 Task: Look for space in Fāzilka, India from 1st June, 2023 to 9th June, 2023 for 4 adults in price range Rs.6000 to Rs.12000. Place can be entire place with 2 bedrooms having 2 beds and 2 bathrooms. Property type can be house, flat, guest house. Amenities needed are: washing machine. Booking option can be shelf check-in. Required host language is English.
Action: Mouse moved to (504, 120)
Screenshot: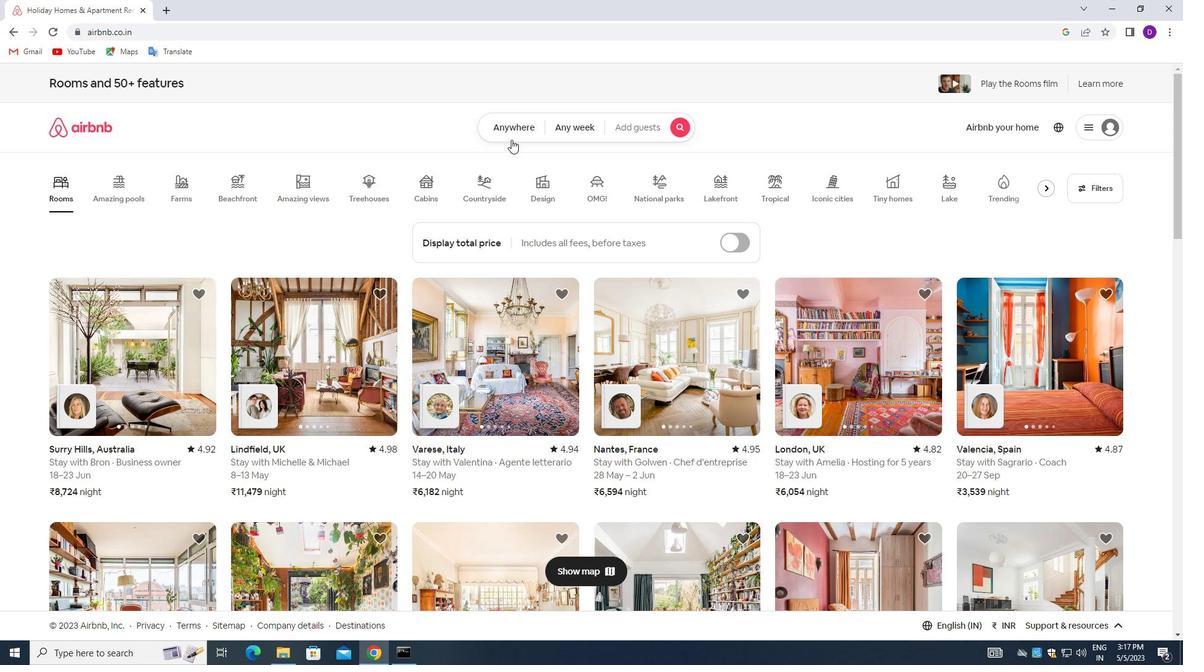 
Action: Mouse pressed left at (504, 120)
Screenshot: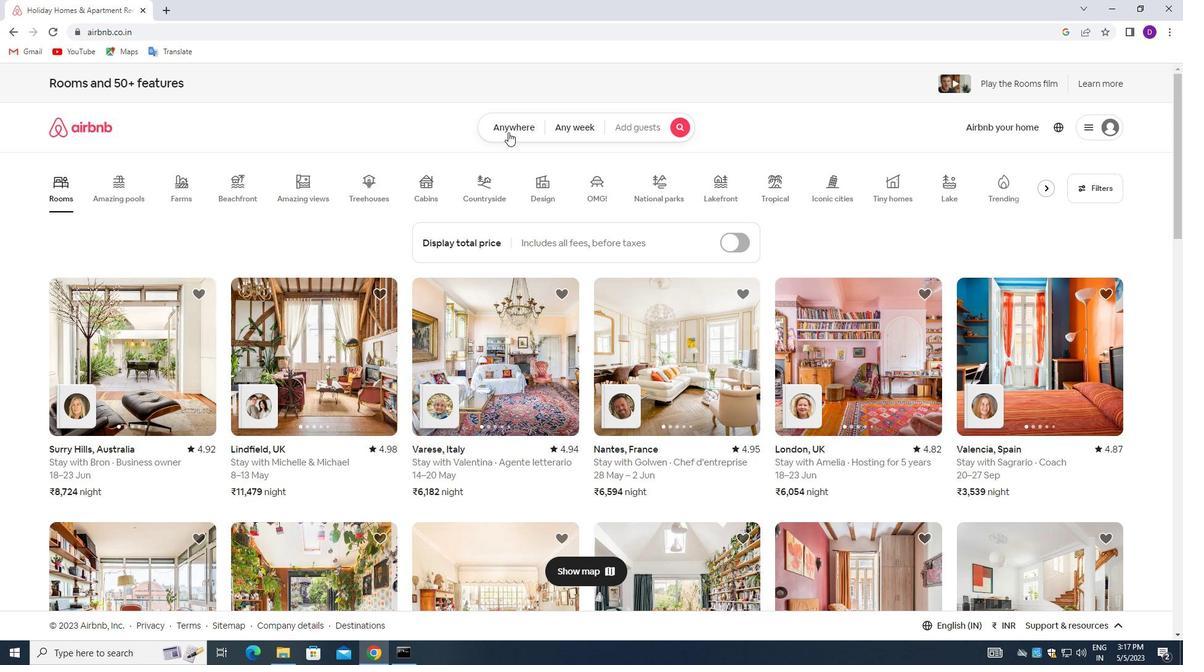 
Action: Mouse moved to (483, 169)
Screenshot: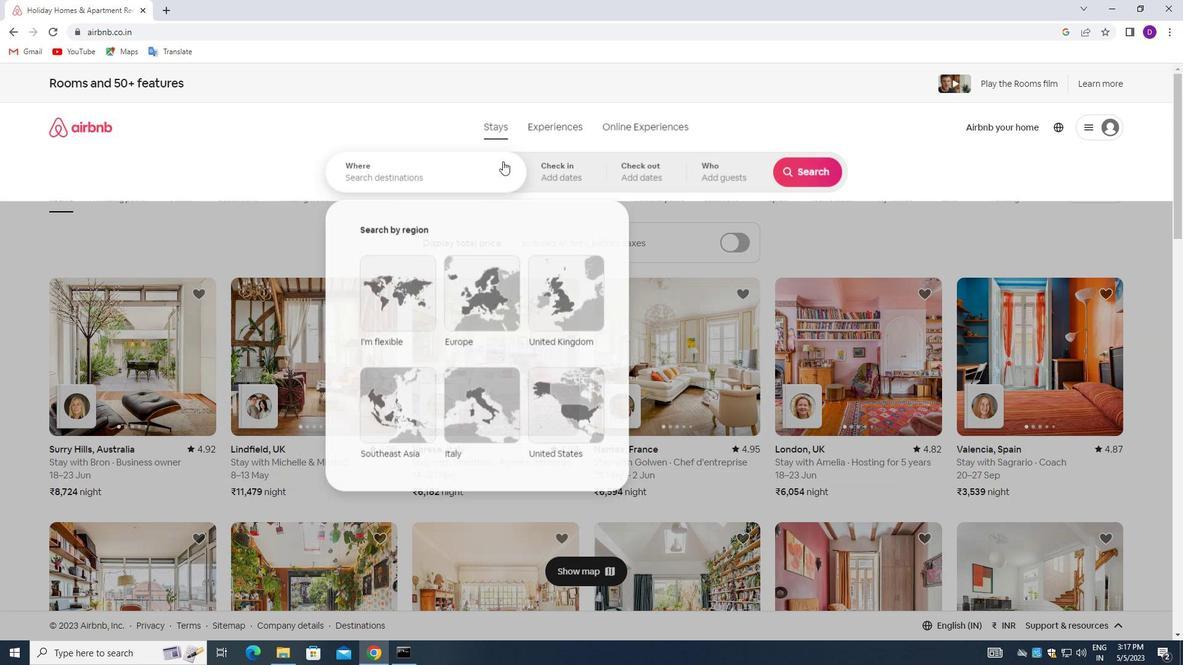 
Action: Mouse pressed left at (483, 169)
Screenshot: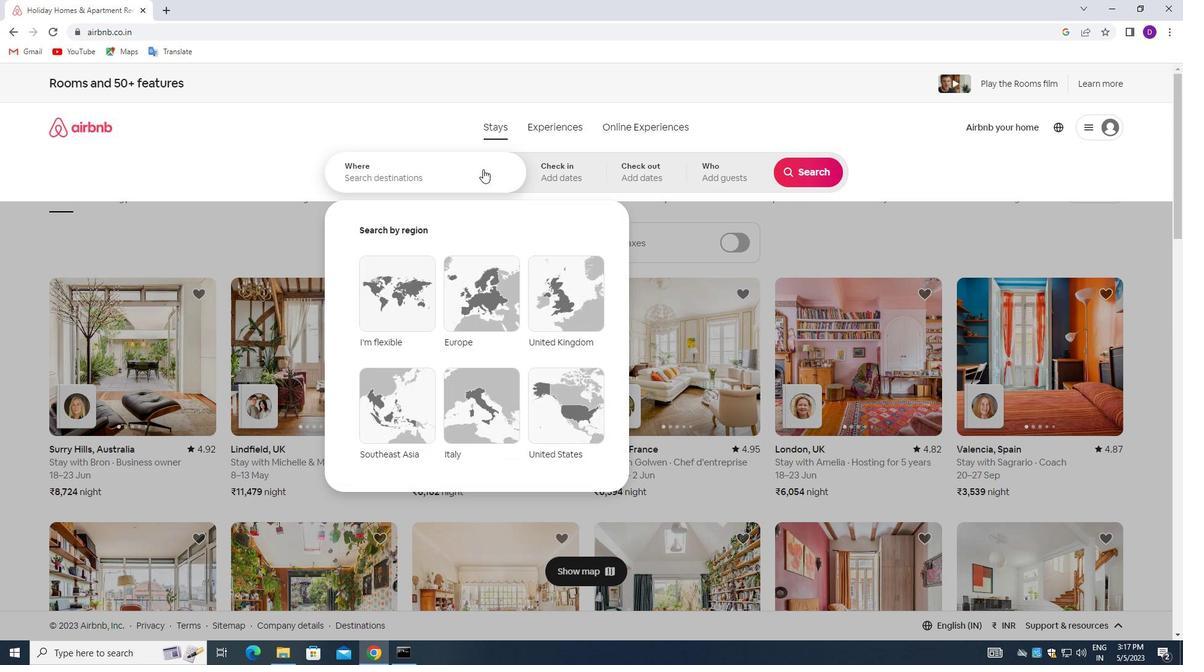 
Action: Mouse moved to (219, 260)
Screenshot: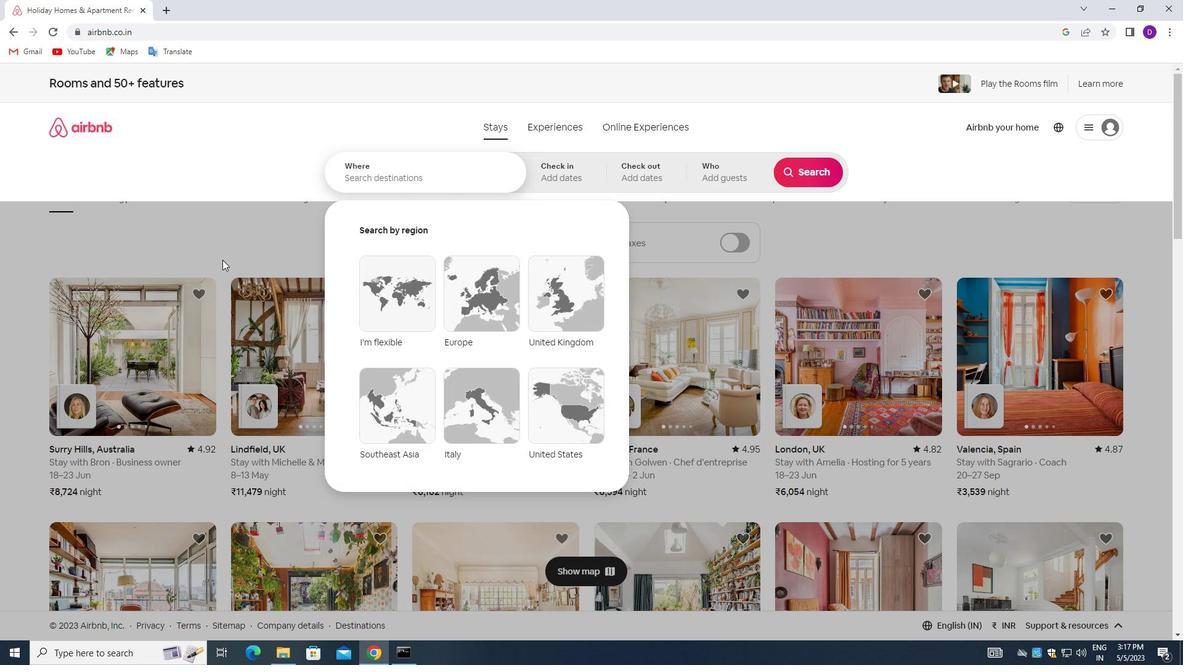 
Action: Key pressed <Key.shift_r>Fazilka,<Key.space><Key.shift>INDIA<Key.enter>
Screenshot: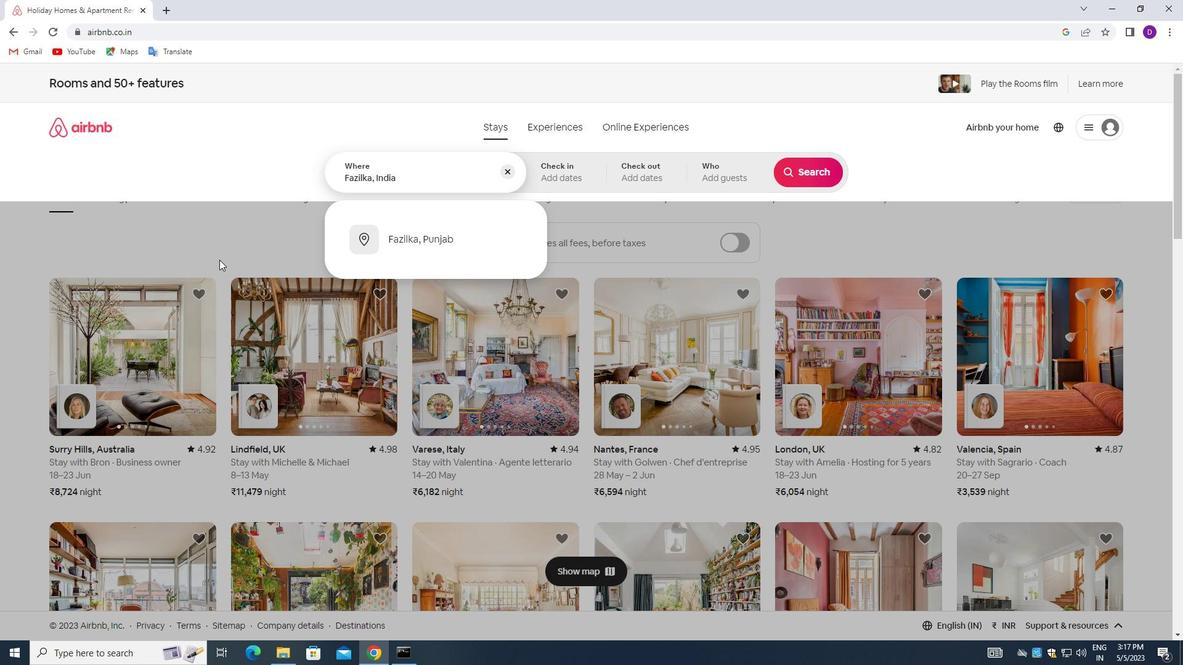 
Action: Mouse moved to (725, 325)
Screenshot: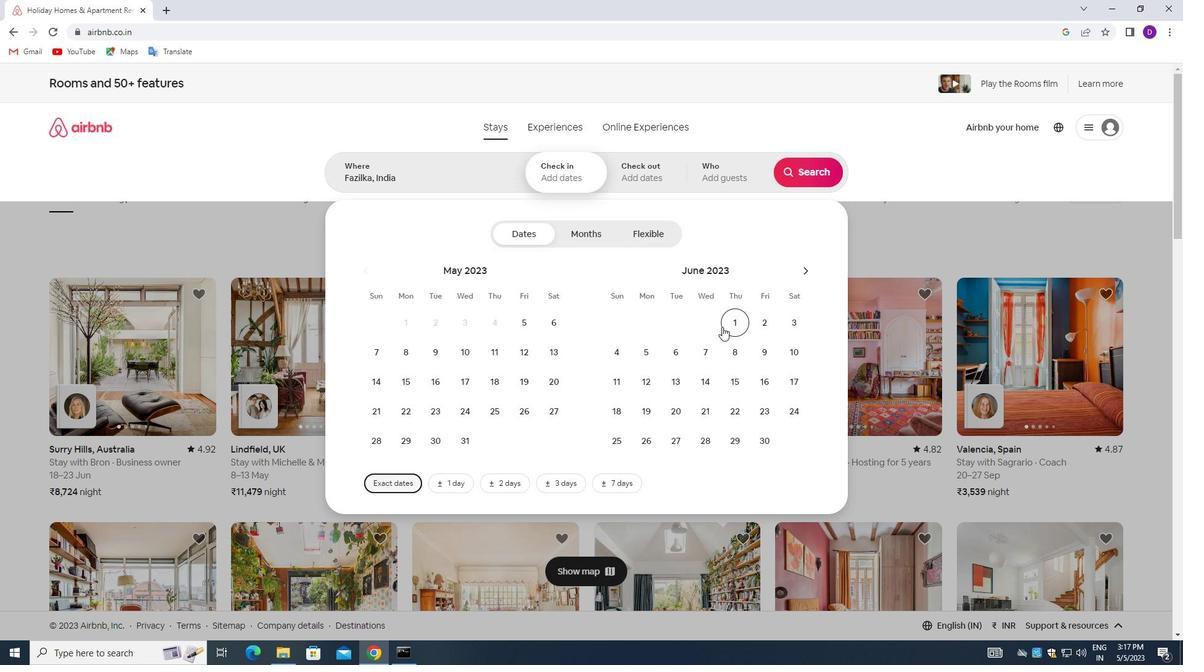 
Action: Mouse pressed left at (725, 325)
Screenshot: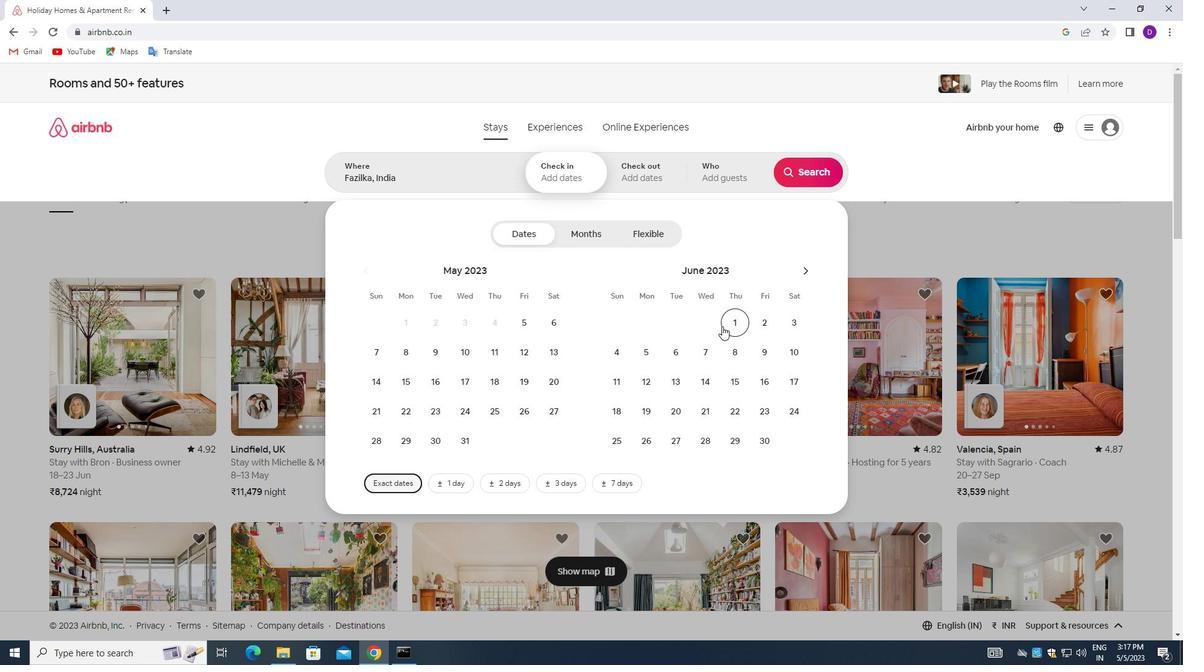 
Action: Mouse moved to (758, 348)
Screenshot: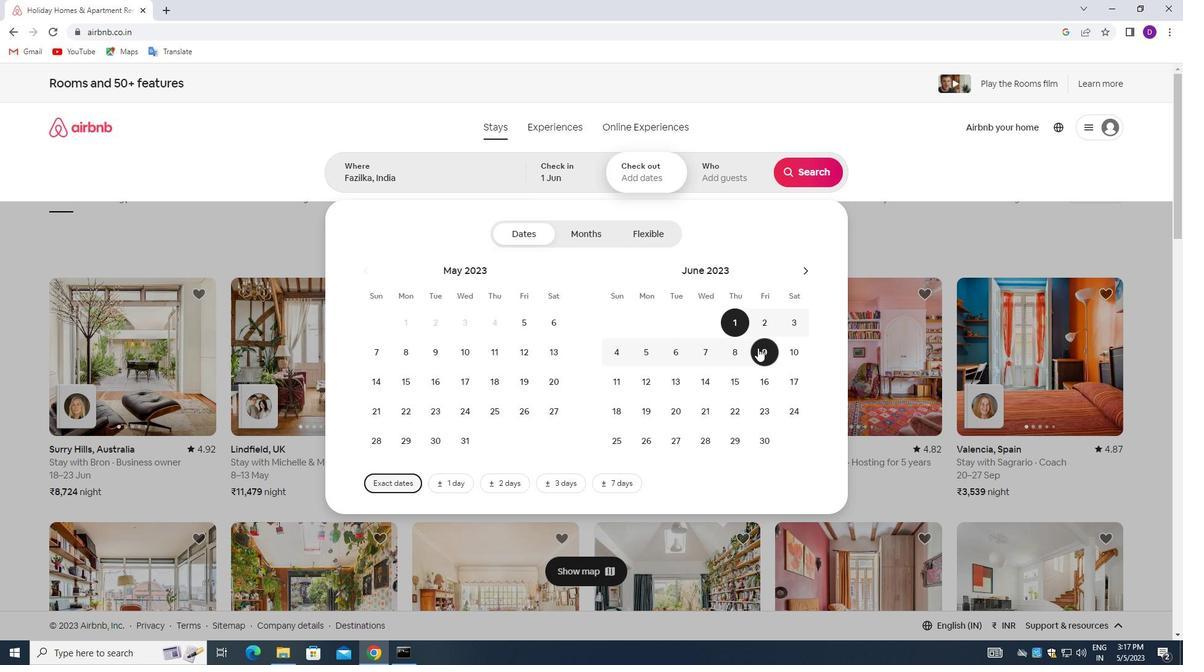 
Action: Mouse pressed left at (758, 348)
Screenshot: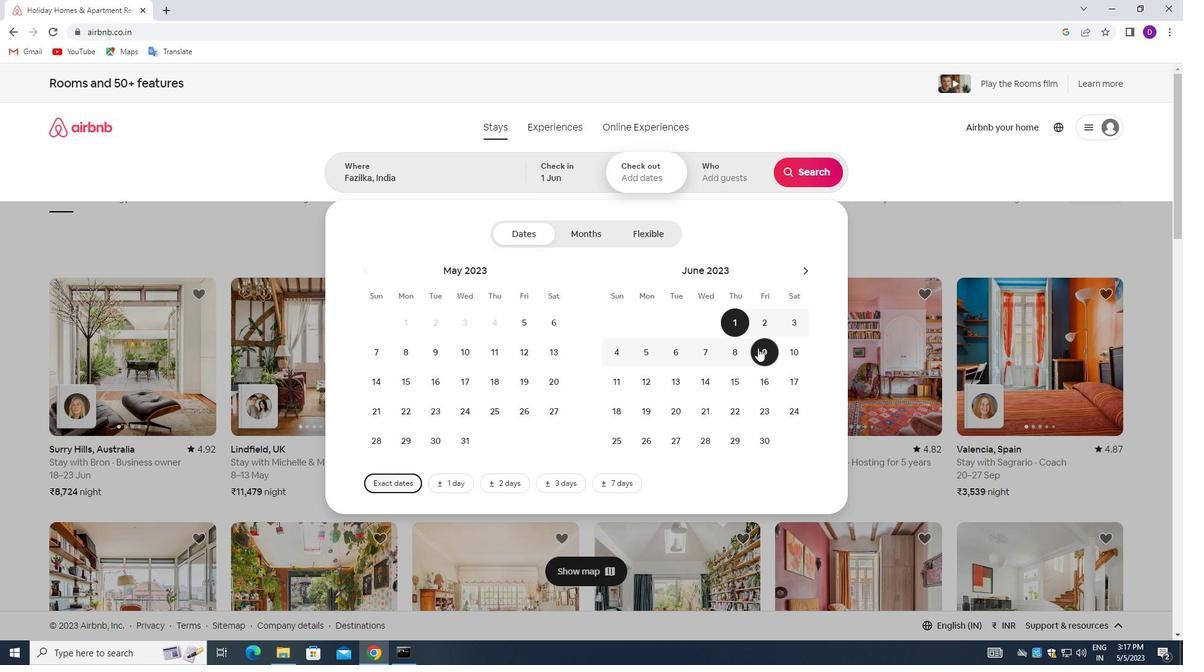 
Action: Mouse moved to (726, 179)
Screenshot: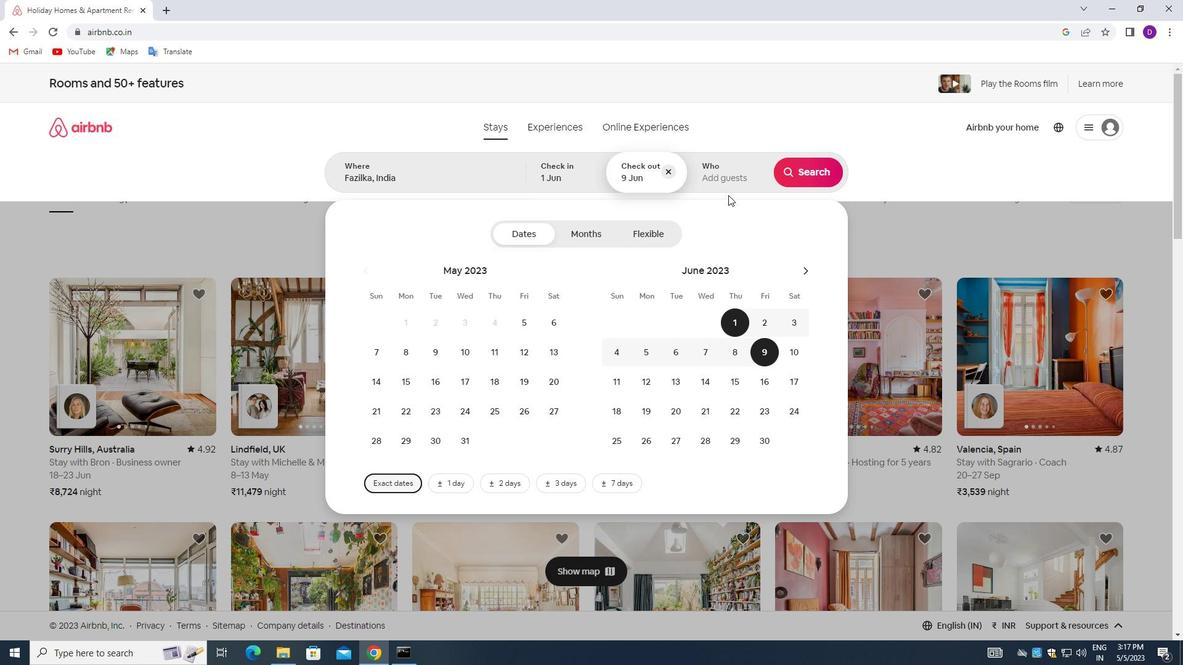 
Action: Mouse pressed left at (726, 179)
Screenshot: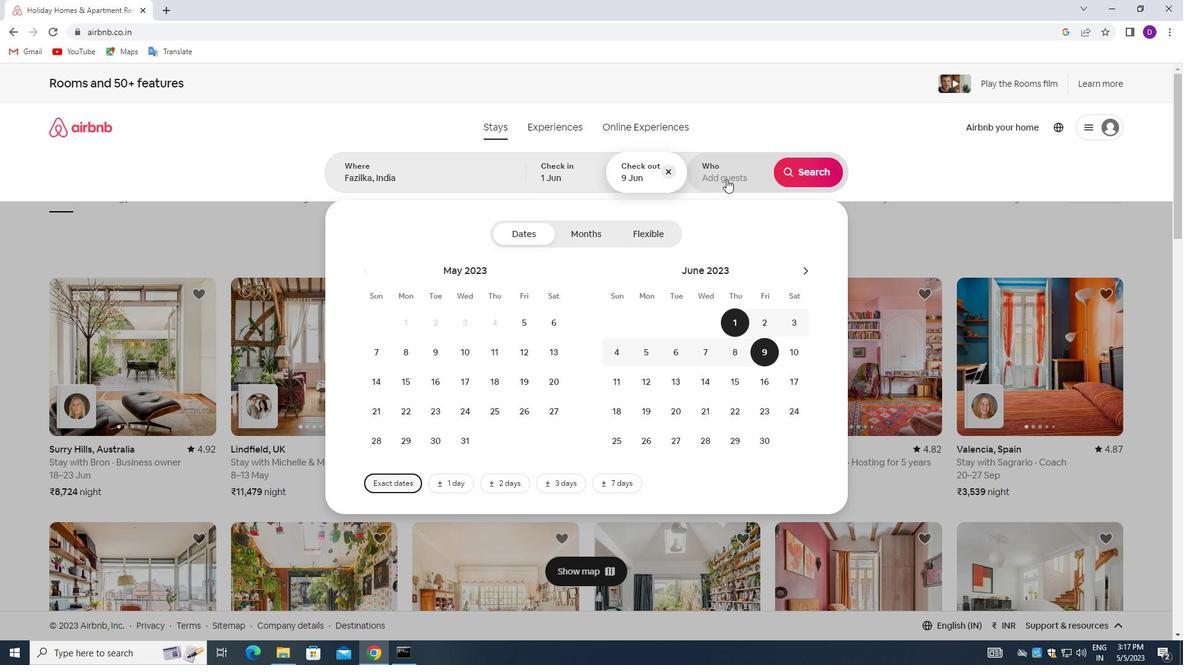 
Action: Mouse moved to (816, 241)
Screenshot: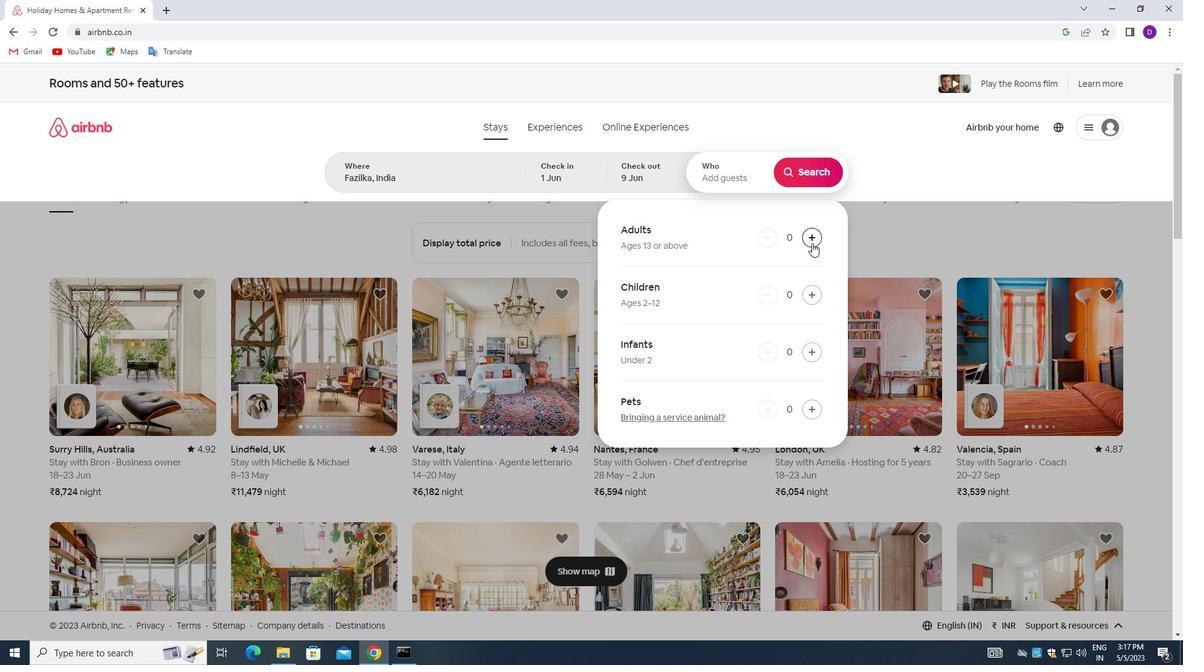 
Action: Mouse pressed left at (816, 241)
Screenshot: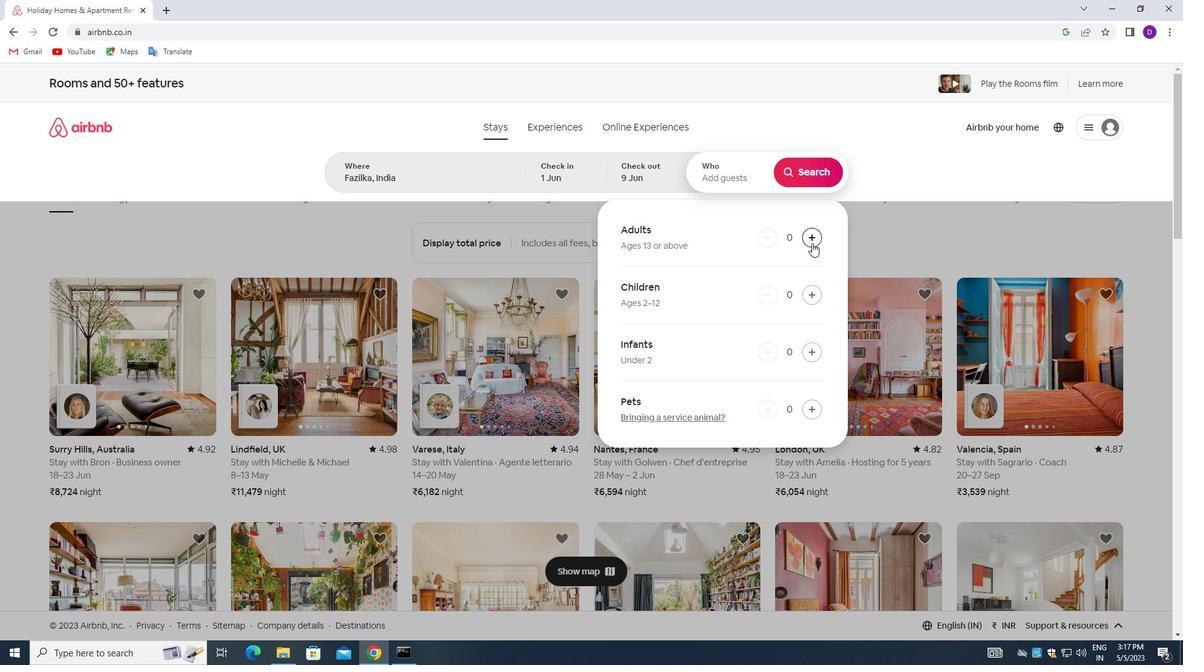 
Action: Mouse pressed left at (816, 241)
Screenshot: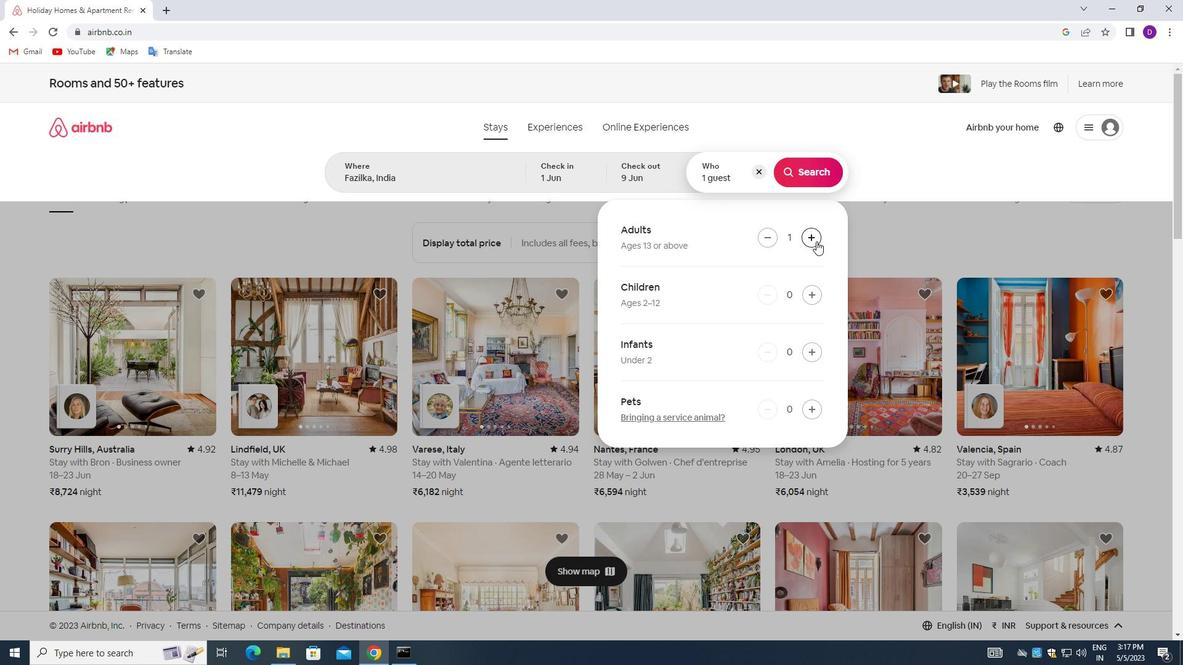 
Action: Mouse pressed left at (816, 241)
Screenshot: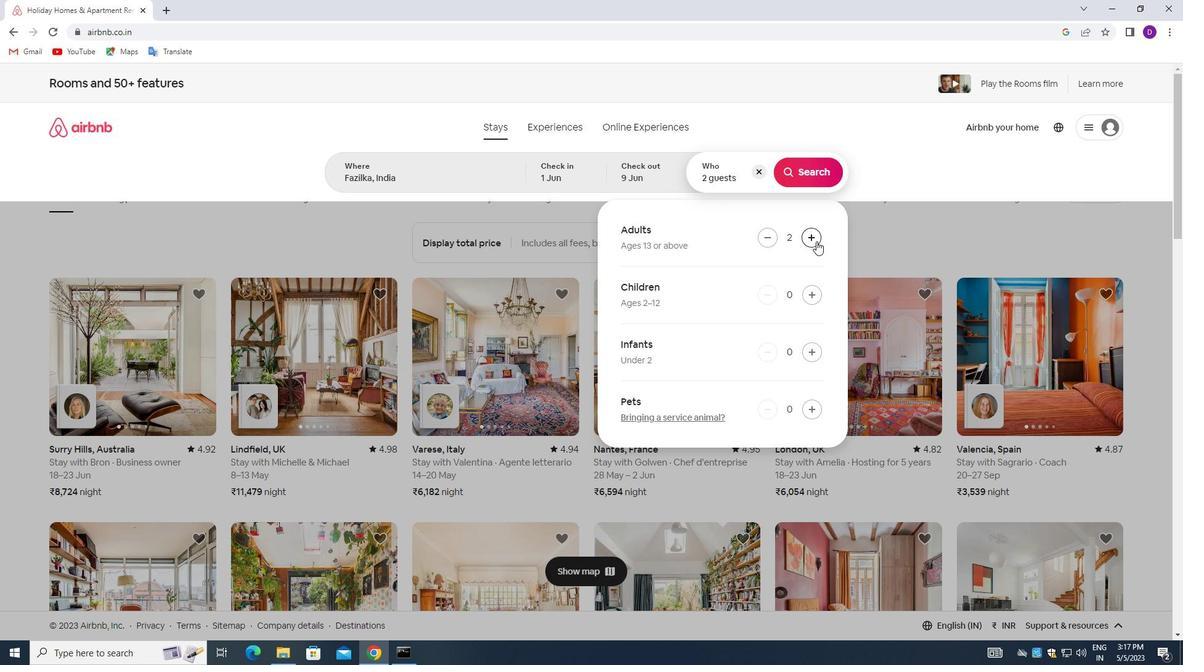 
Action: Mouse pressed left at (816, 241)
Screenshot: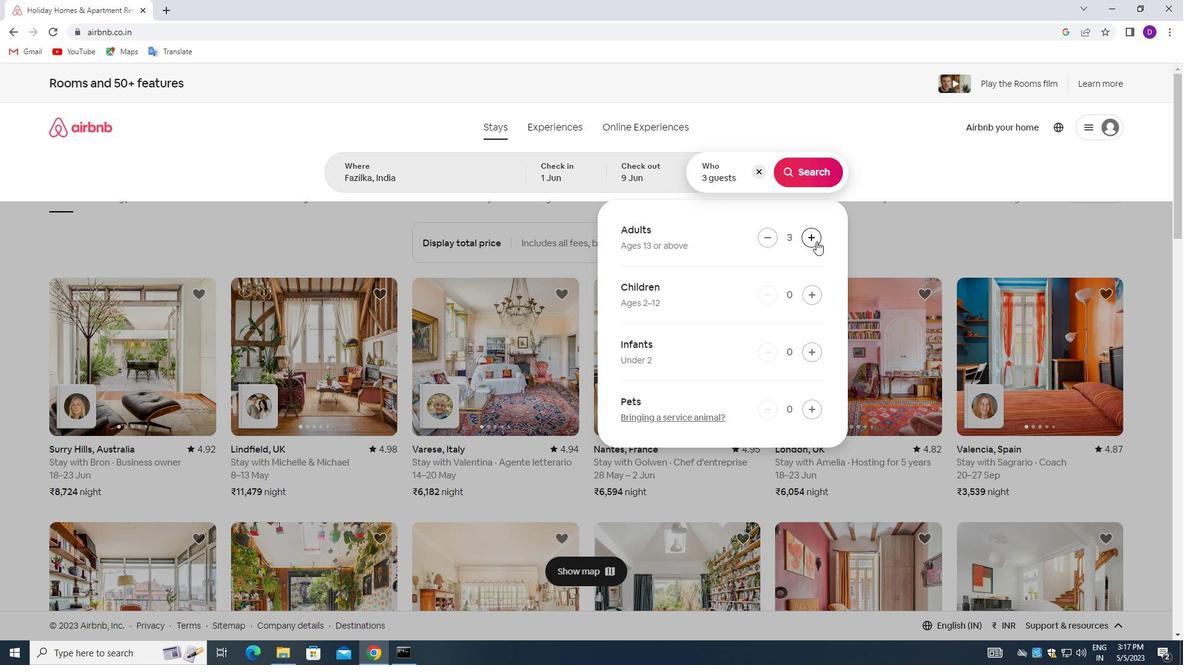 
Action: Mouse moved to (807, 167)
Screenshot: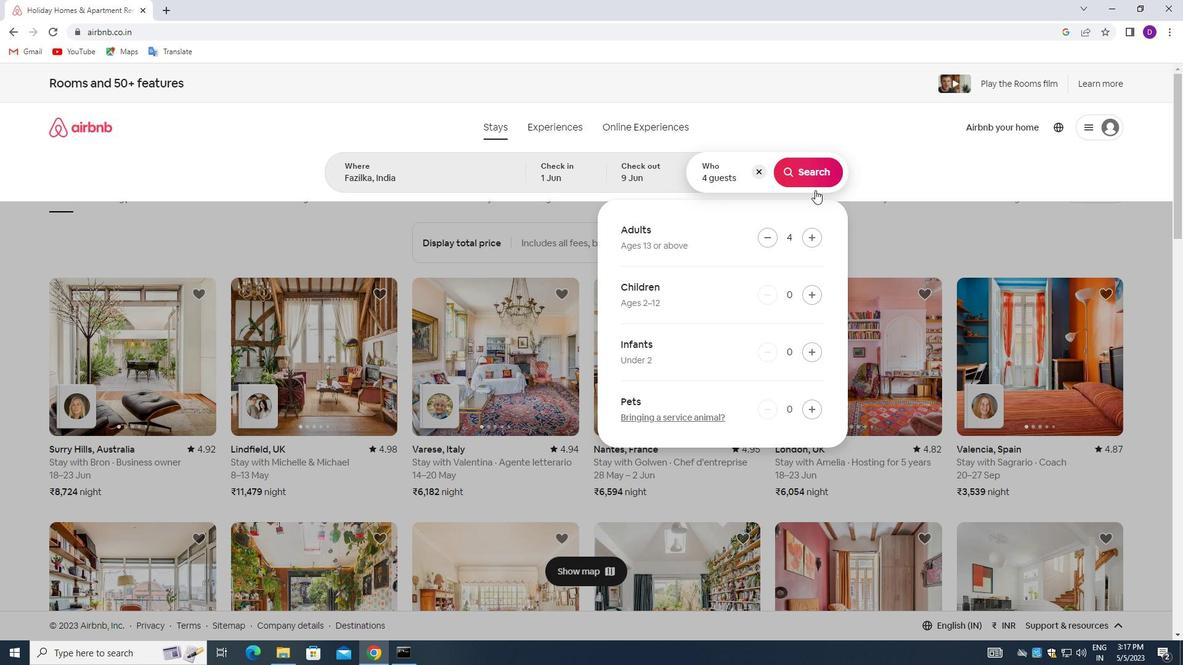 
Action: Mouse pressed left at (807, 167)
Screenshot: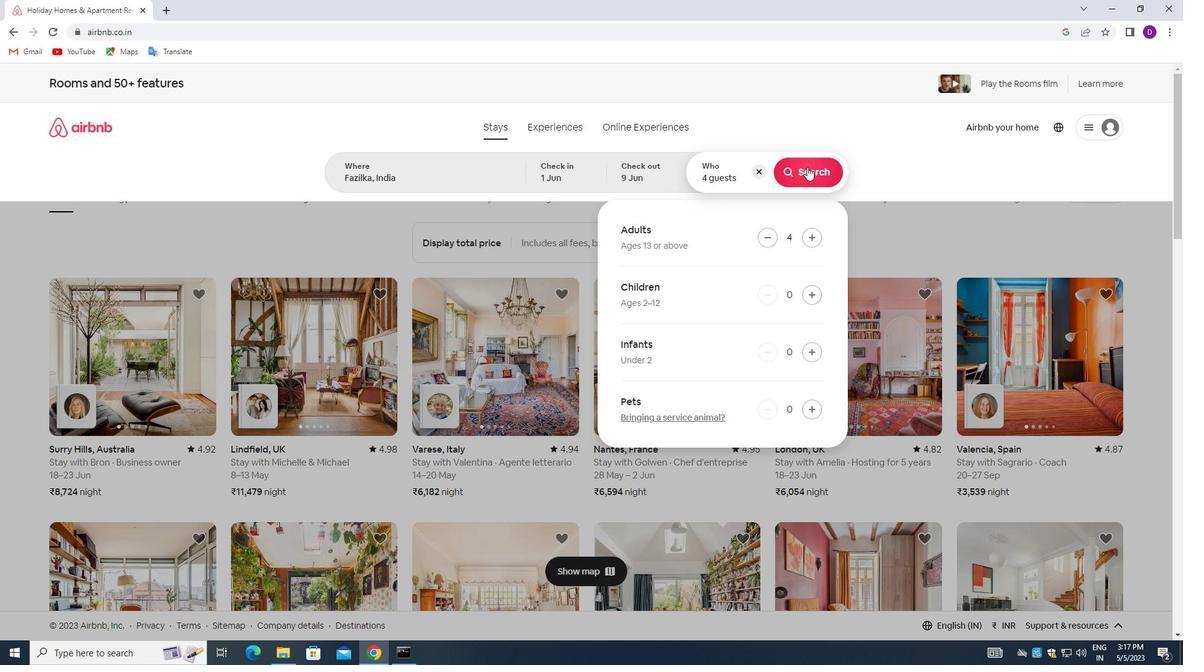 
Action: Mouse moved to (1116, 137)
Screenshot: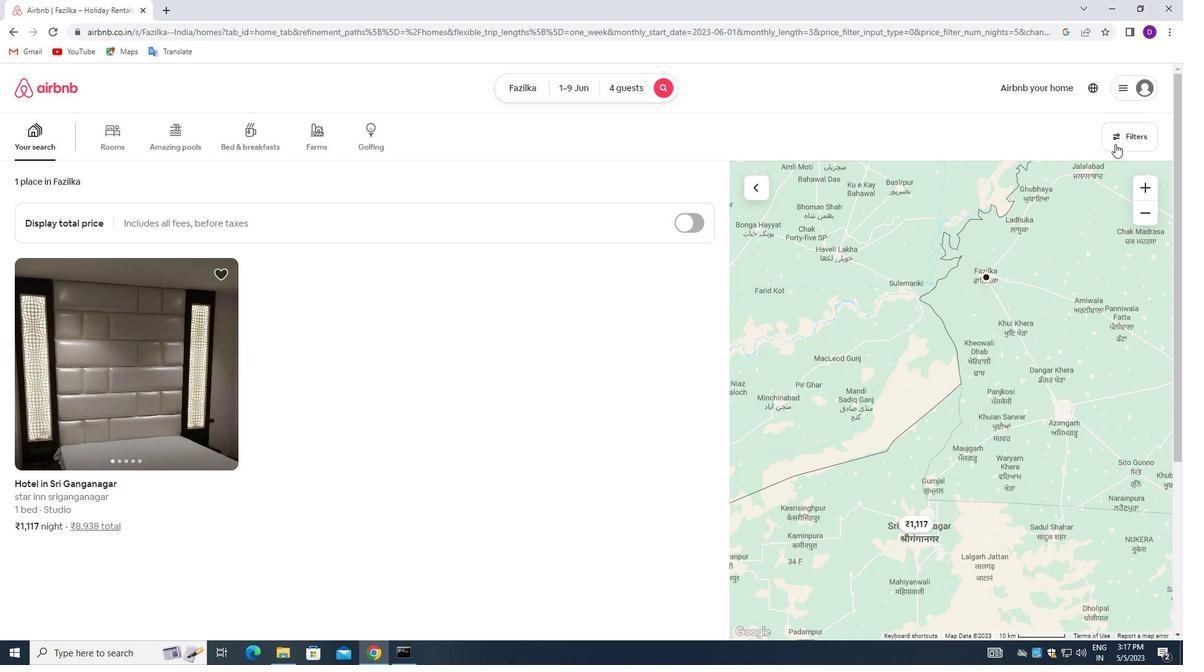 
Action: Mouse pressed left at (1116, 137)
Screenshot: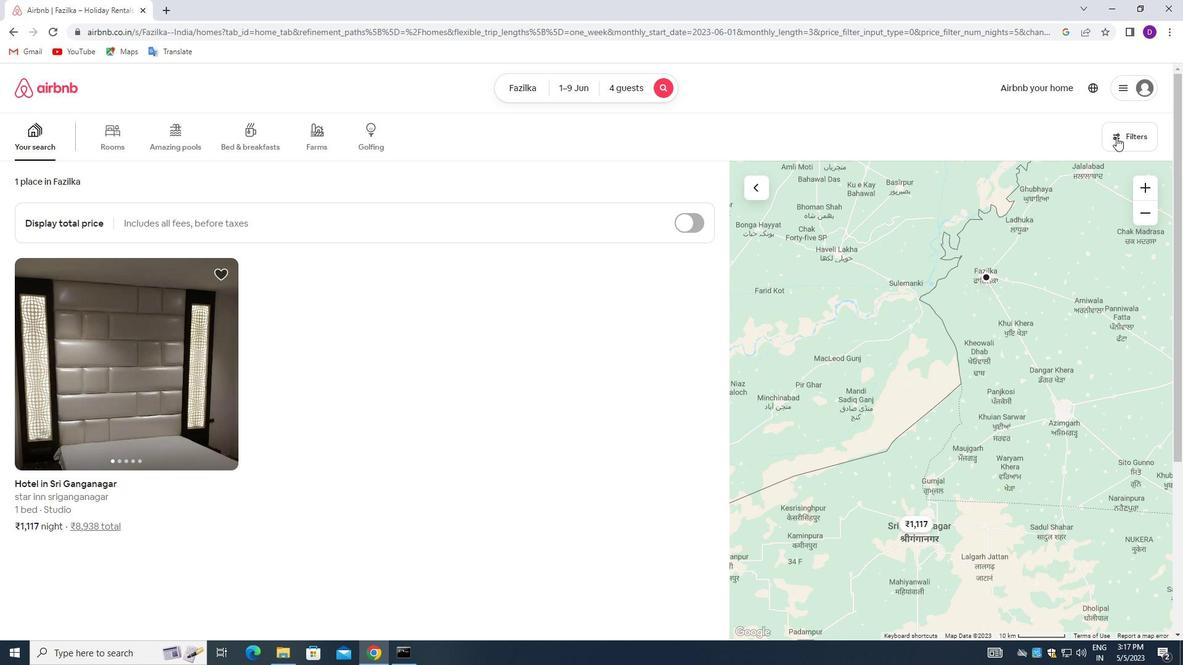 
Action: Mouse moved to (432, 440)
Screenshot: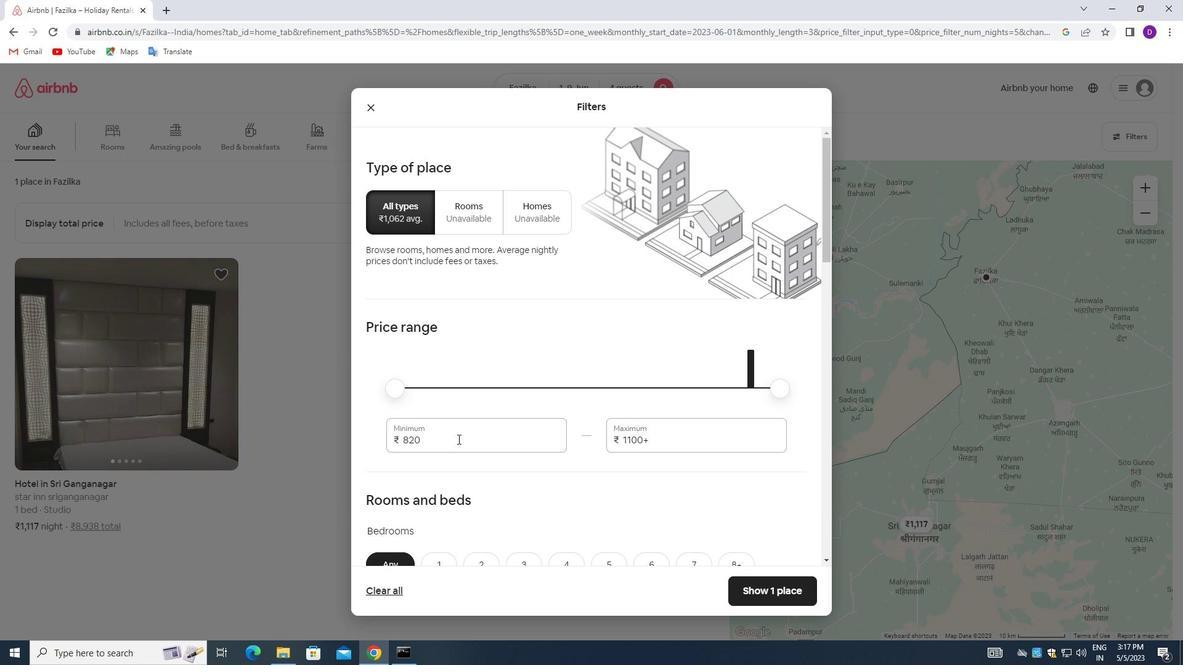 
Action: Mouse pressed left at (432, 440)
Screenshot: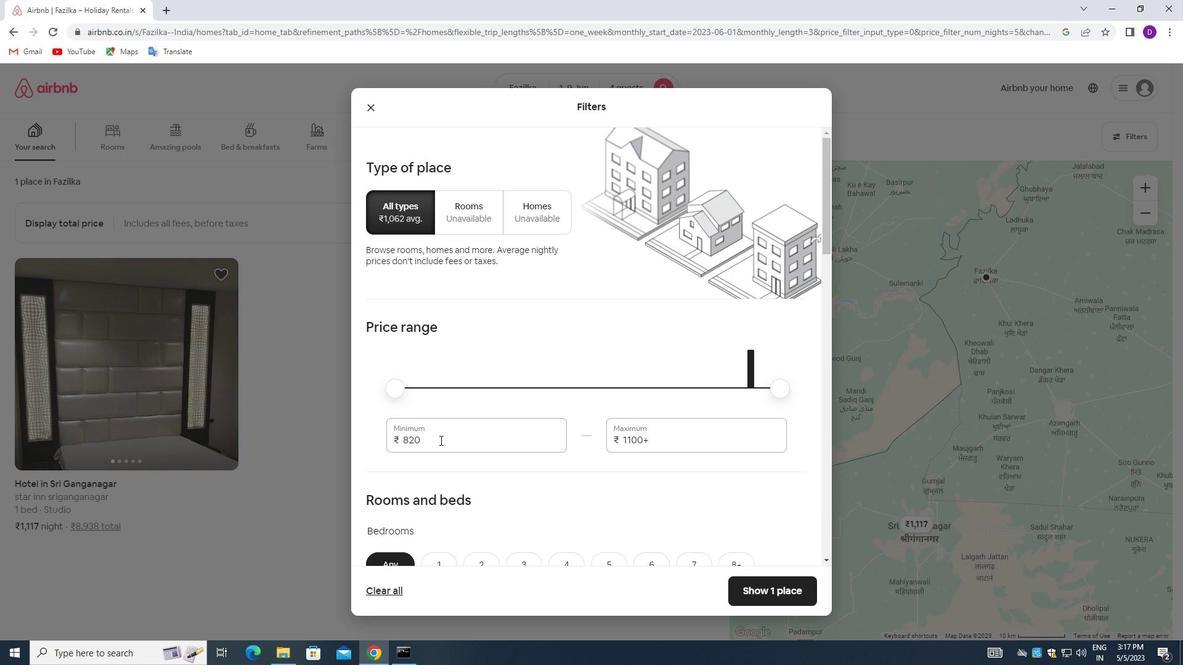 
Action: Mouse pressed left at (432, 440)
Screenshot: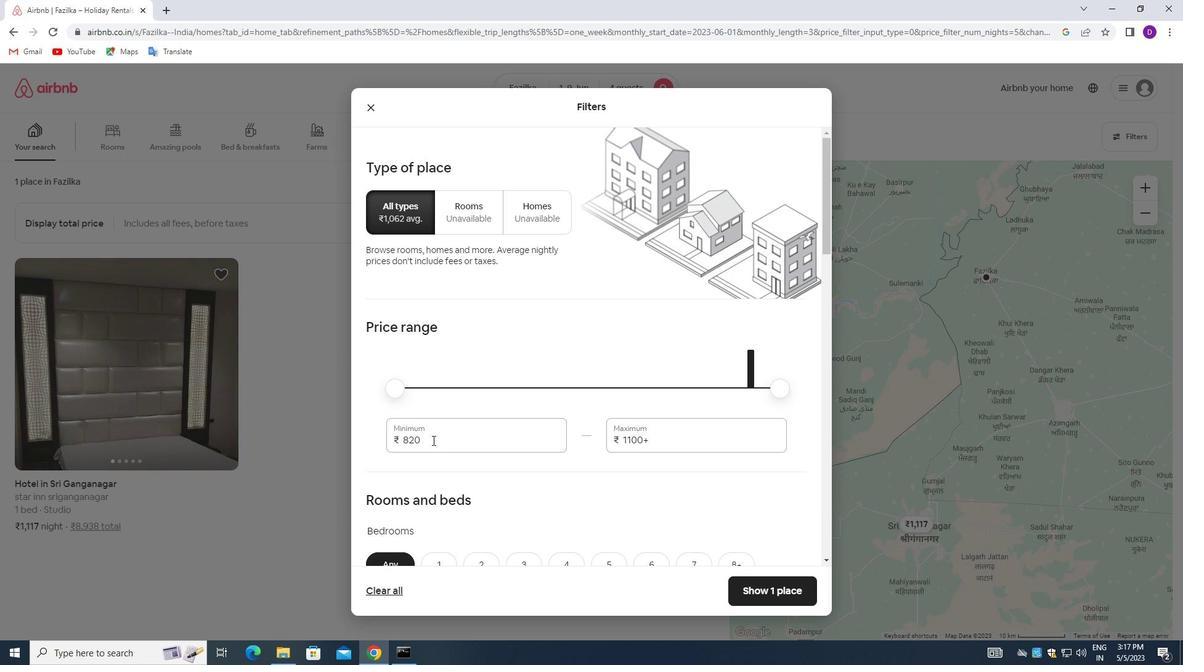 
Action: Key pressed 6000<Key.tab>12000
Screenshot: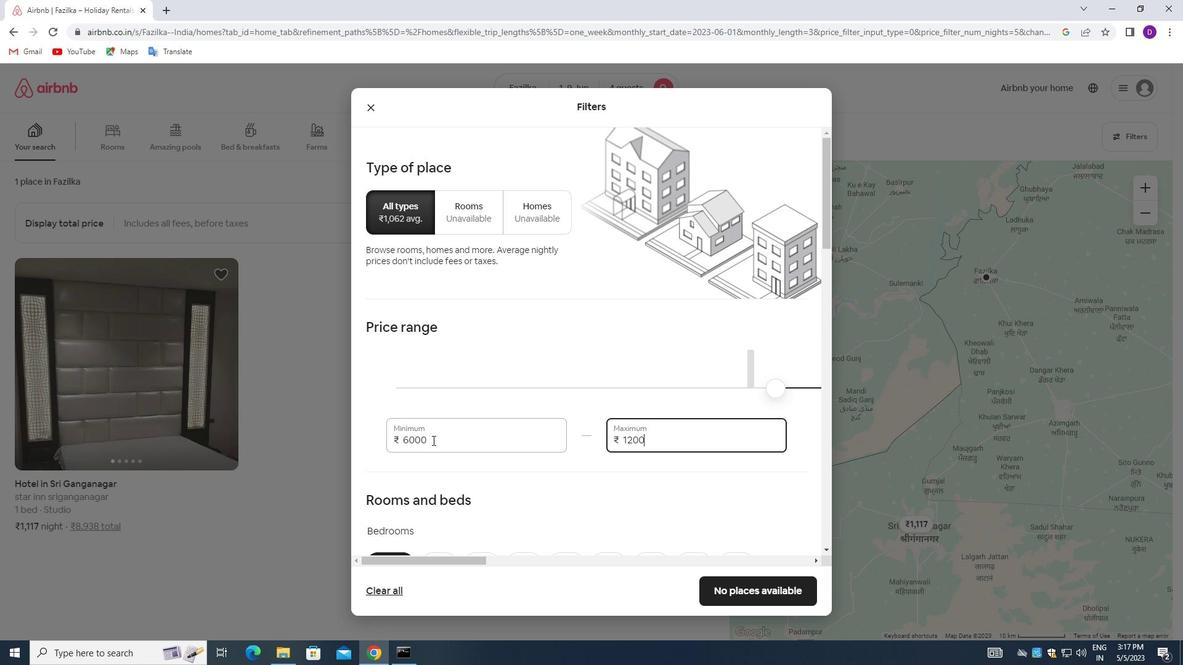 
Action: Mouse scrolled (432, 440) with delta (0, 0)
Screenshot: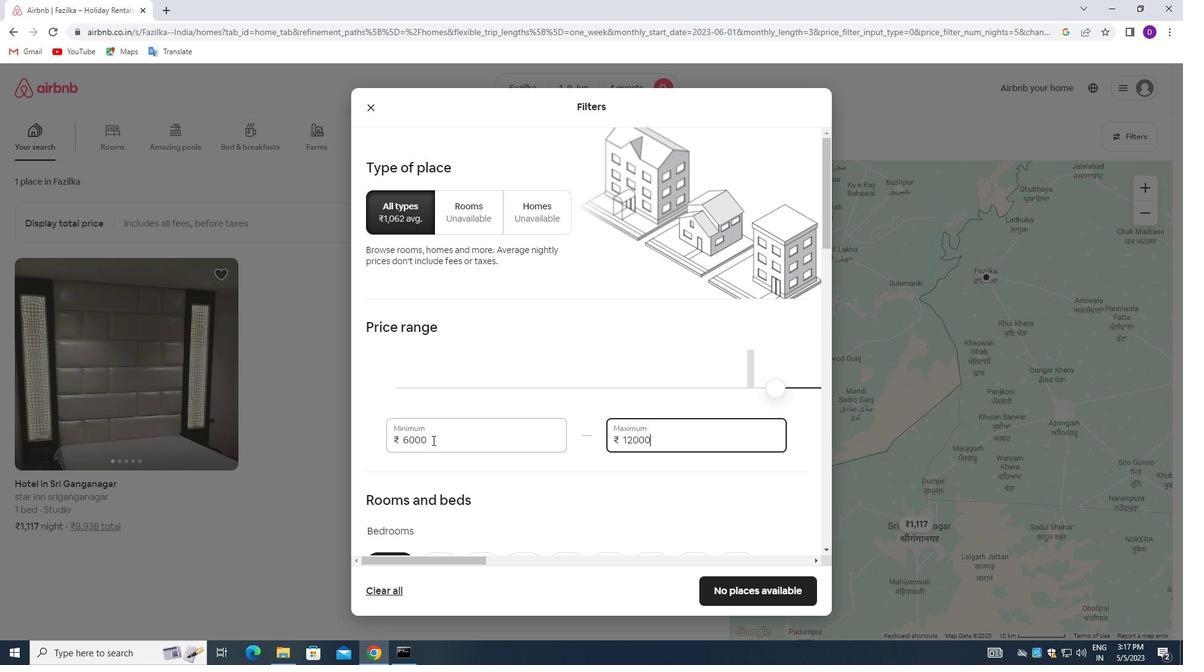 
Action: Mouse scrolled (432, 440) with delta (0, 0)
Screenshot: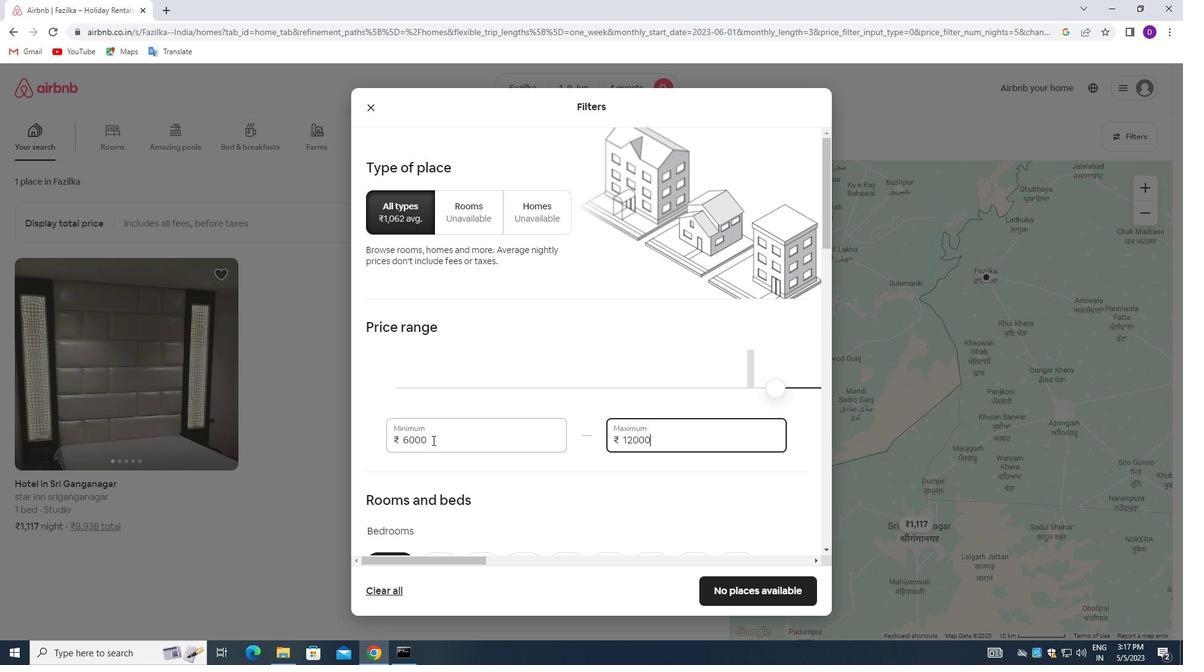 
Action: Mouse scrolled (432, 440) with delta (0, 0)
Screenshot: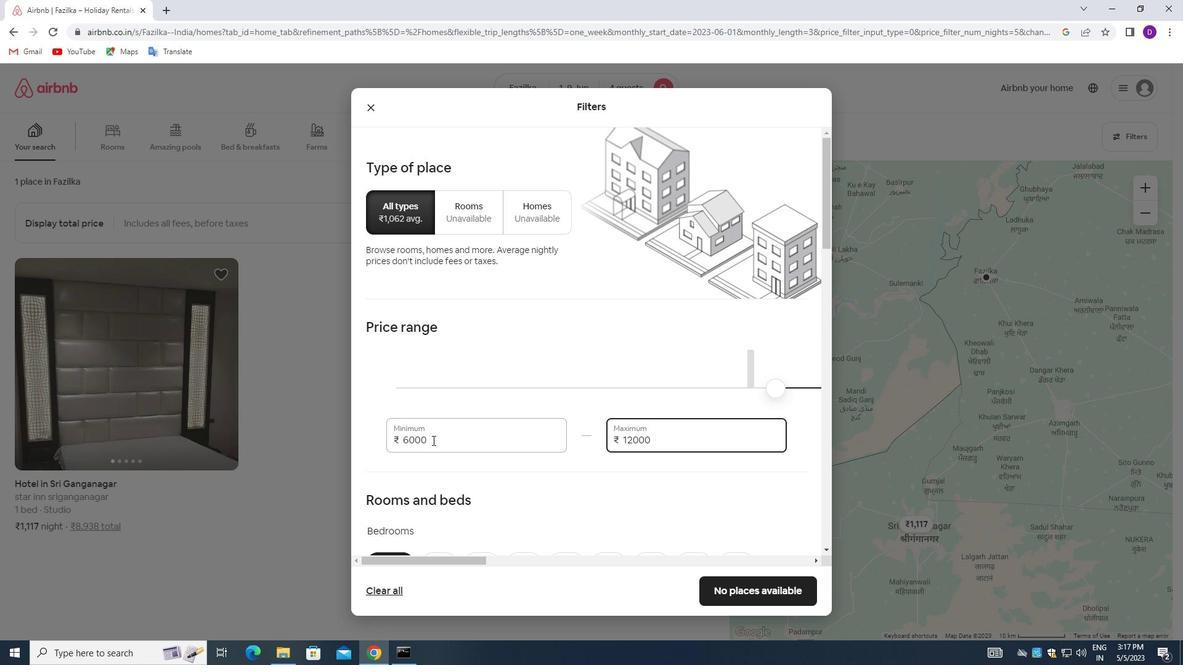 
Action: Mouse scrolled (432, 440) with delta (0, 0)
Screenshot: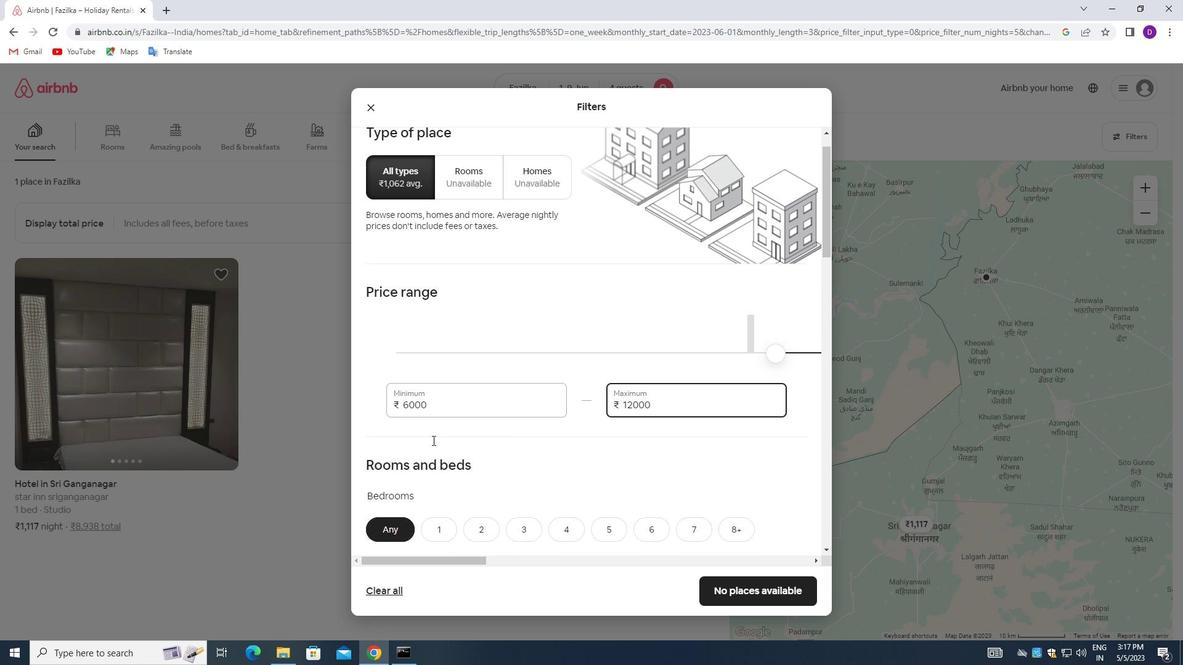 
Action: Mouse moved to (483, 324)
Screenshot: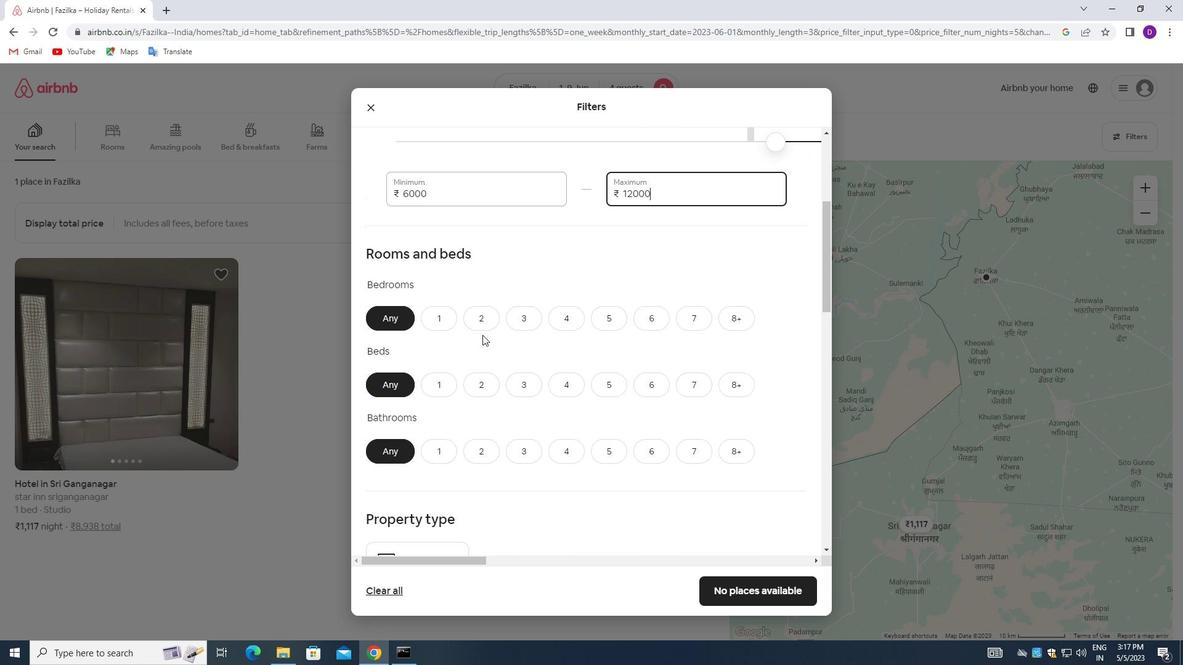 
Action: Mouse pressed left at (483, 324)
Screenshot: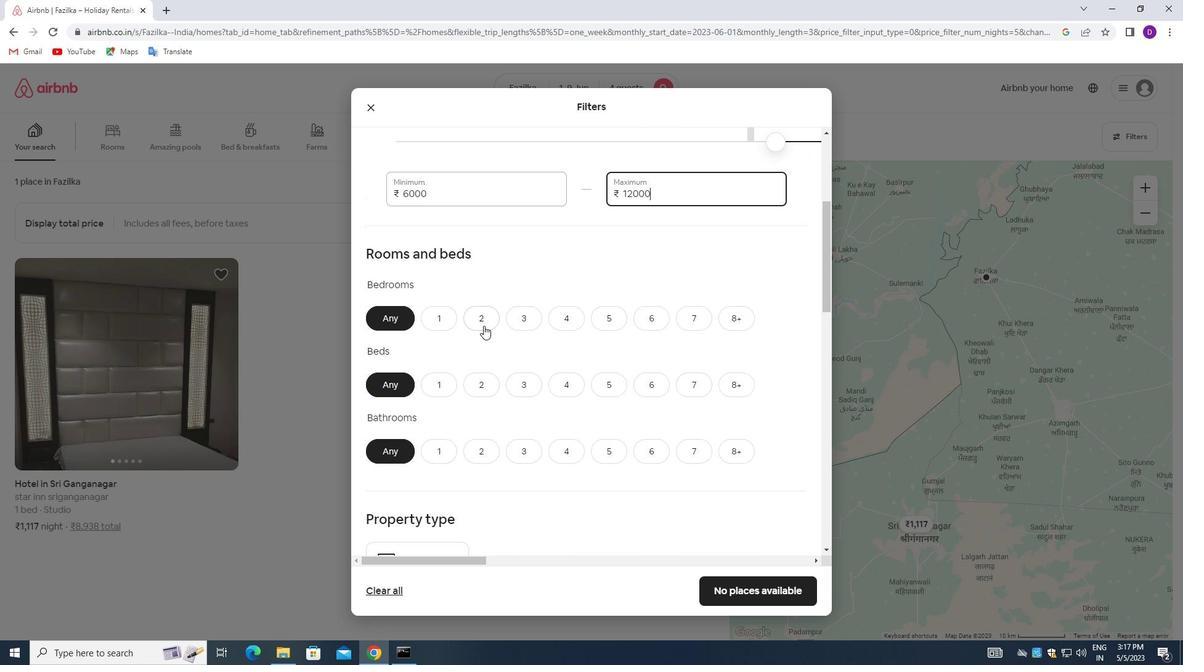 
Action: Mouse moved to (481, 375)
Screenshot: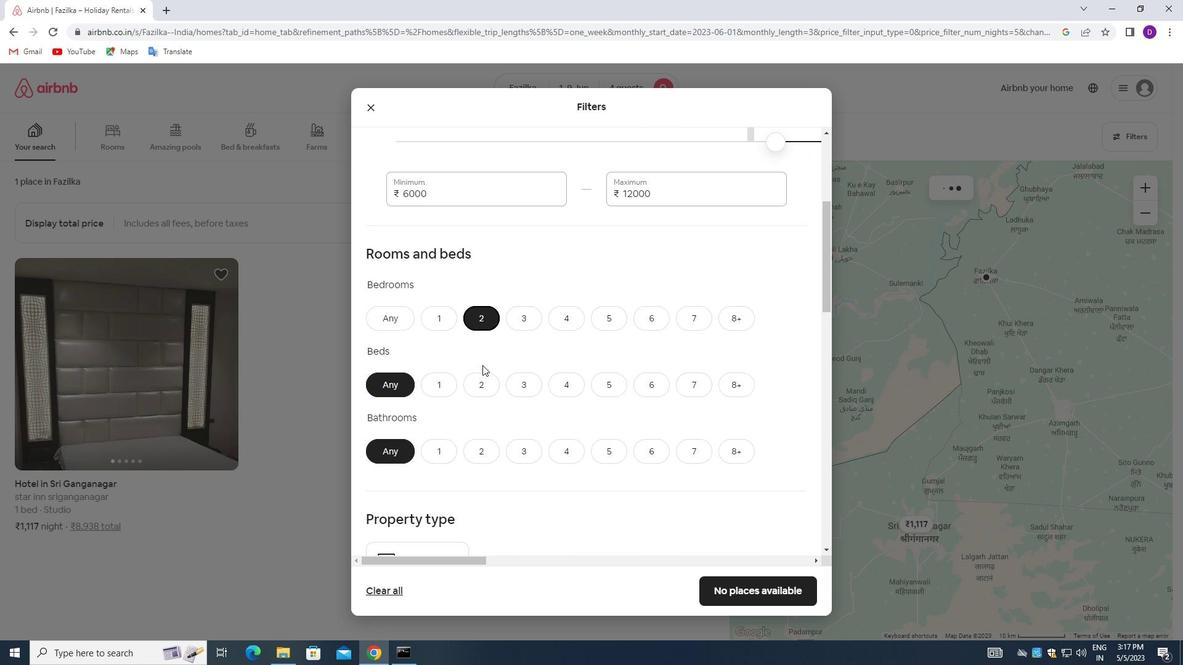
Action: Mouse pressed left at (481, 375)
Screenshot: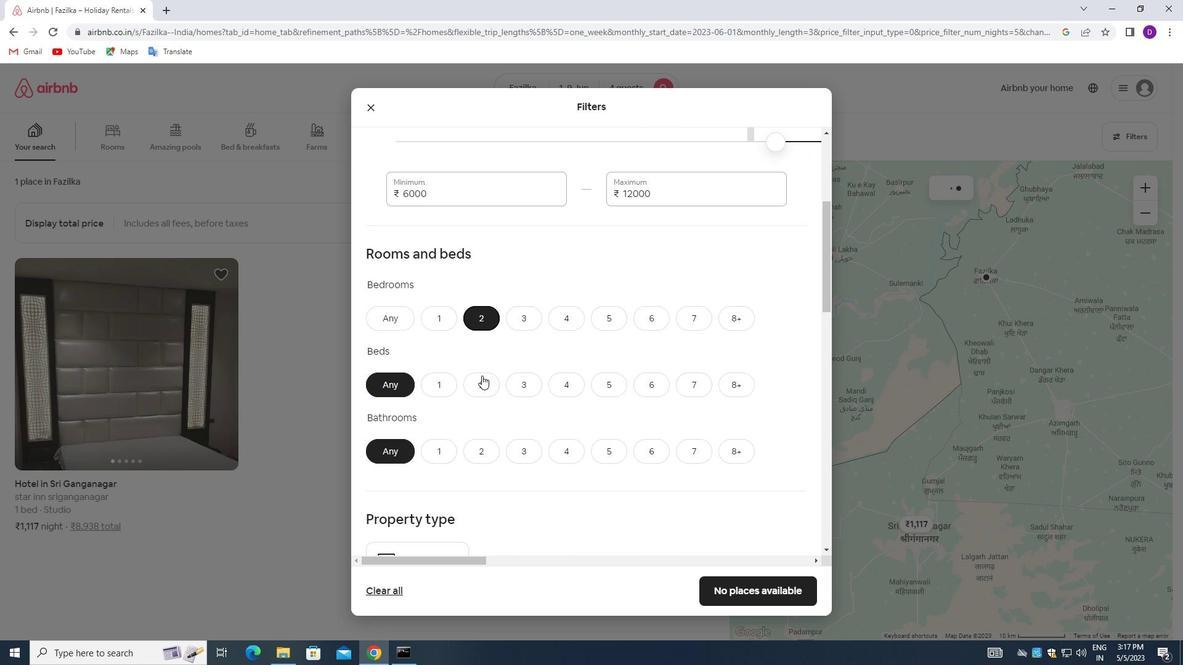 
Action: Mouse moved to (485, 444)
Screenshot: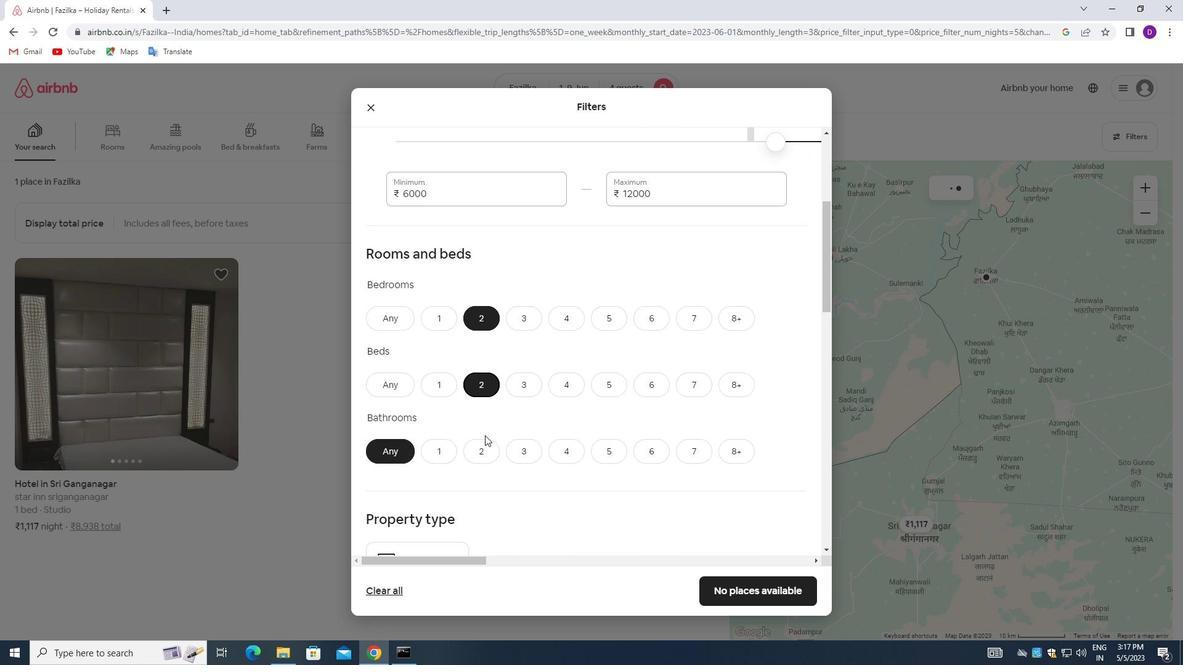 
Action: Mouse pressed left at (485, 444)
Screenshot: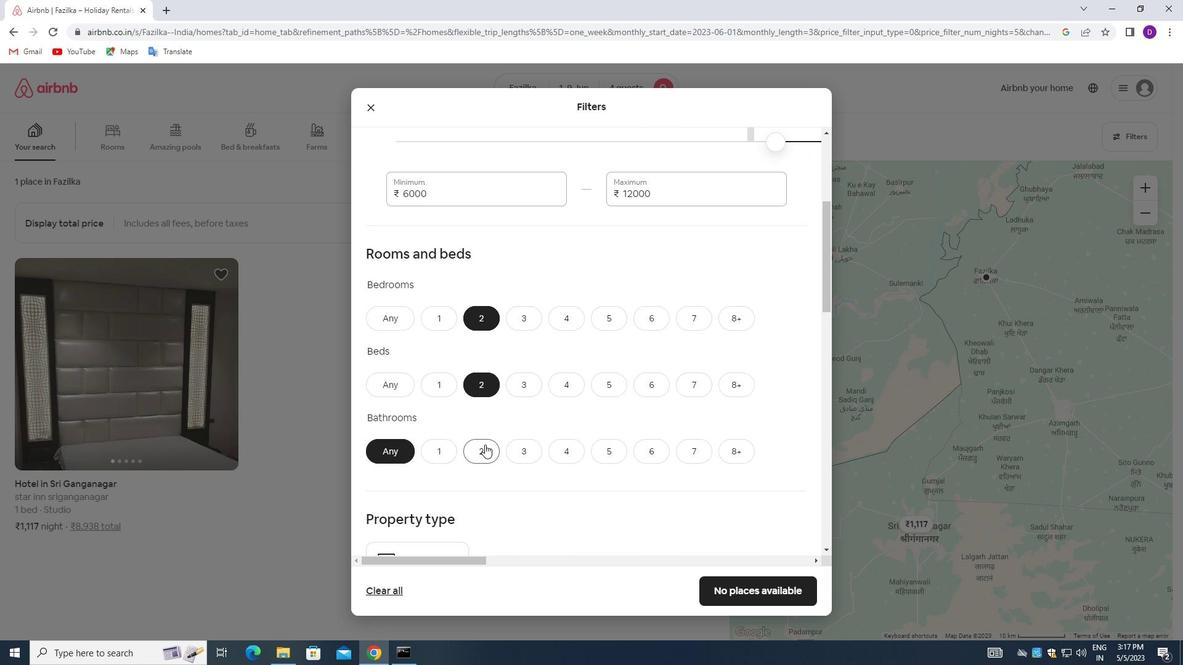 
Action: Mouse moved to (488, 401)
Screenshot: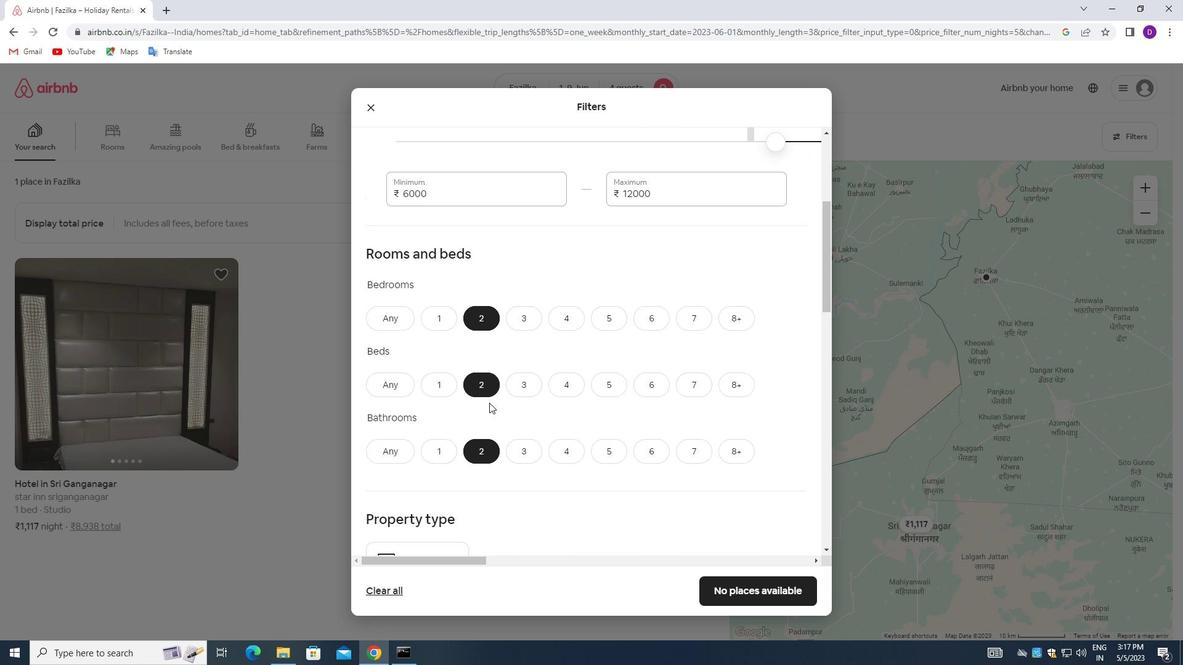 
Action: Mouse scrolled (488, 401) with delta (0, 0)
Screenshot: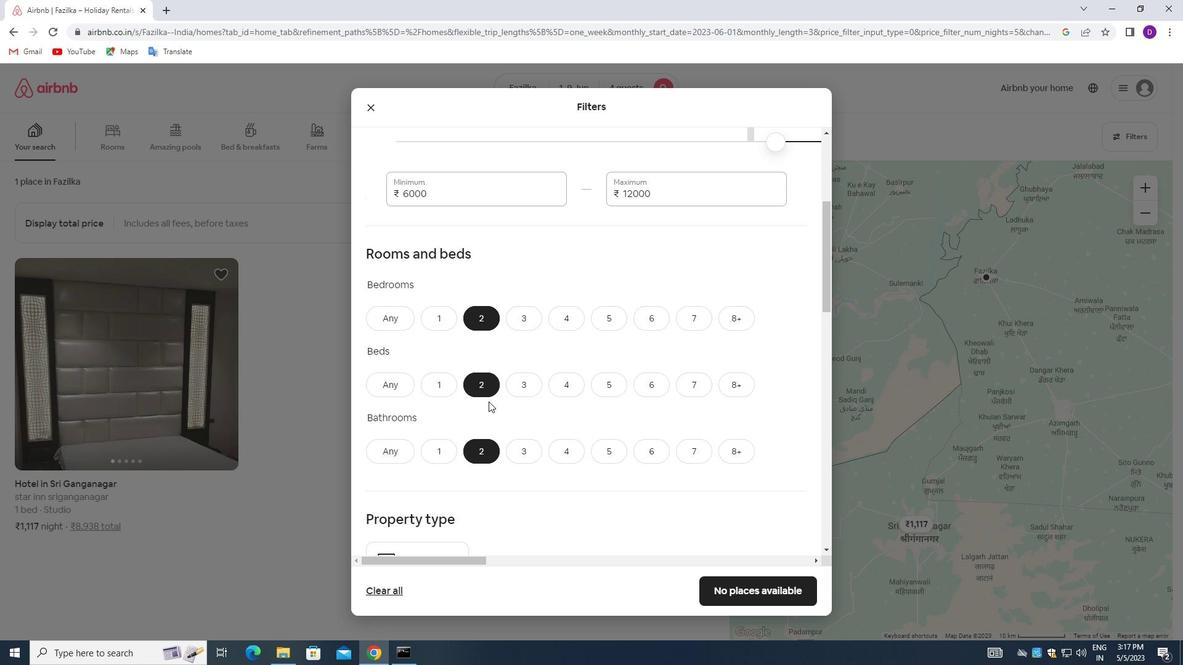 
Action: Mouse scrolled (488, 401) with delta (0, 0)
Screenshot: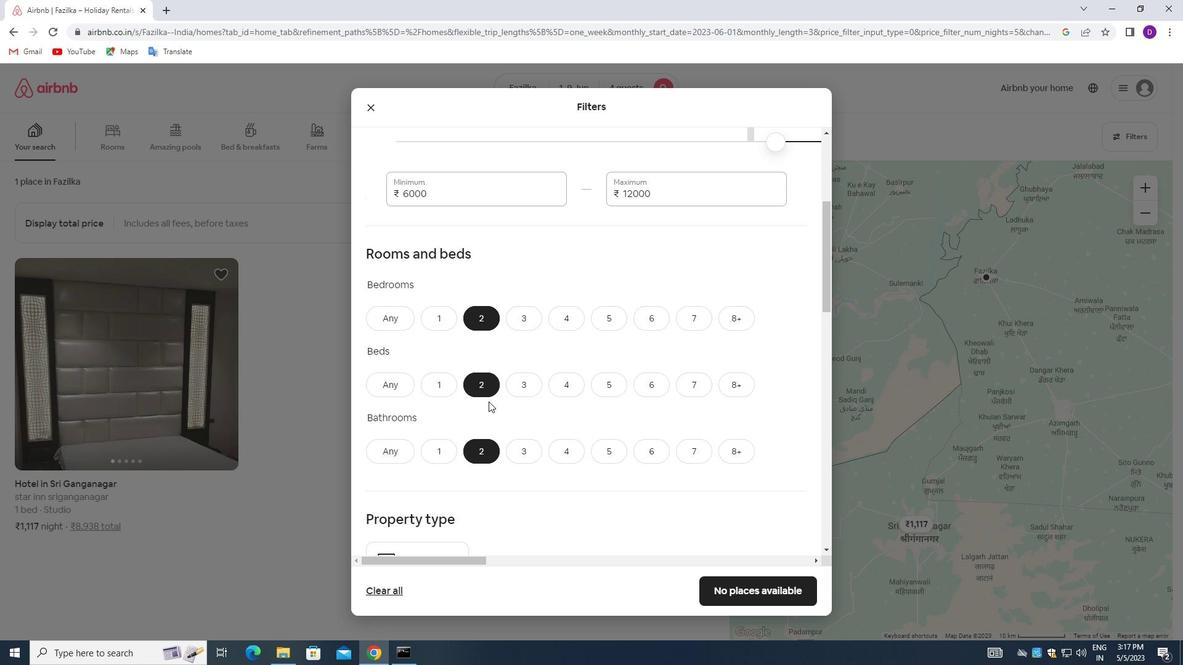 
Action: Mouse scrolled (488, 401) with delta (0, 0)
Screenshot: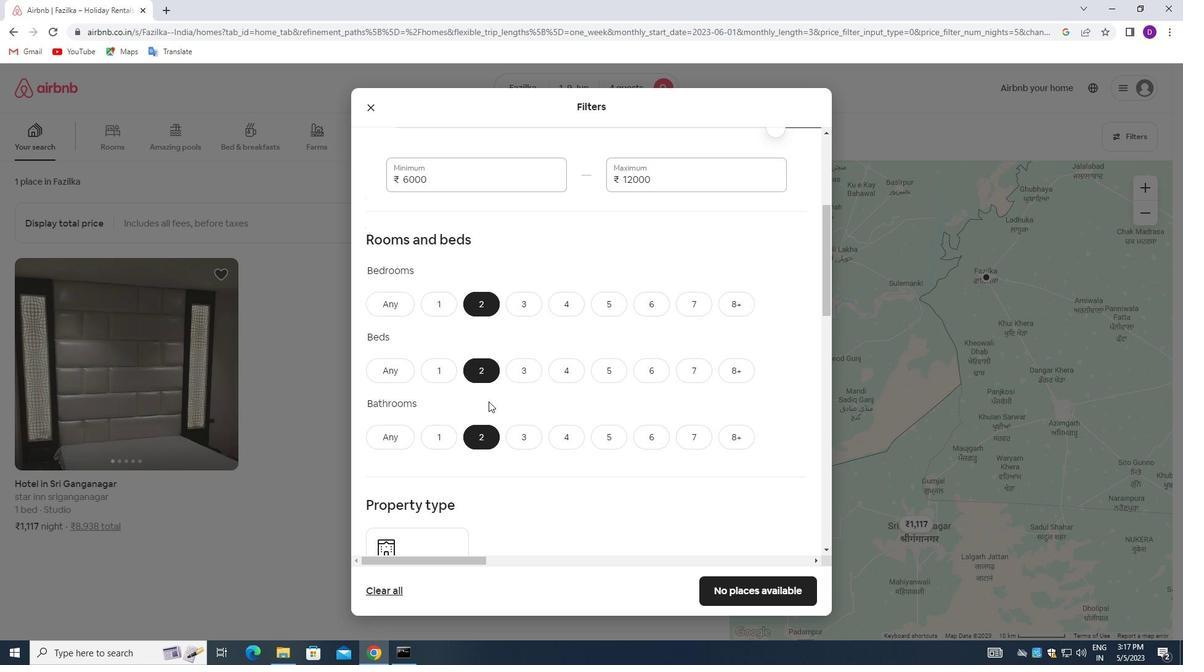 
Action: Mouse moved to (523, 398)
Screenshot: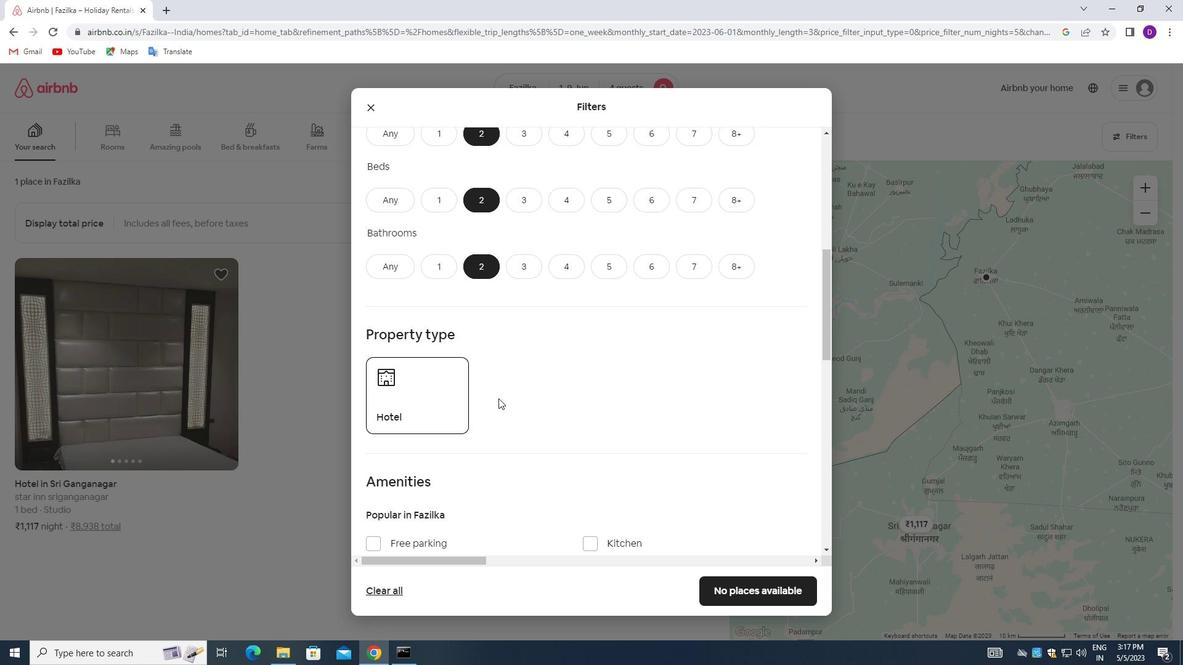 
Action: Mouse scrolled (523, 397) with delta (0, 0)
Screenshot: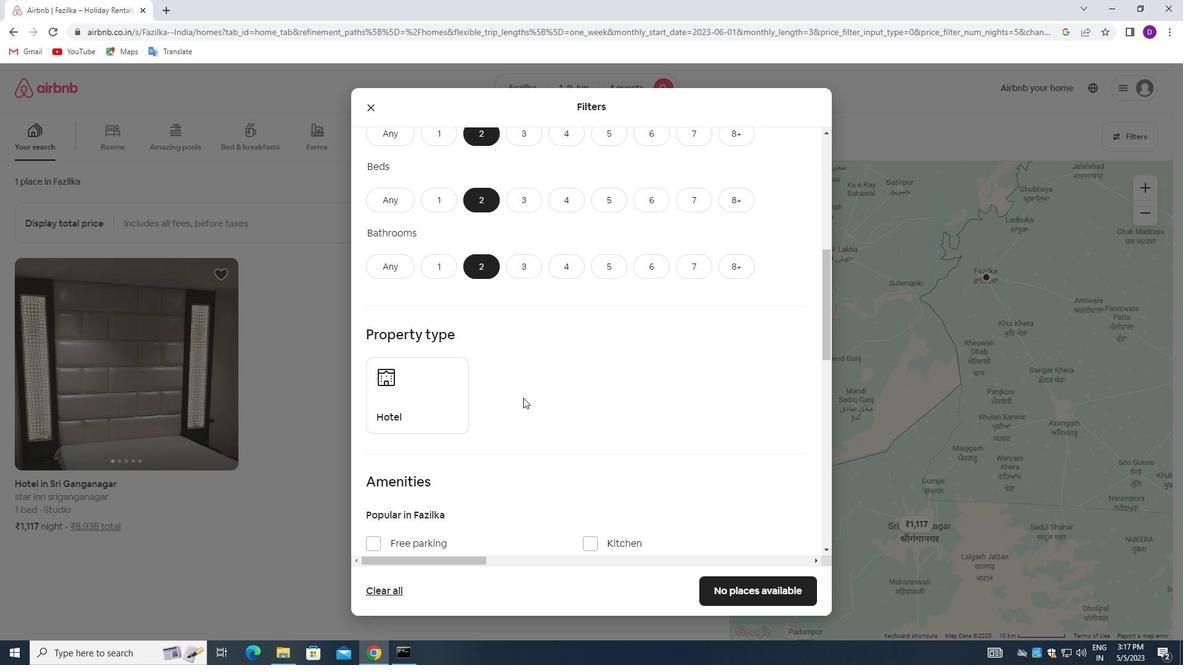 
Action: Mouse scrolled (523, 397) with delta (0, 0)
Screenshot: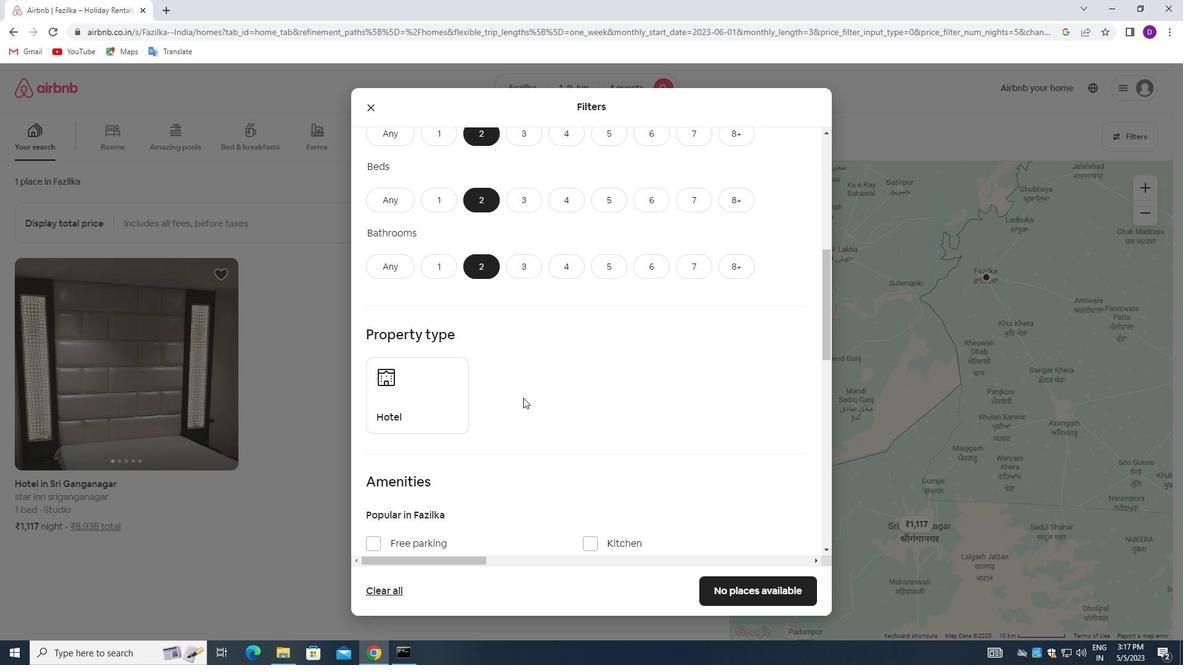 
Action: Mouse scrolled (523, 397) with delta (0, 0)
Screenshot: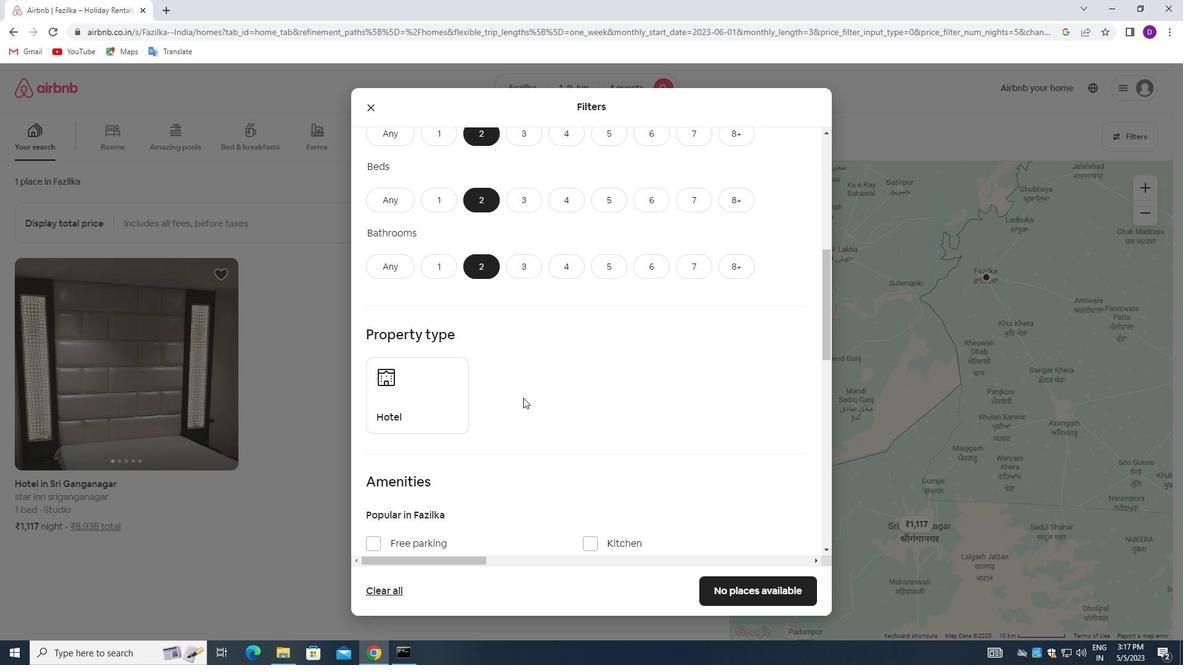 
Action: Mouse scrolled (523, 397) with delta (0, 0)
Screenshot: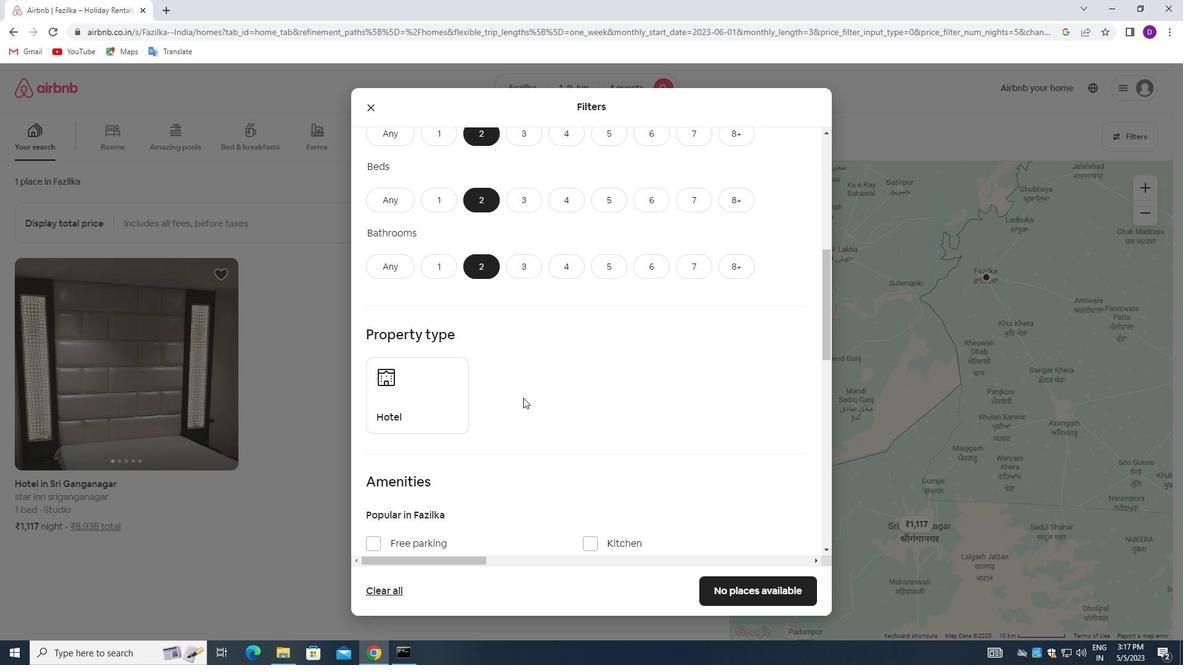 
Action: Mouse moved to (413, 388)
Screenshot: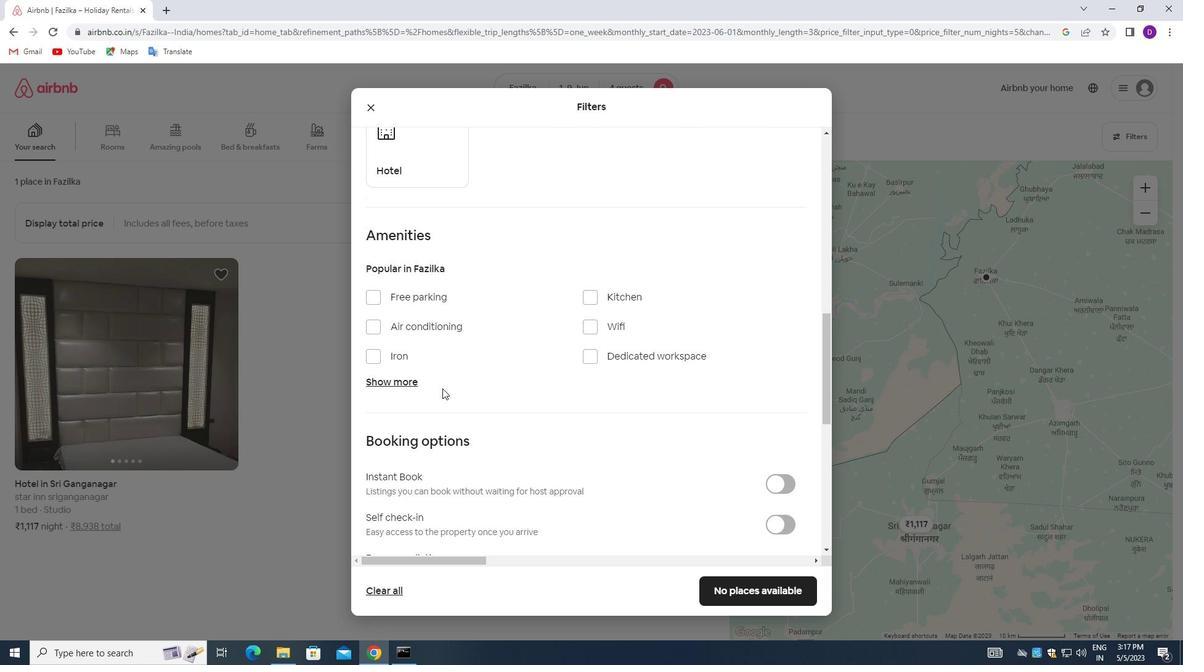 
Action: Mouse pressed left at (413, 388)
Screenshot: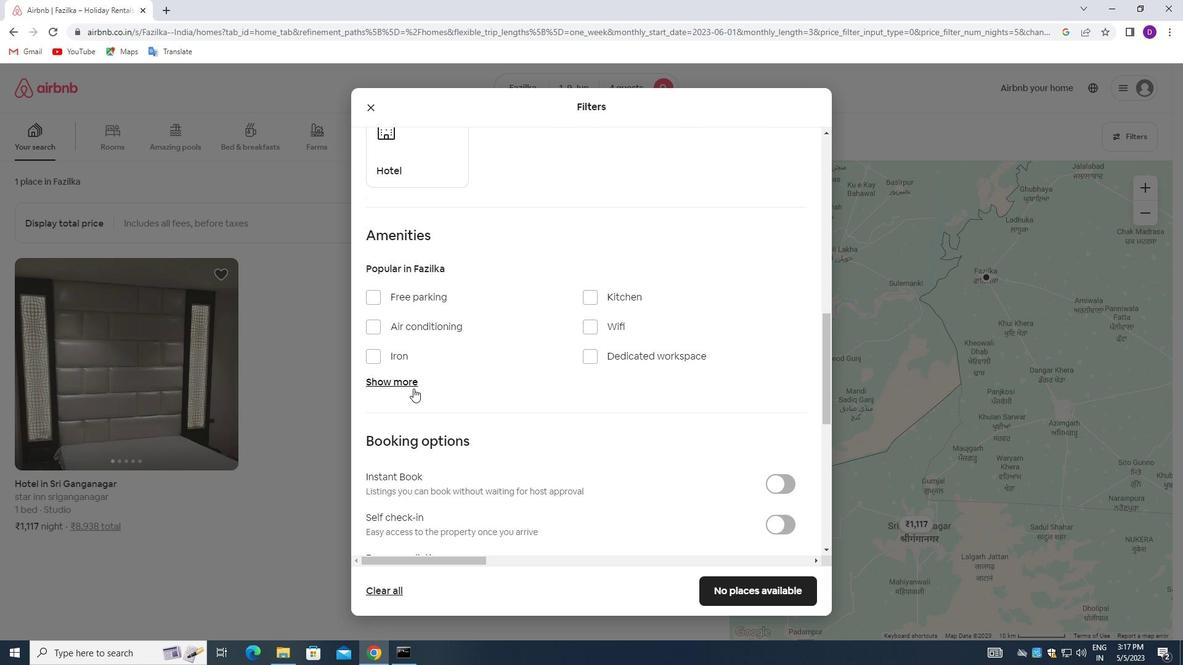 
Action: Mouse moved to (373, 421)
Screenshot: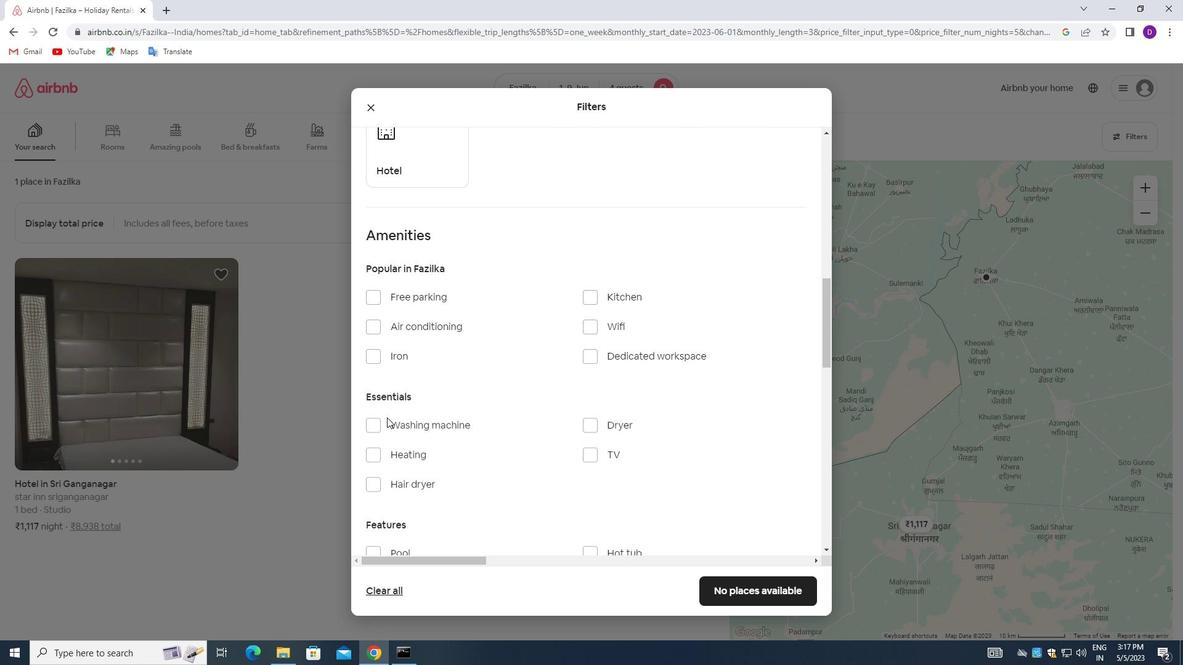 
Action: Mouse pressed left at (373, 421)
Screenshot: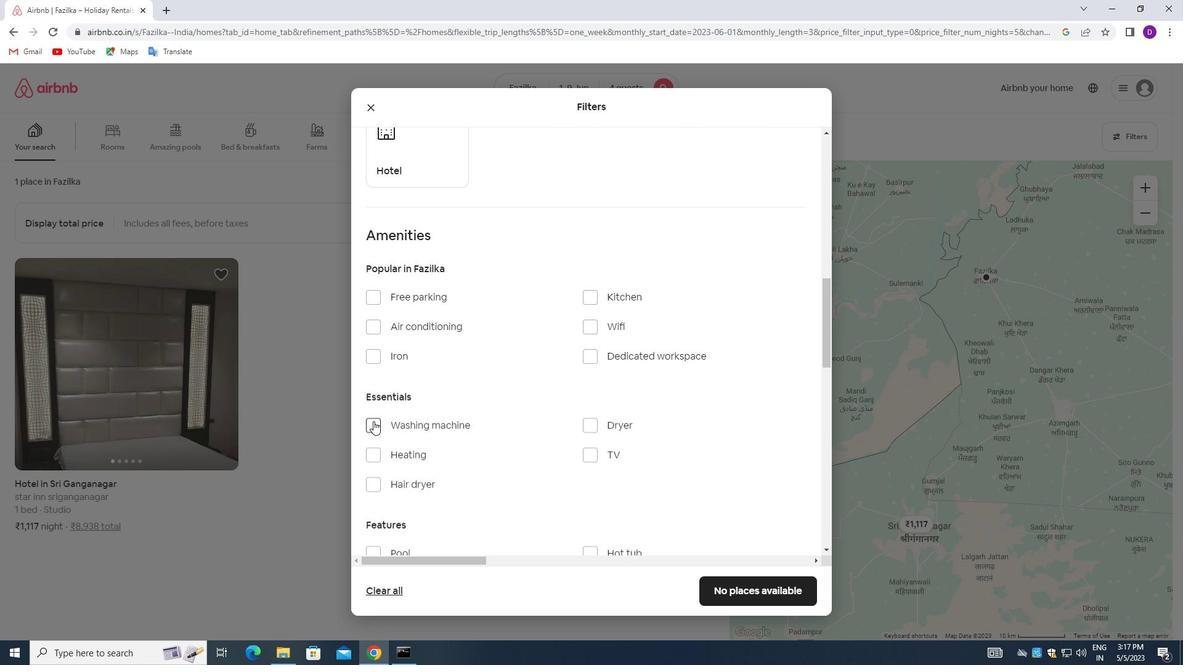 
Action: Mouse moved to (543, 395)
Screenshot: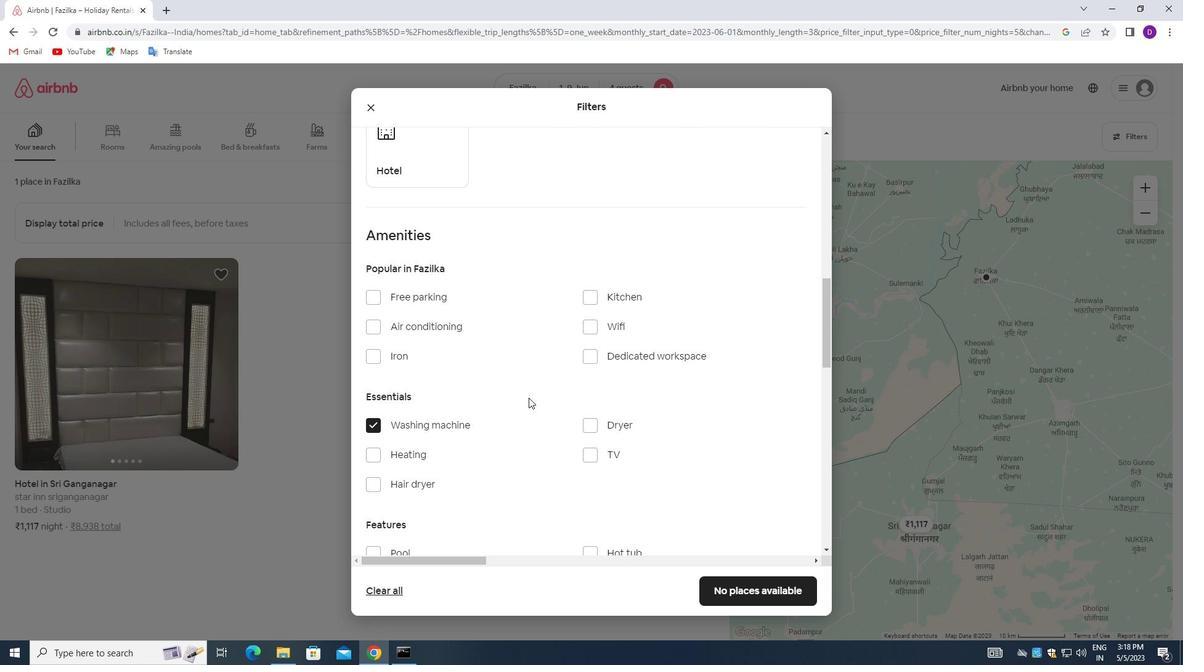 
Action: Mouse scrolled (543, 394) with delta (0, 0)
Screenshot: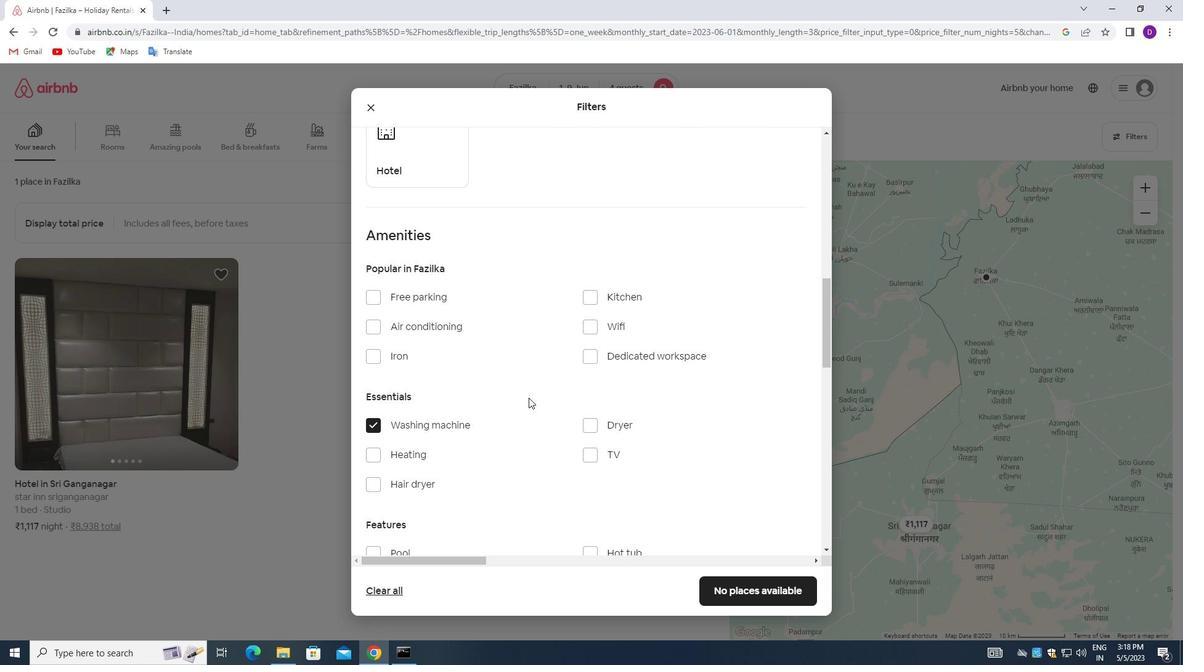 
Action: Mouse moved to (544, 395)
Screenshot: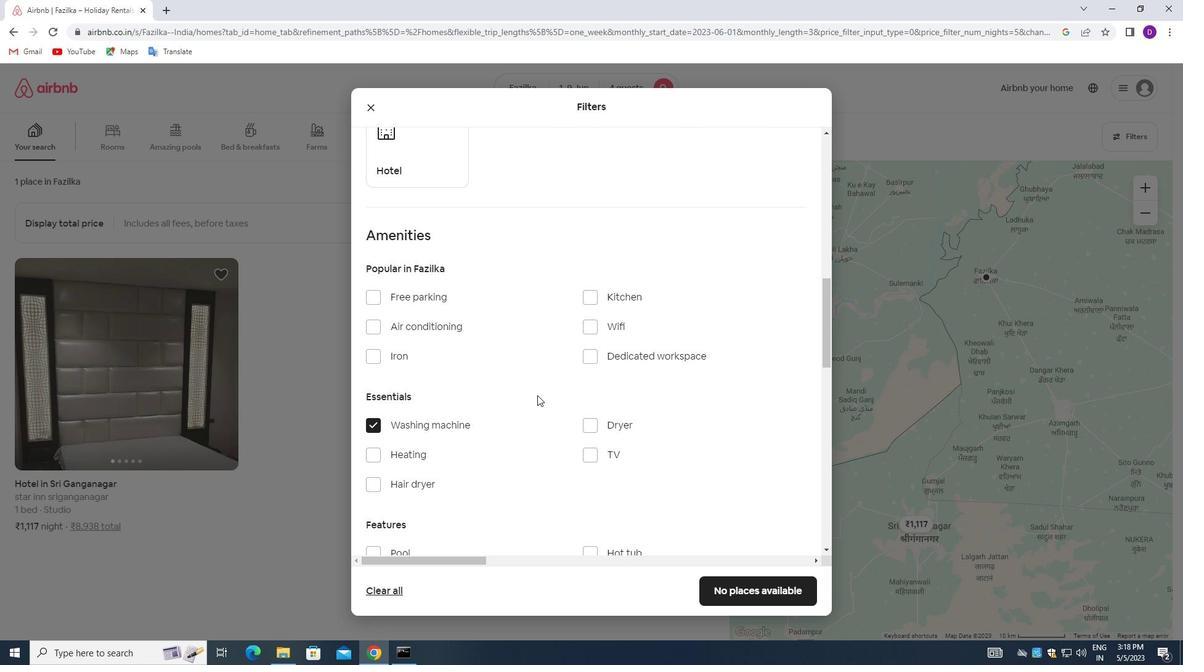 
Action: Mouse scrolled (544, 394) with delta (0, 0)
Screenshot: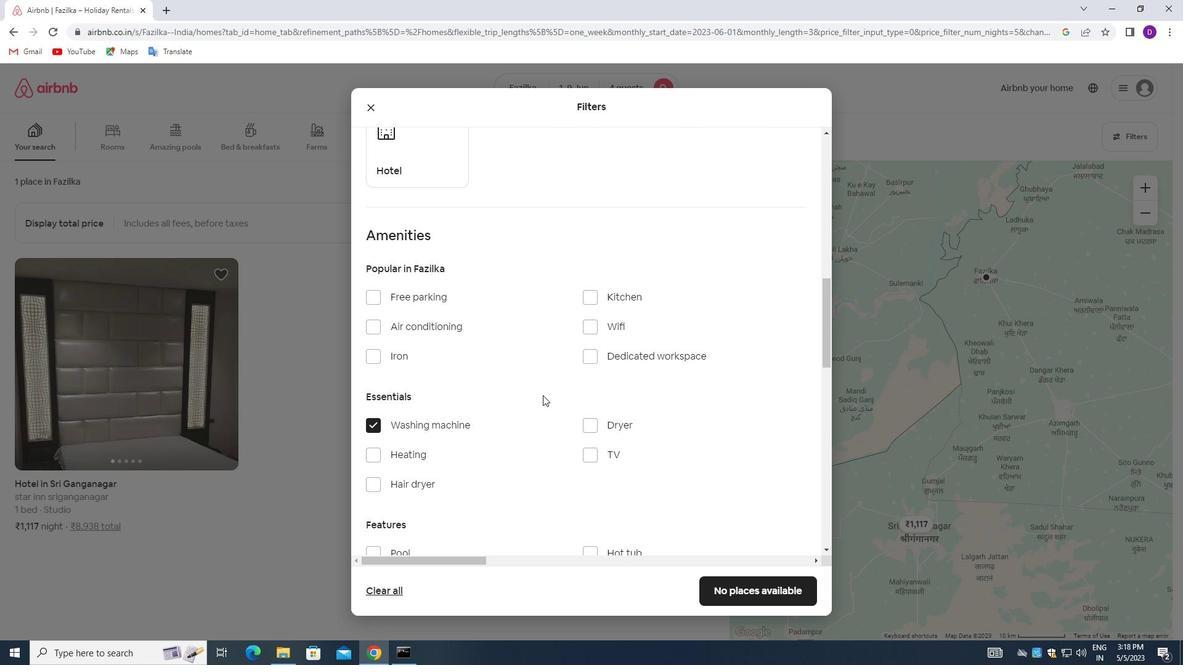 
Action: Mouse moved to (562, 401)
Screenshot: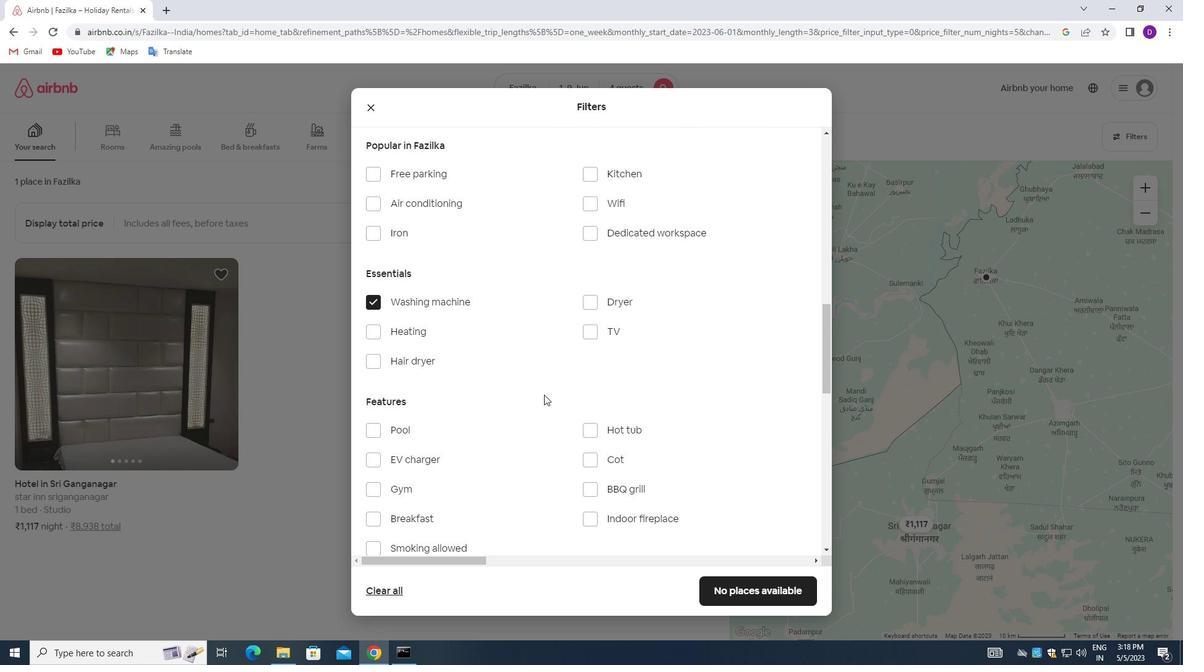 
Action: Mouse scrolled (562, 400) with delta (0, 0)
Screenshot: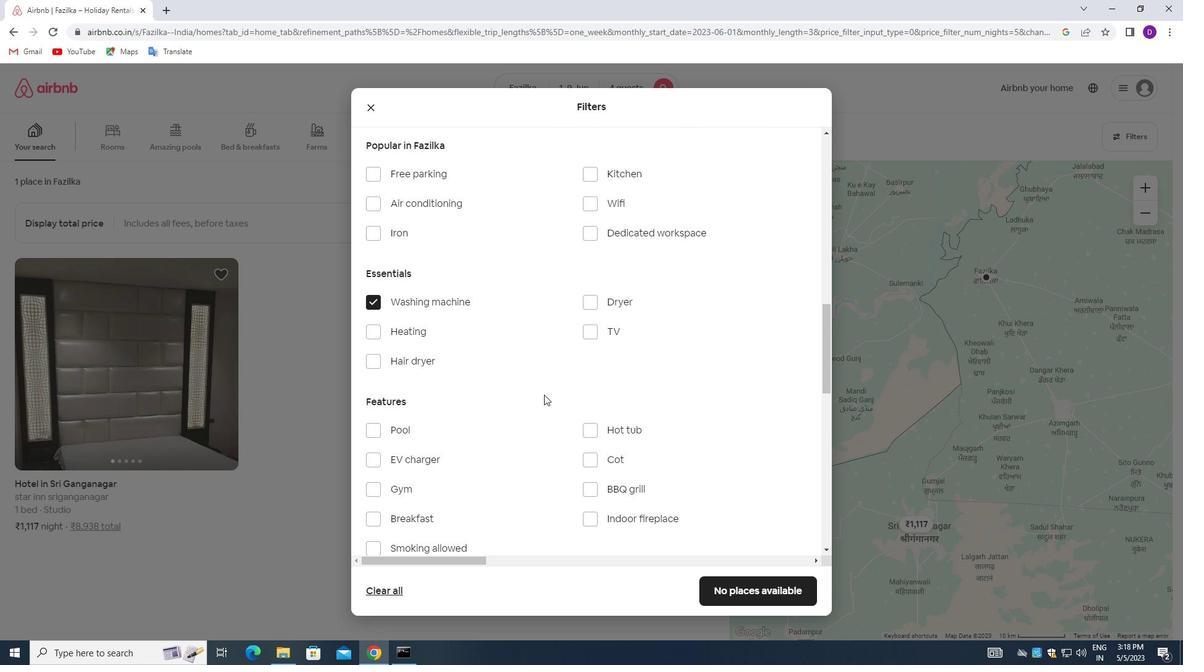 
Action: Mouse moved to (569, 404)
Screenshot: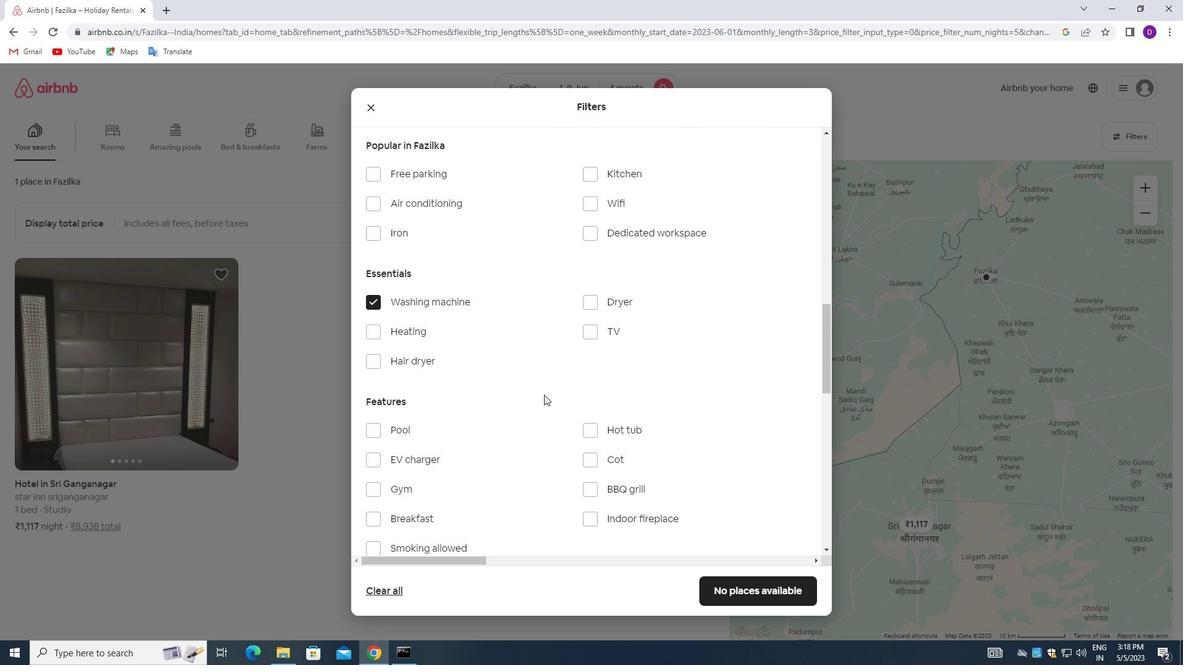 
Action: Mouse scrolled (569, 403) with delta (0, 0)
Screenshot: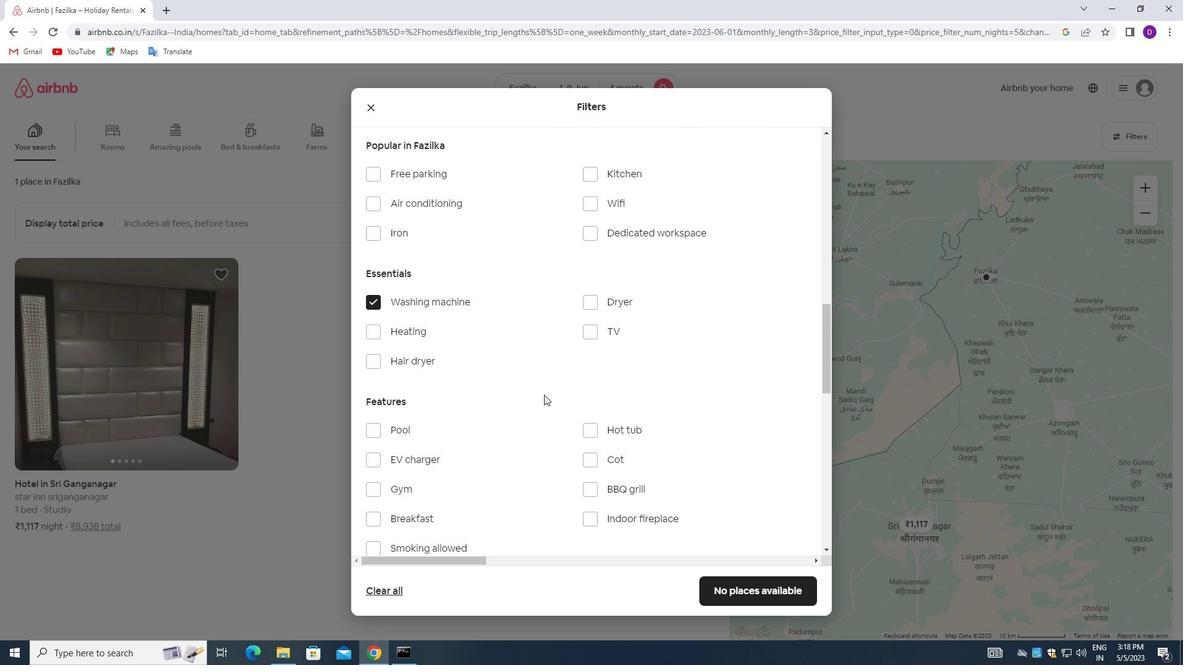 
Action: Mouse moved to (574, 406)
Screenshot: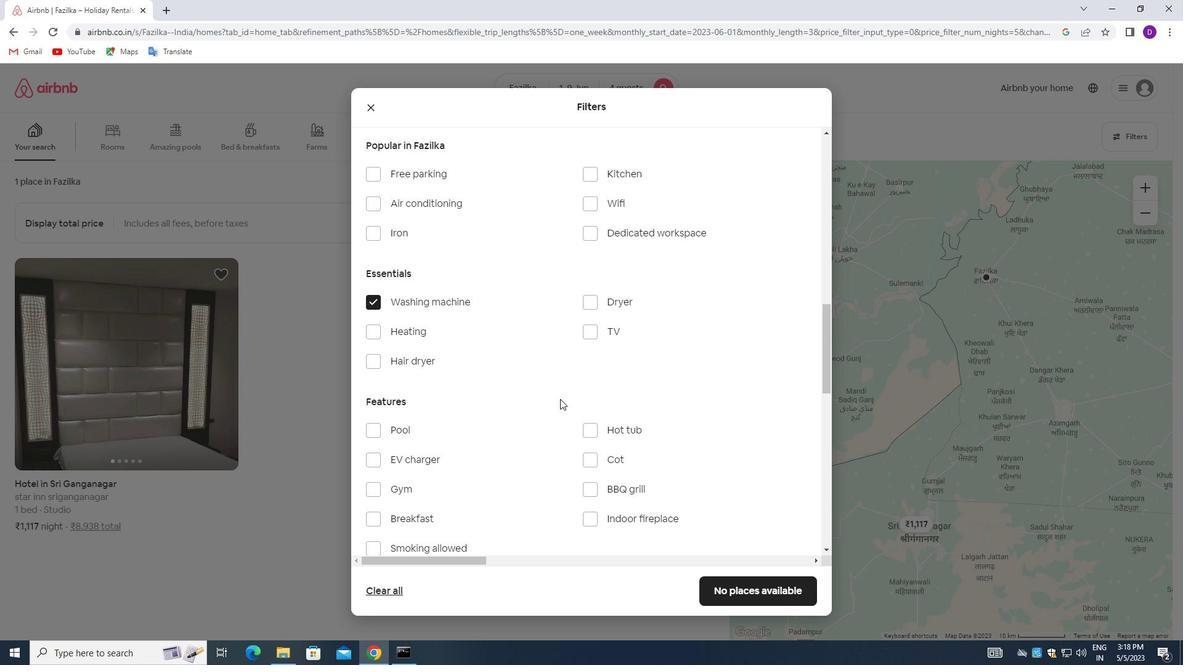 
Action: Mouse scrolled (574, 406) with delta (0, 0)
Screenshot: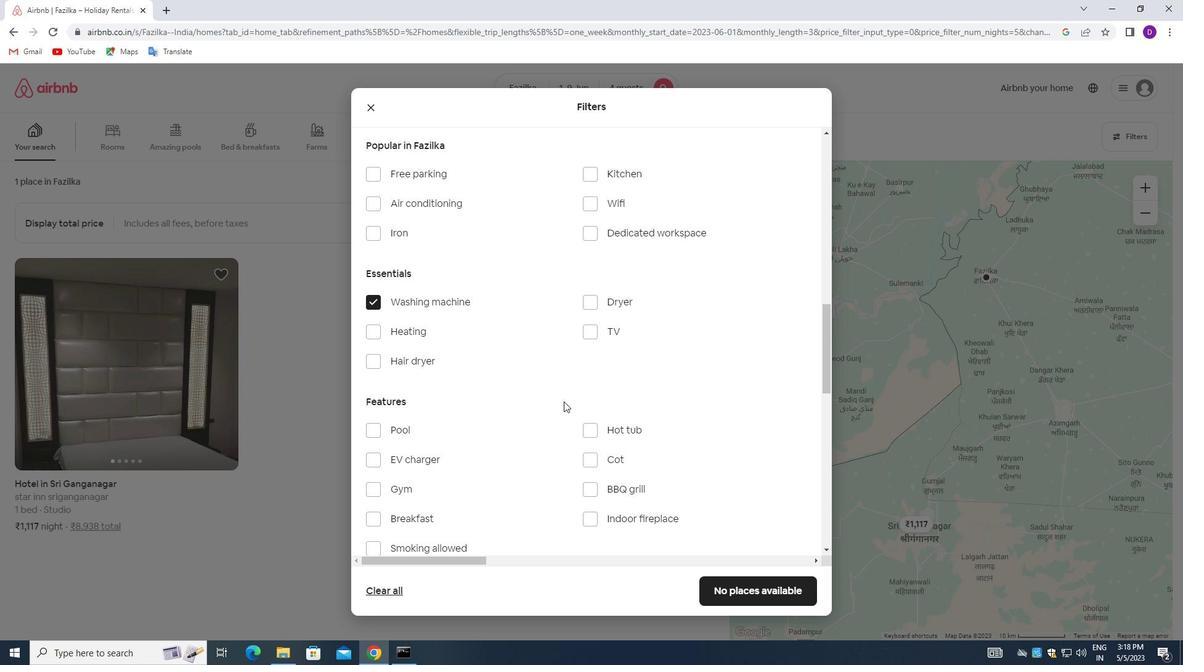 
Action: Mouse moved to (575, 406)
Screenshot: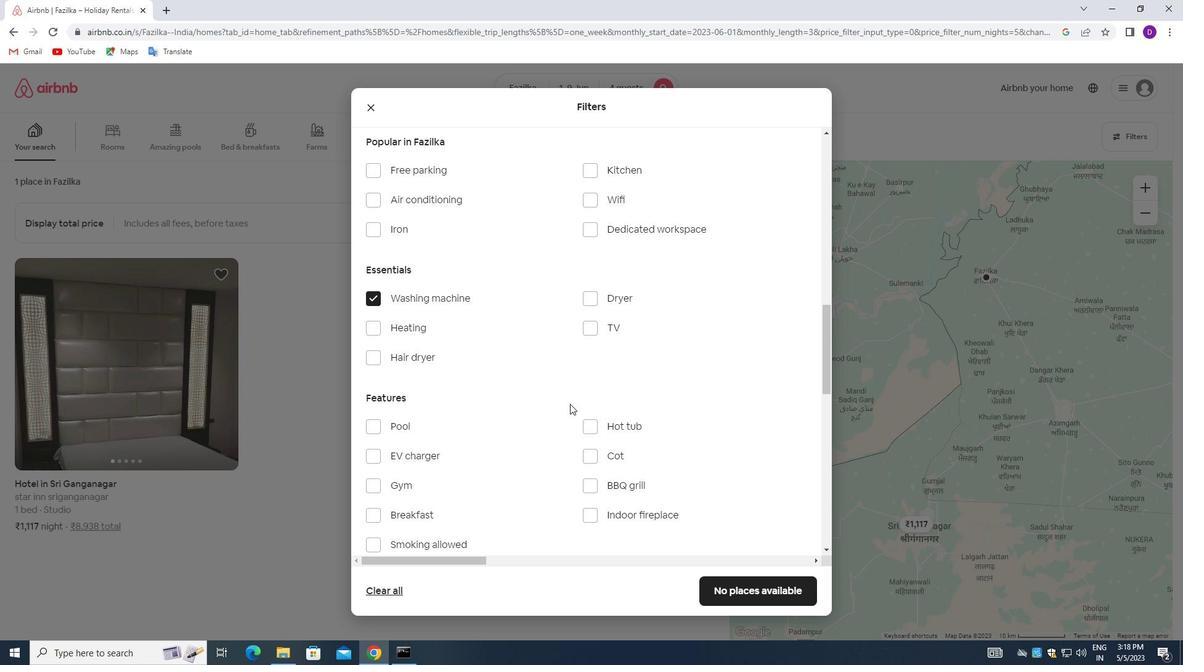 
Action: Mouse scrolled (575, 406) with delta (0, 0)
Screenshot: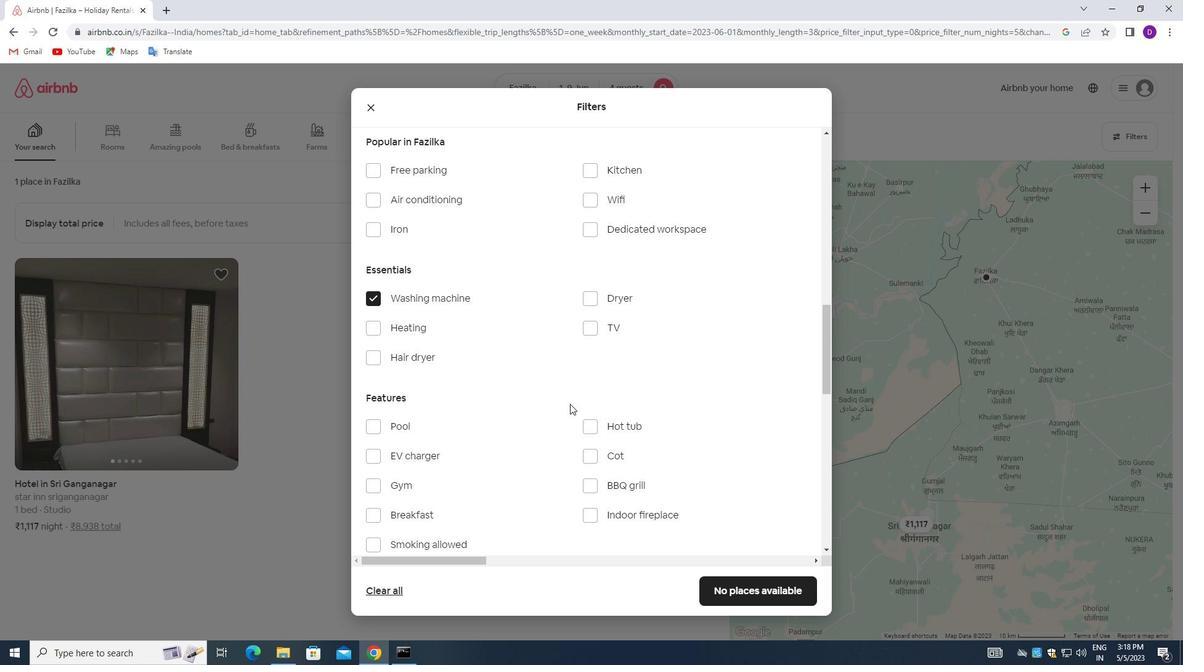 
Action: Mouse moved to (577, 408)
Screenshot: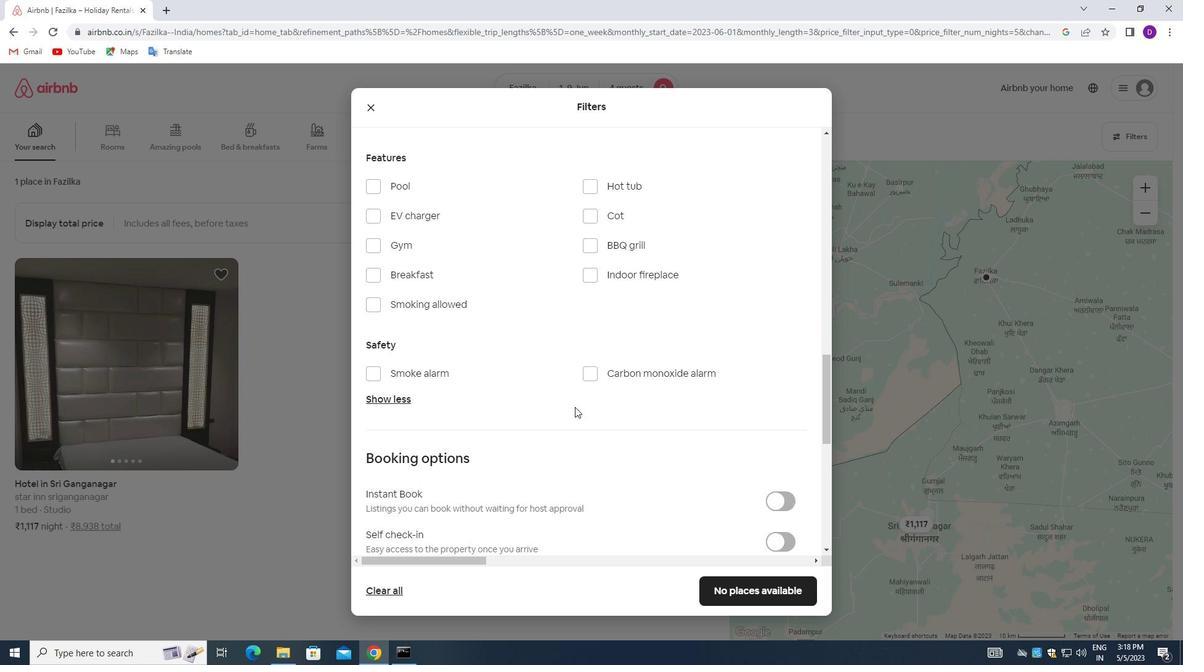 
Action: Mouse scrolled (577, 408) with delta (0, 0)
Screenshot: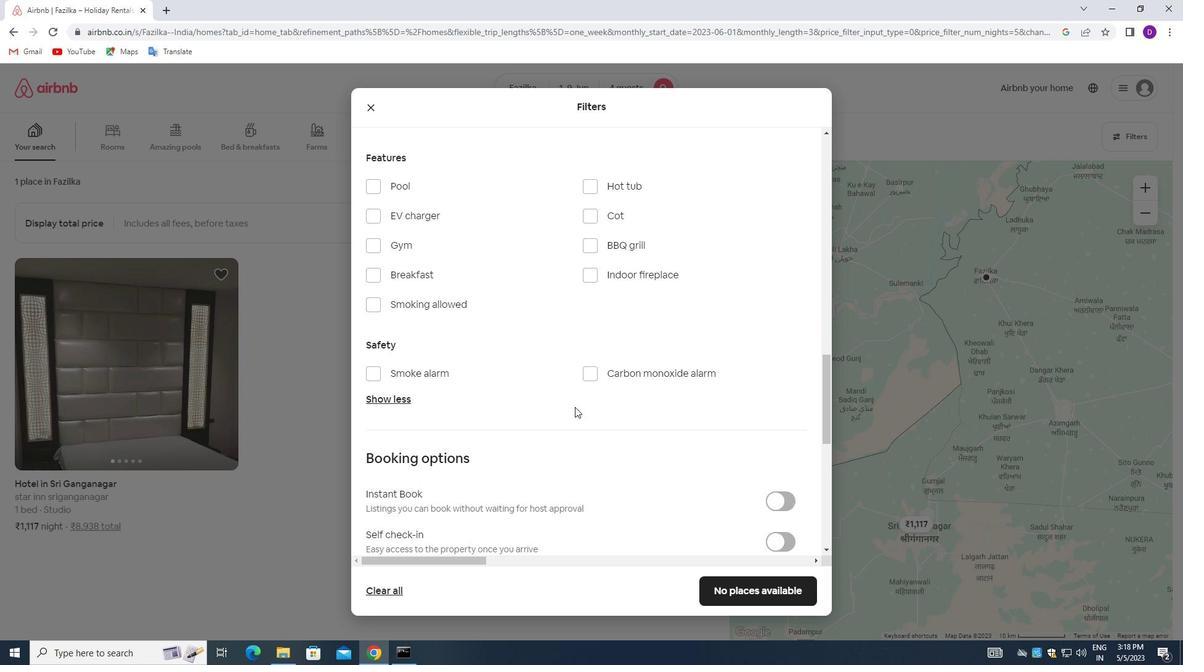 
Action: Mouse moved to (577, 409)
Screenshot: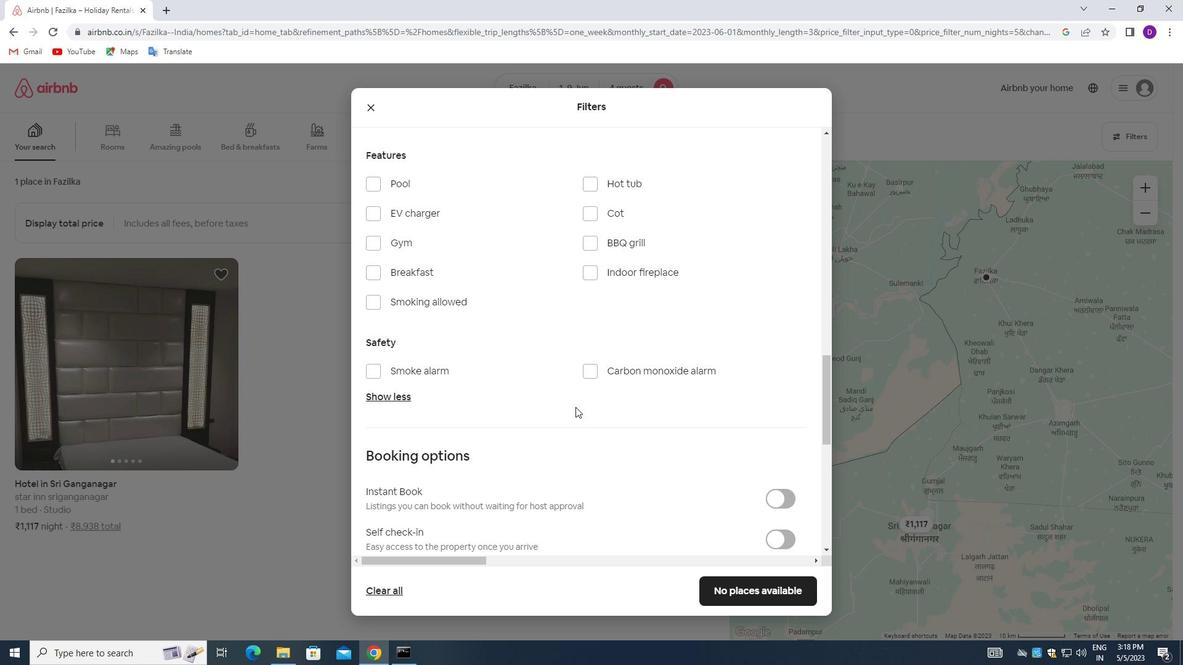 
Action: Mouse scrolled (577, 408) with delta (0, 0)
Screenshot: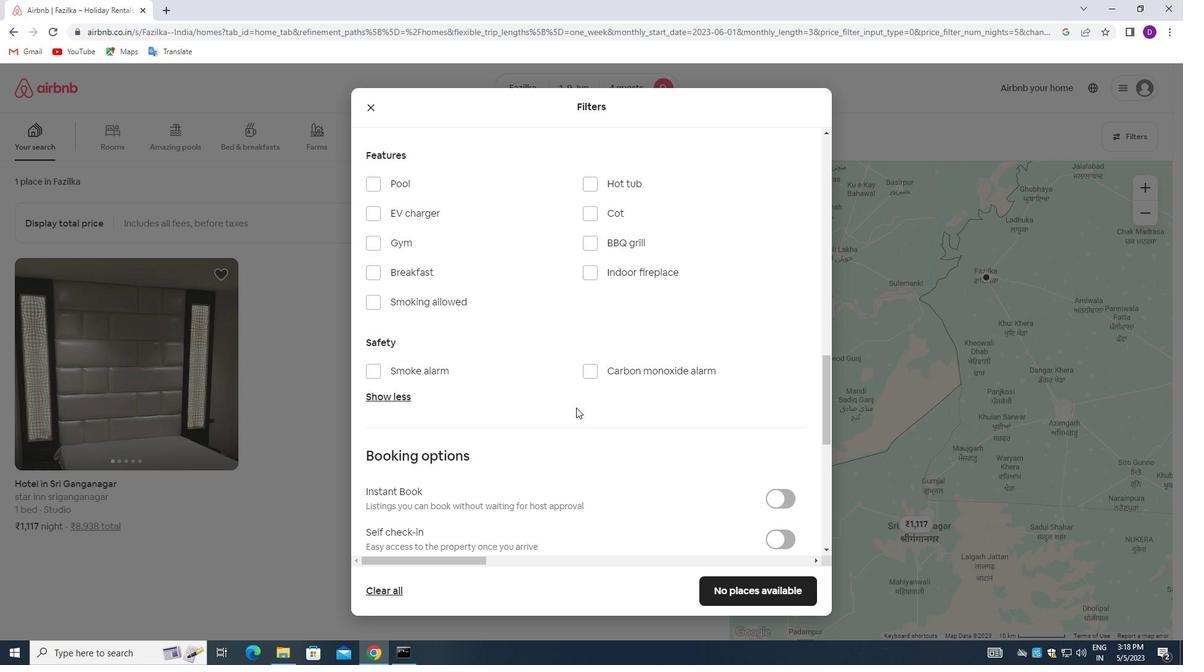 
Action: Mouse scrolled (577, 408) with delta (0, 0)
Screenshot: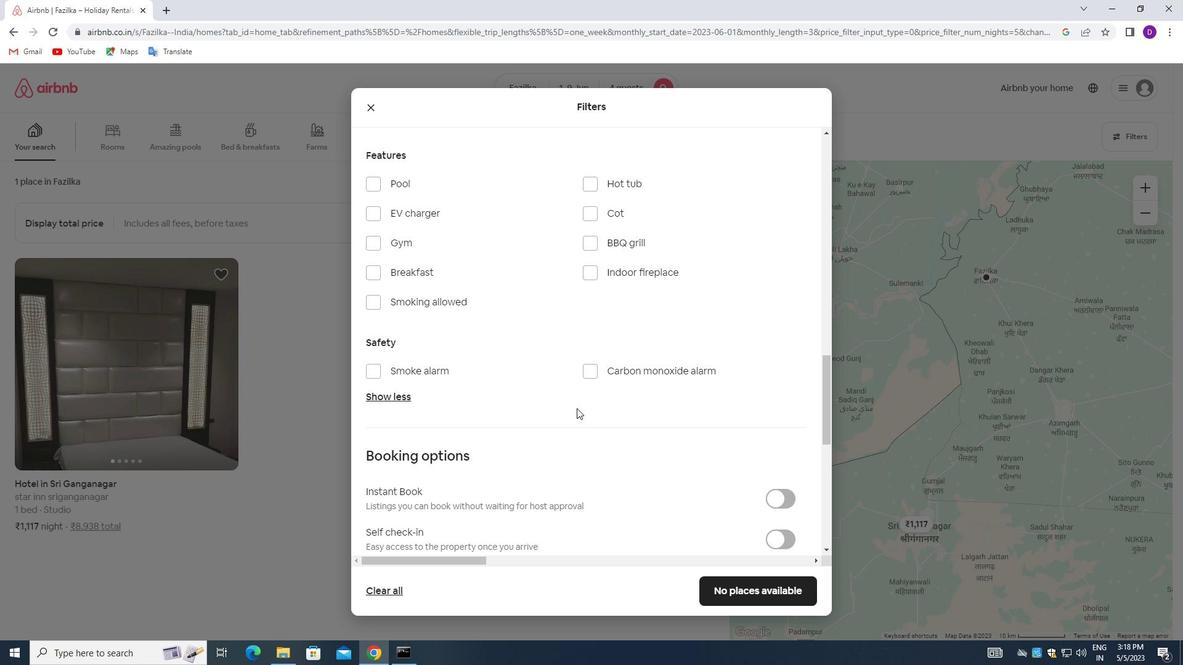 
Action: Mouse moved to (774, 354)
Screenshot: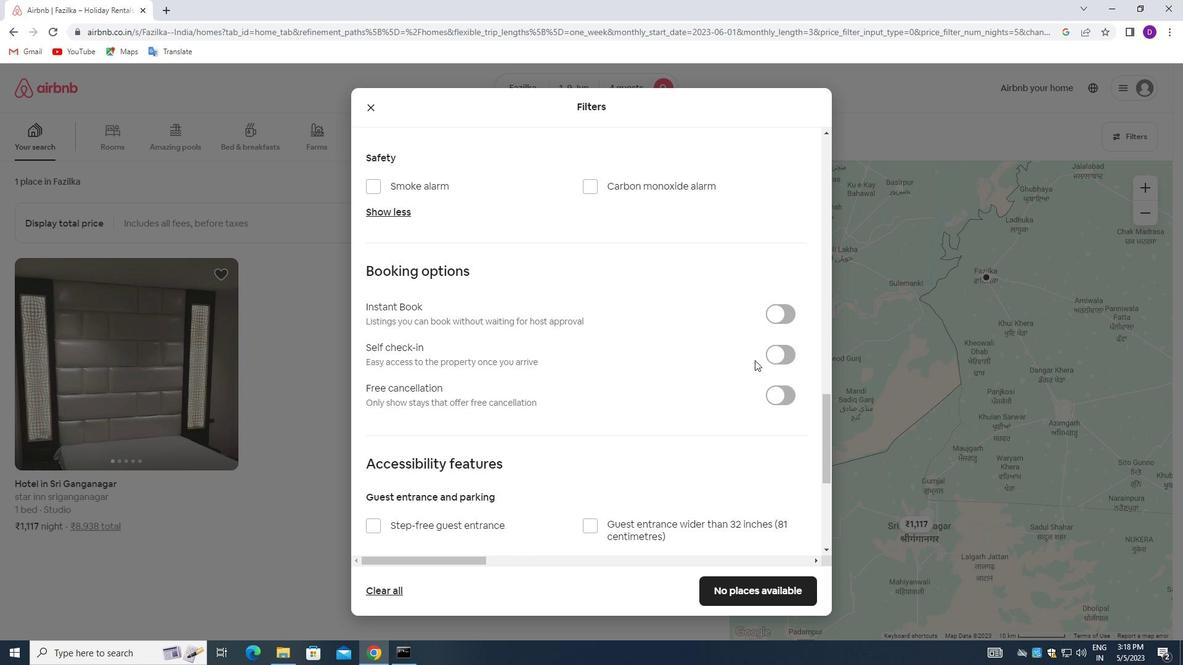 
Action: Mouse pressed left at (774, 354)
Screenshot: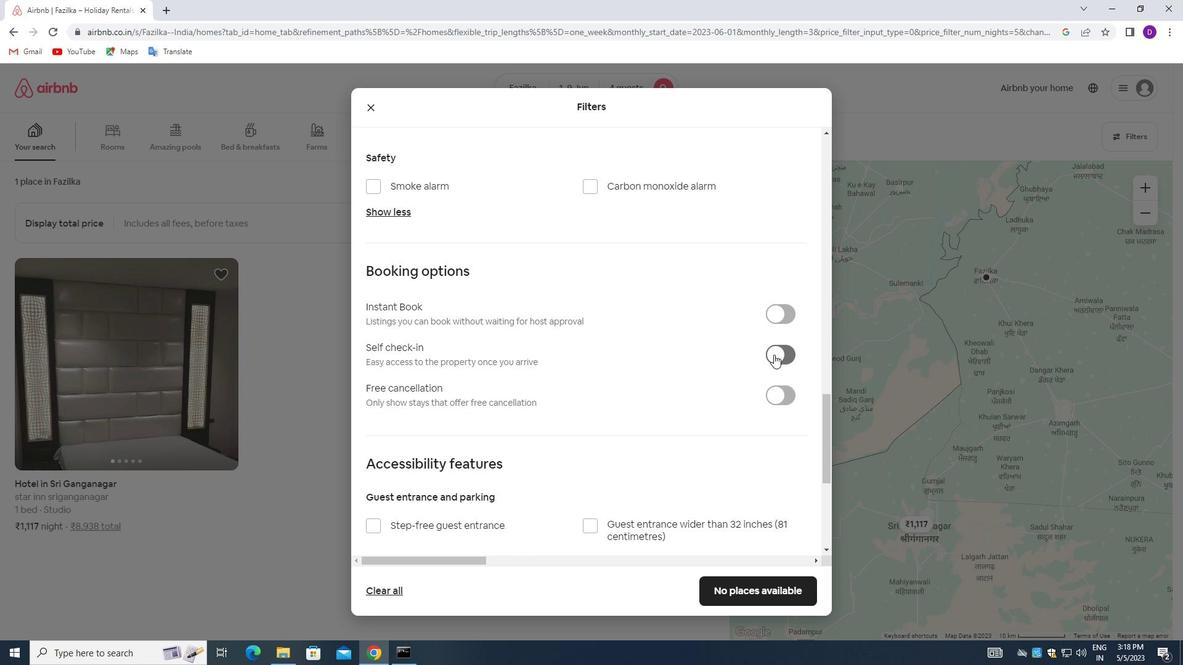 
Action: Mouse moved to (526, 403)
Screenshot: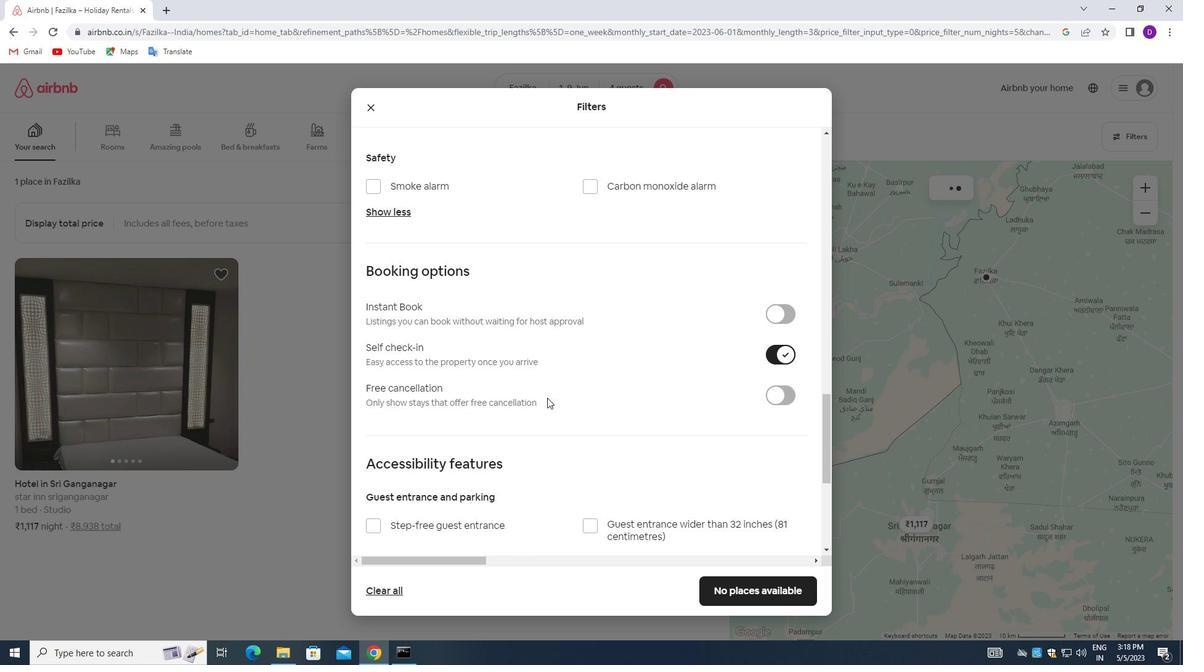 
Action: Mouse scrolled (526, 403) with delta (0, 0)
Screenshot: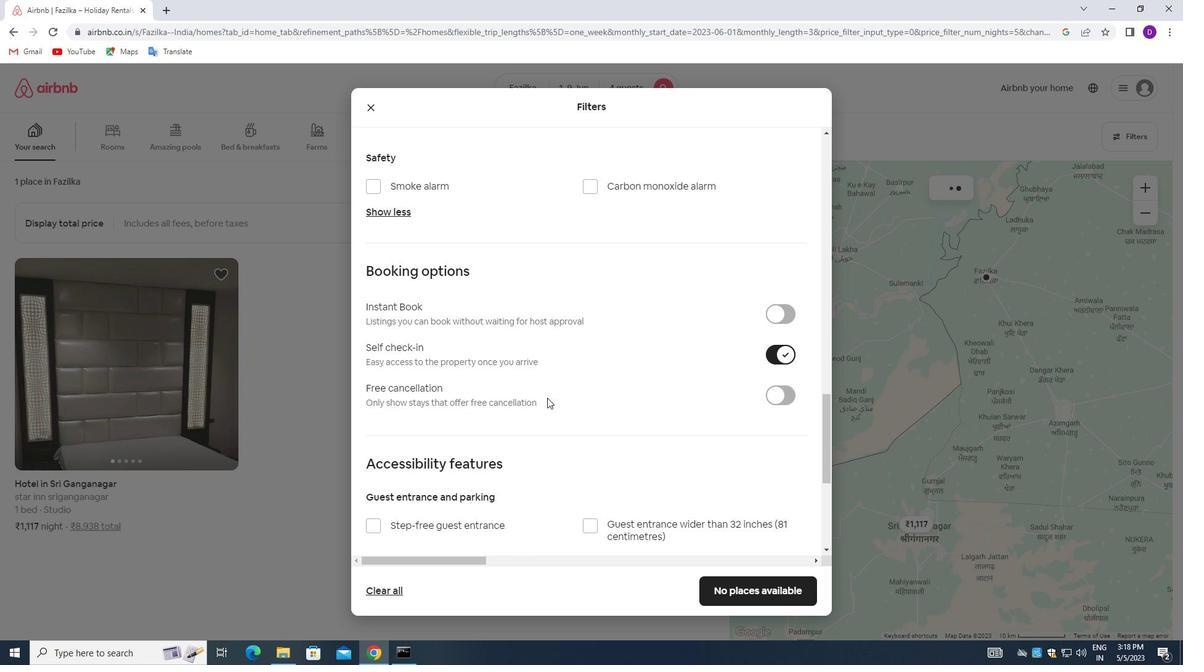 
Action: Mouse scrolled (526, 403) with delta (0, 0)
Screenshot: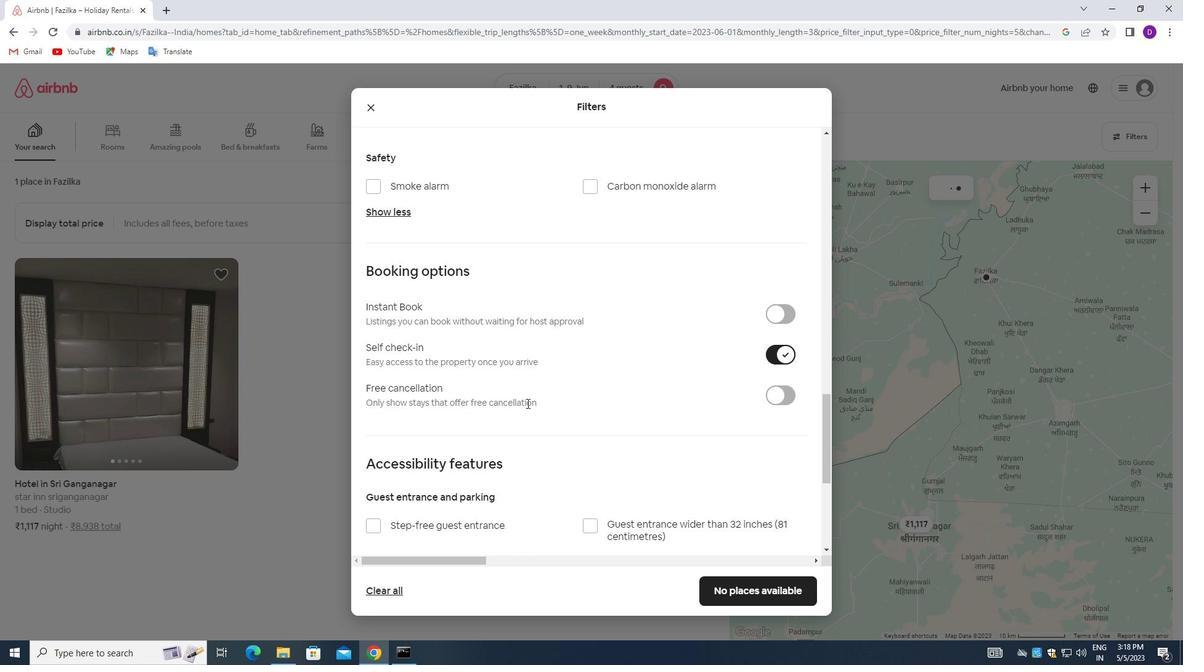 
Action: Mouse scrolled (526, 403) with delta (0, 0)
Screenshot: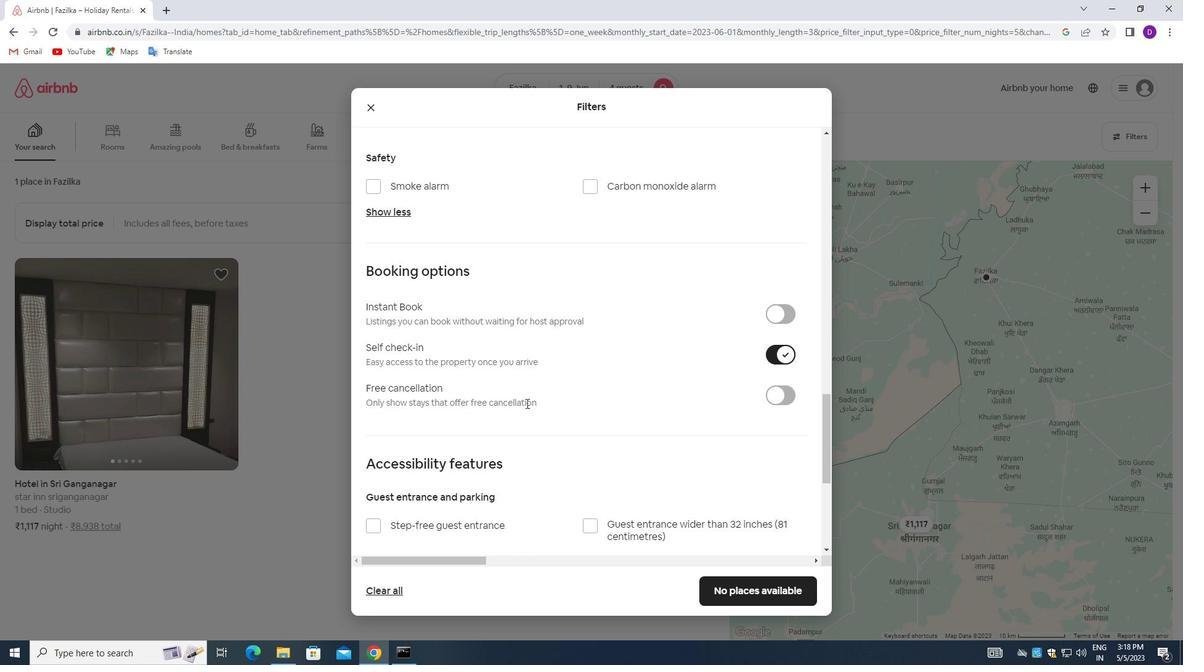 
Action: Mouse scrolled (526, 403) with delta (0, 0)
Screenshot: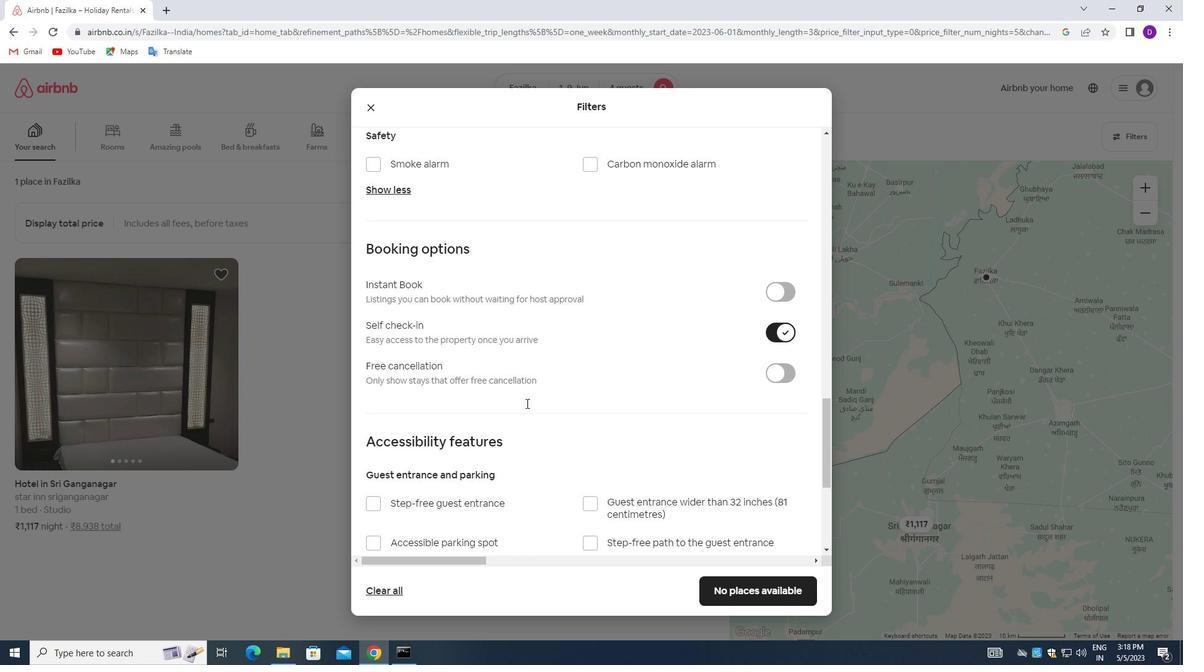 
Action: Mouse moved to (525, 409)
Screenshot: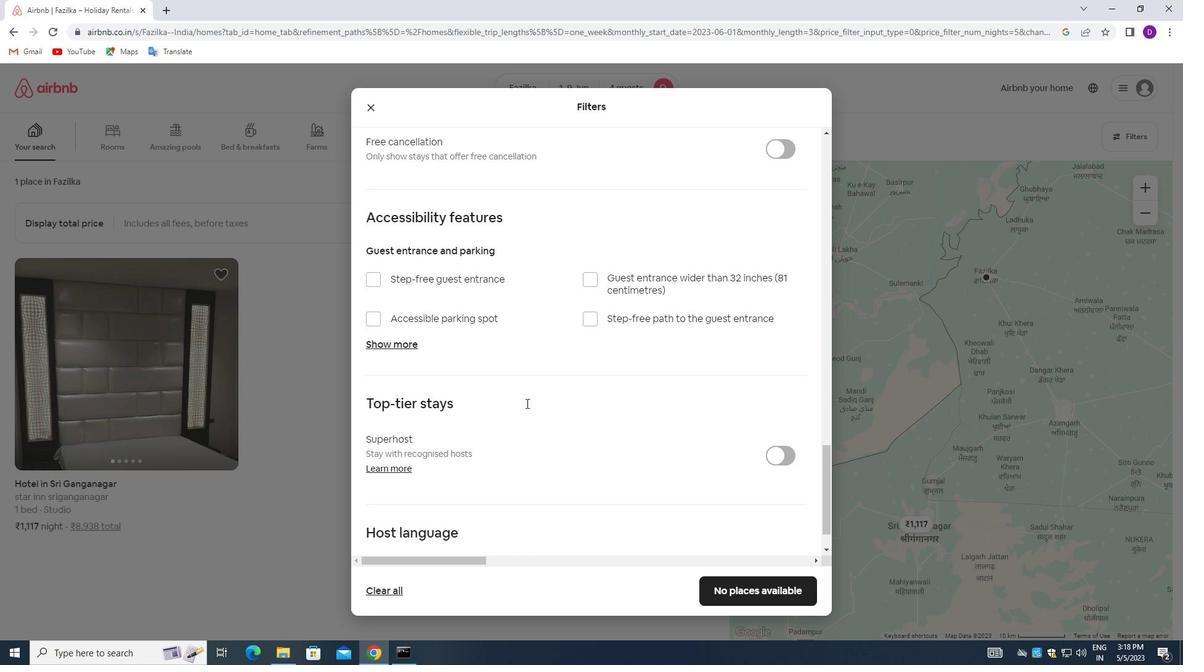 
Action: Mouse scrolled (525, 408) with delta (0, 0)
Screenshot: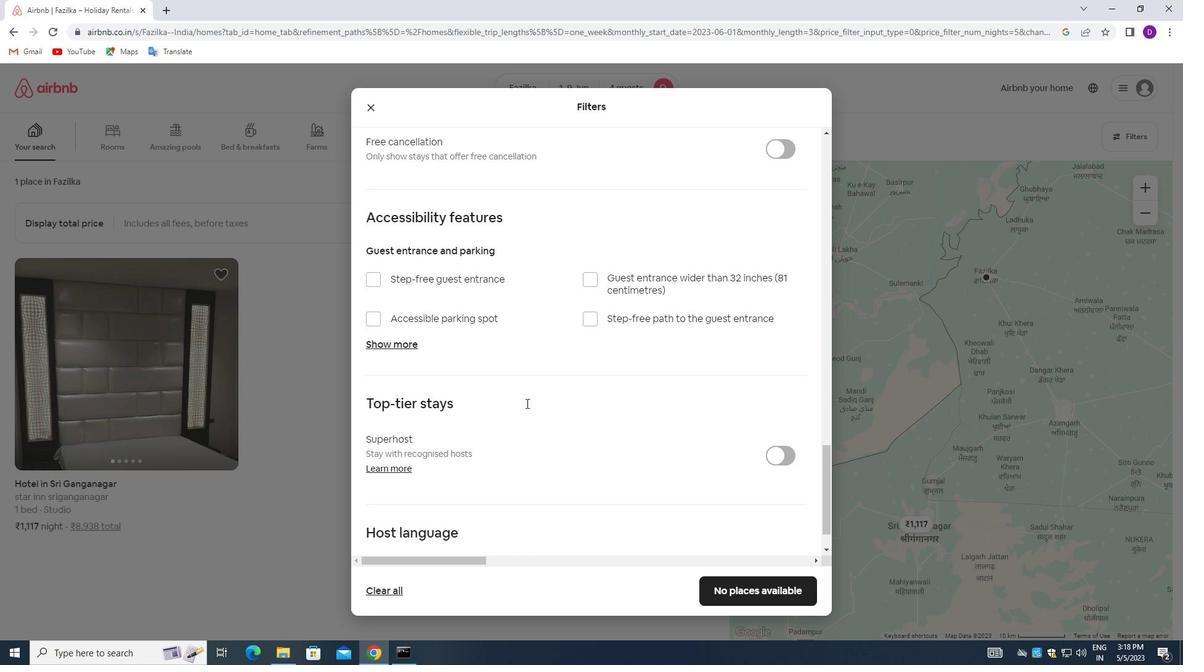 
Action: Mouse moved to (522, 419)
Screenshot: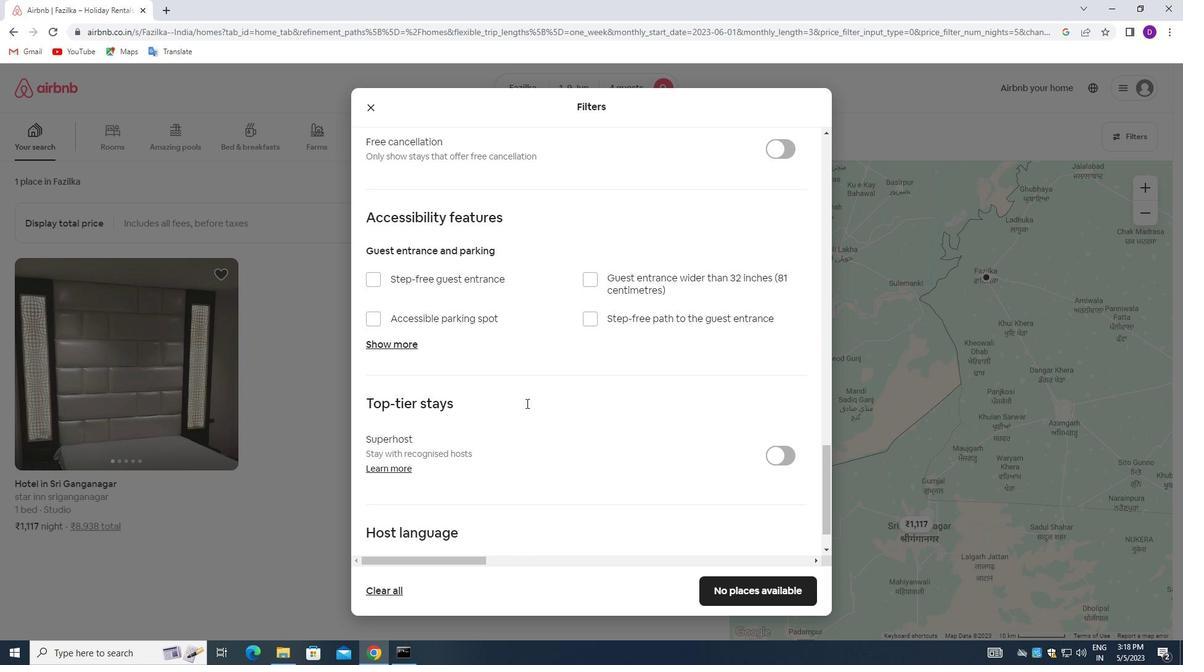 
Action: Mouse scrolled (522, 419) with delta (0, 0)
Screenshot: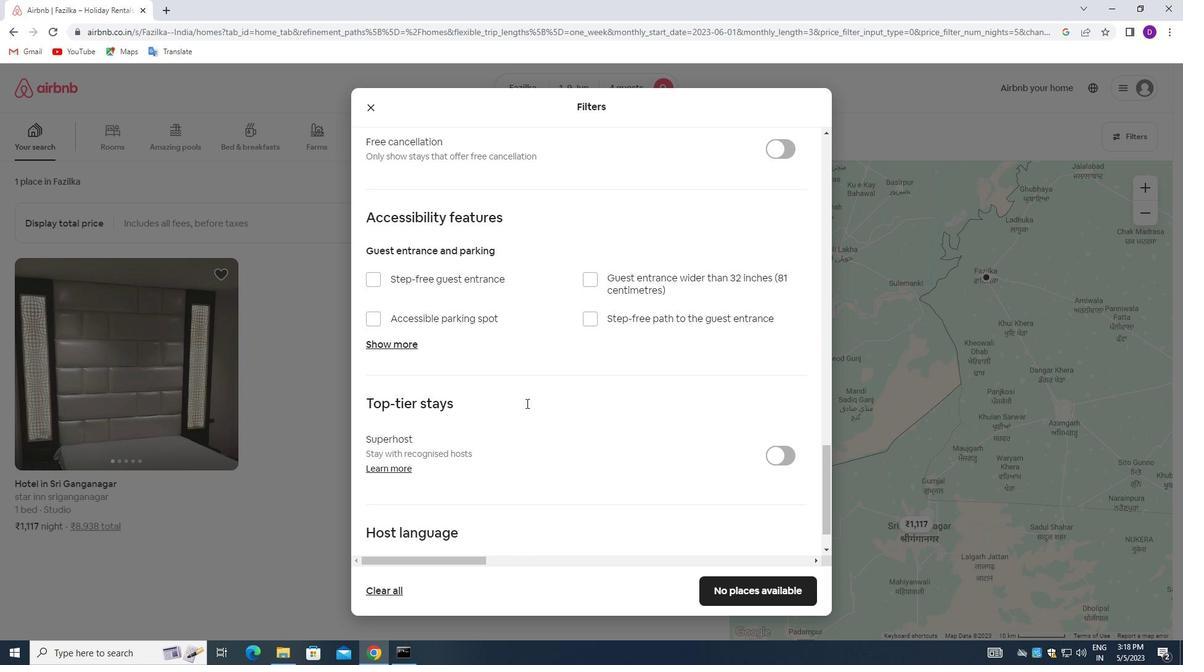 
Action: Mouse moved to (520, 425)
Screenshot: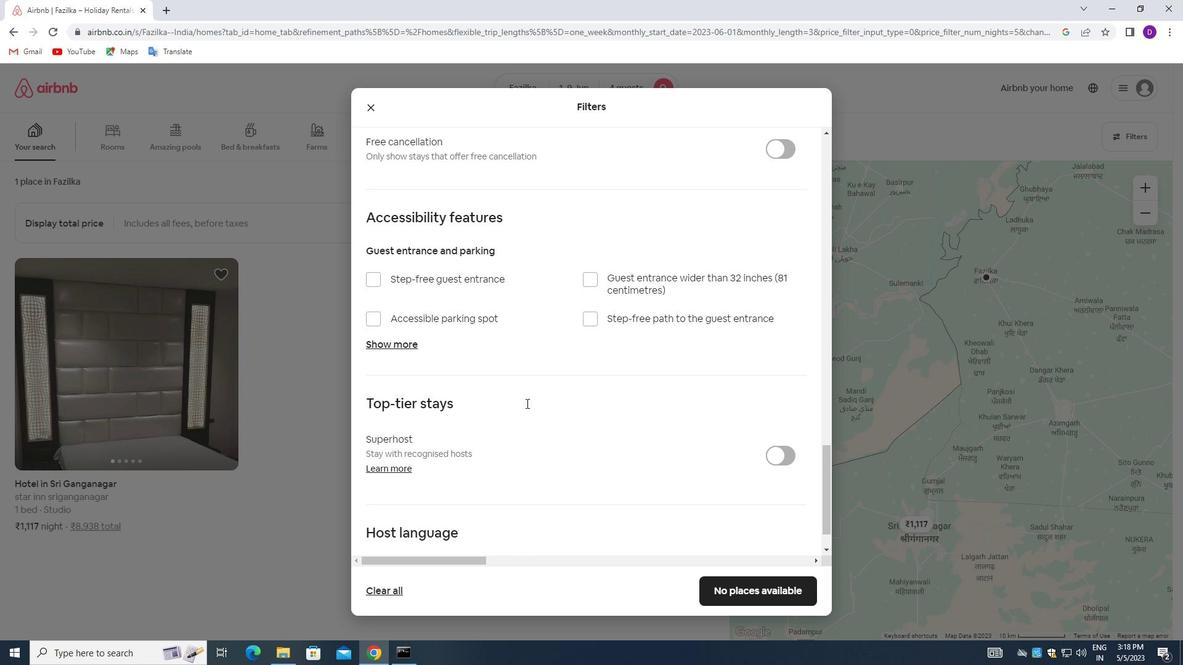 
Action: Mouse scrolled (520, 424) with delta (0, 0)
Screenshot: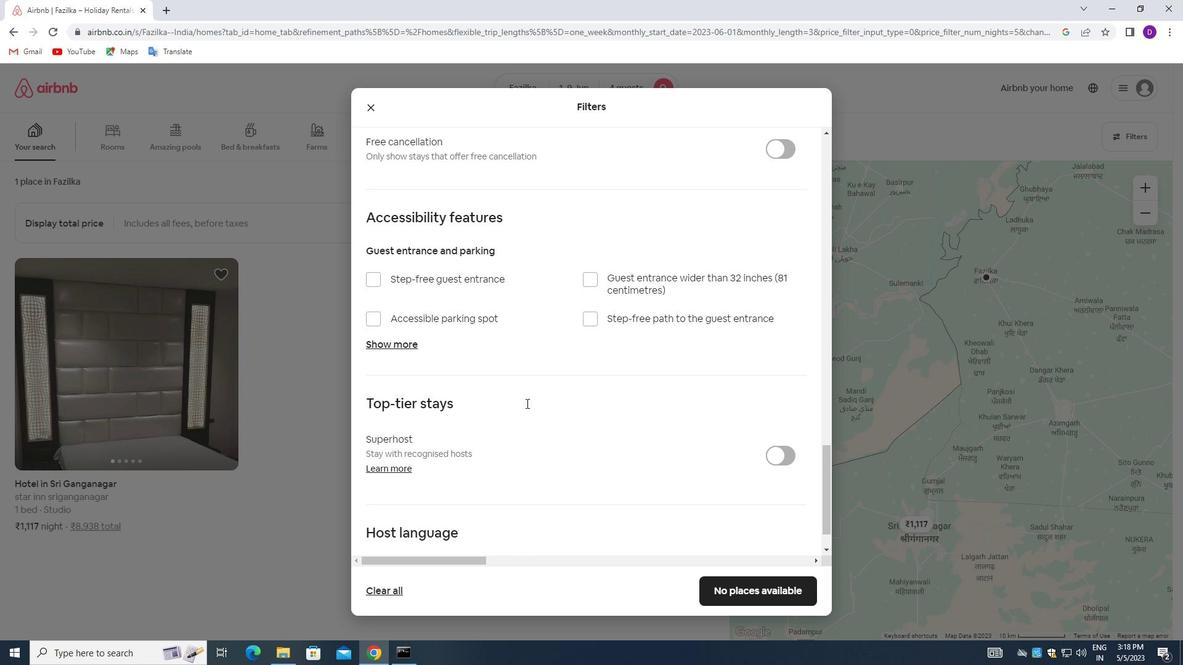 
Action: Mouse moved to (519, 427)
Screenshot: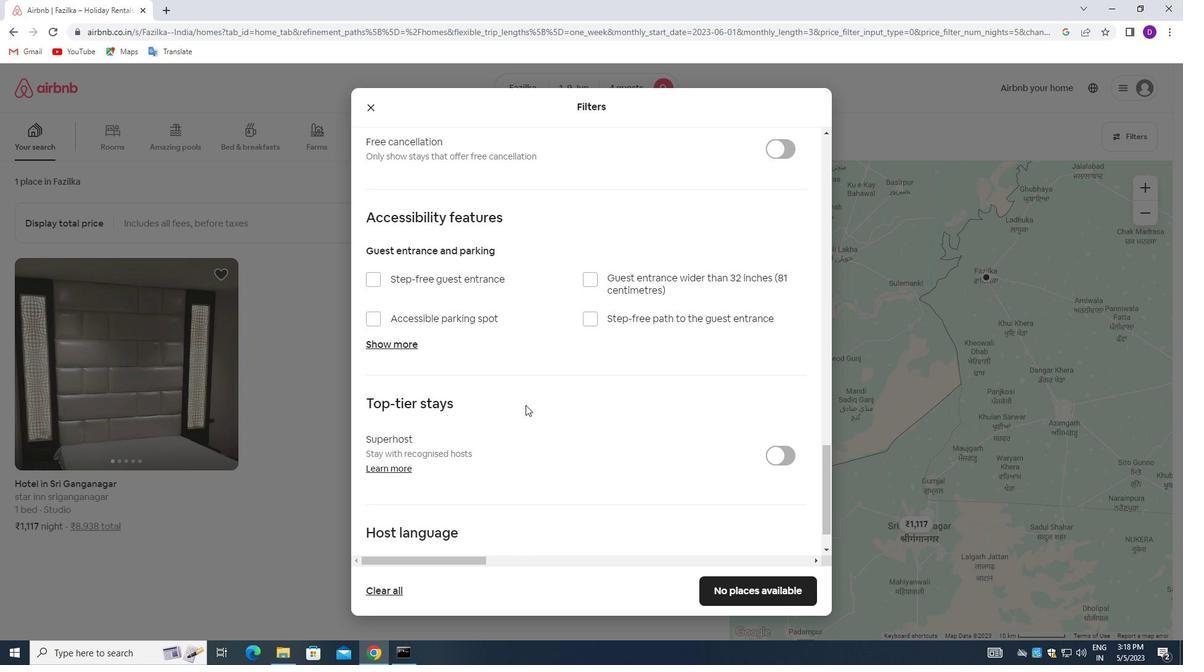 
Action: Mouse scrolled (519, 427) with delta (0, 0)
Screenshot: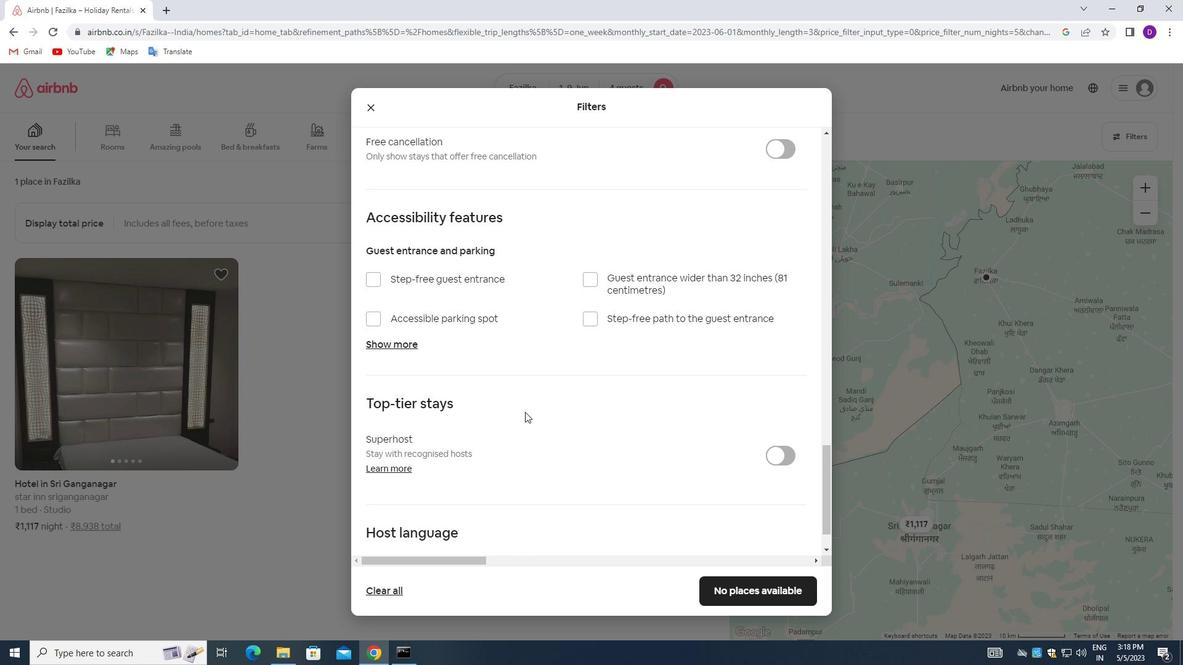 
Action: Mouse moved to (518, 430)
Screenshot: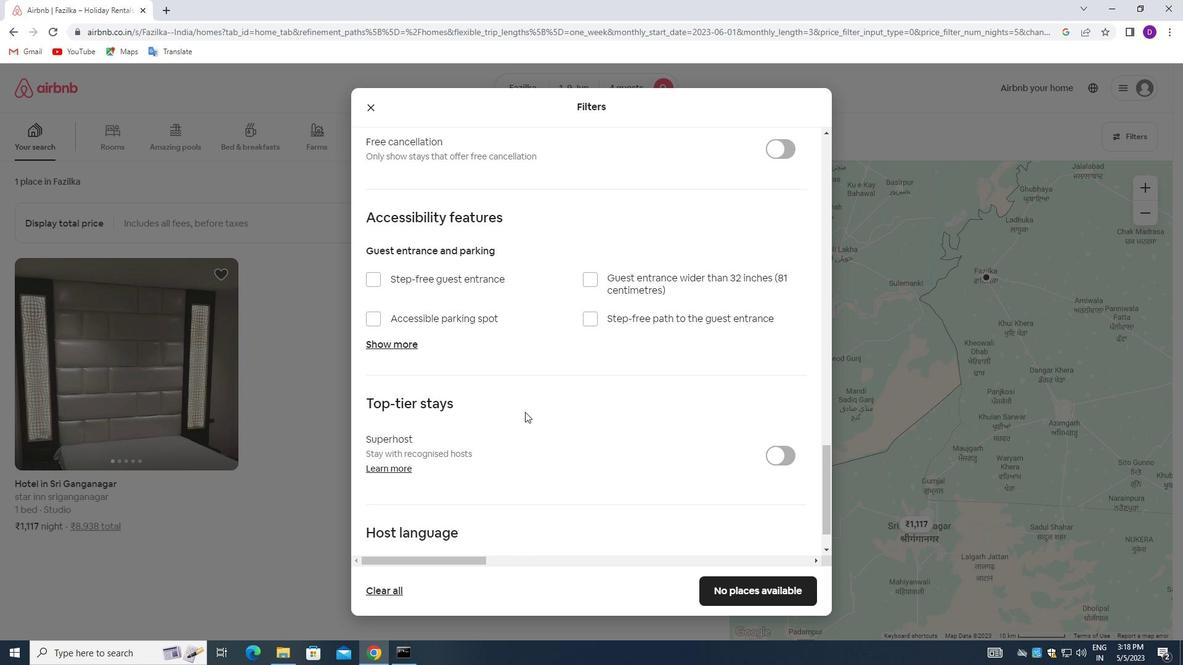 
Action: Mouse scrolled (518, 429) with delta (0, 0)
Screenshot: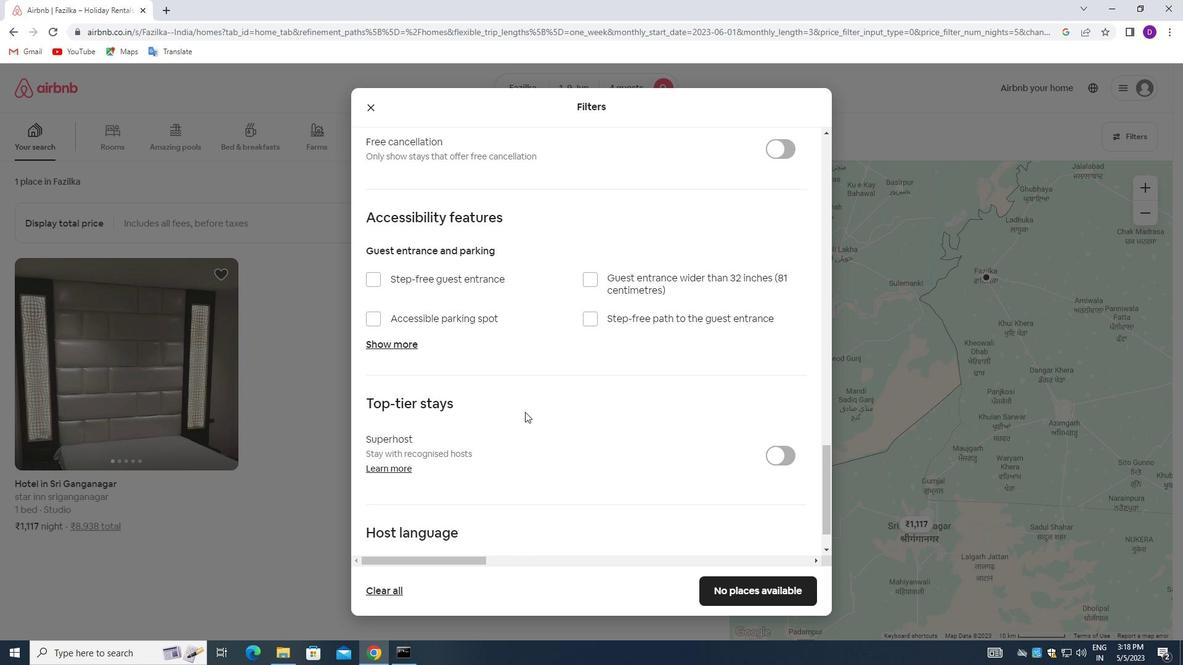 
Action: Mouse moved to (515, 435)
Screenshot: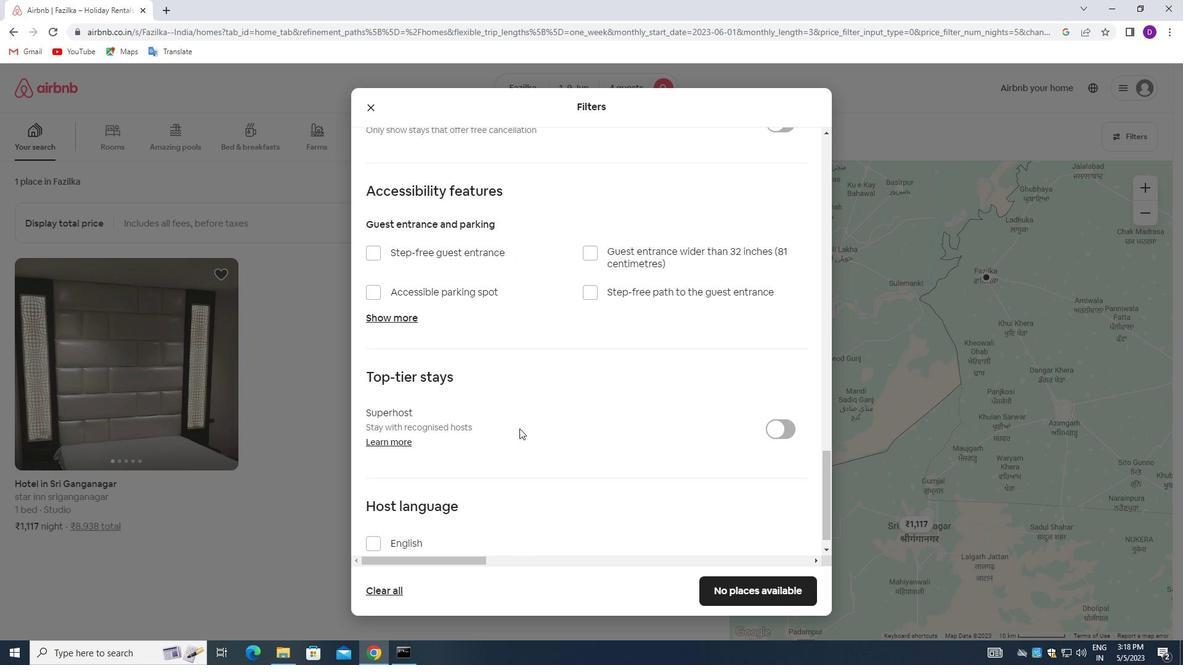 
Action: Mouse scrolled (515, 435) with delta (0, 0)
Screenshot: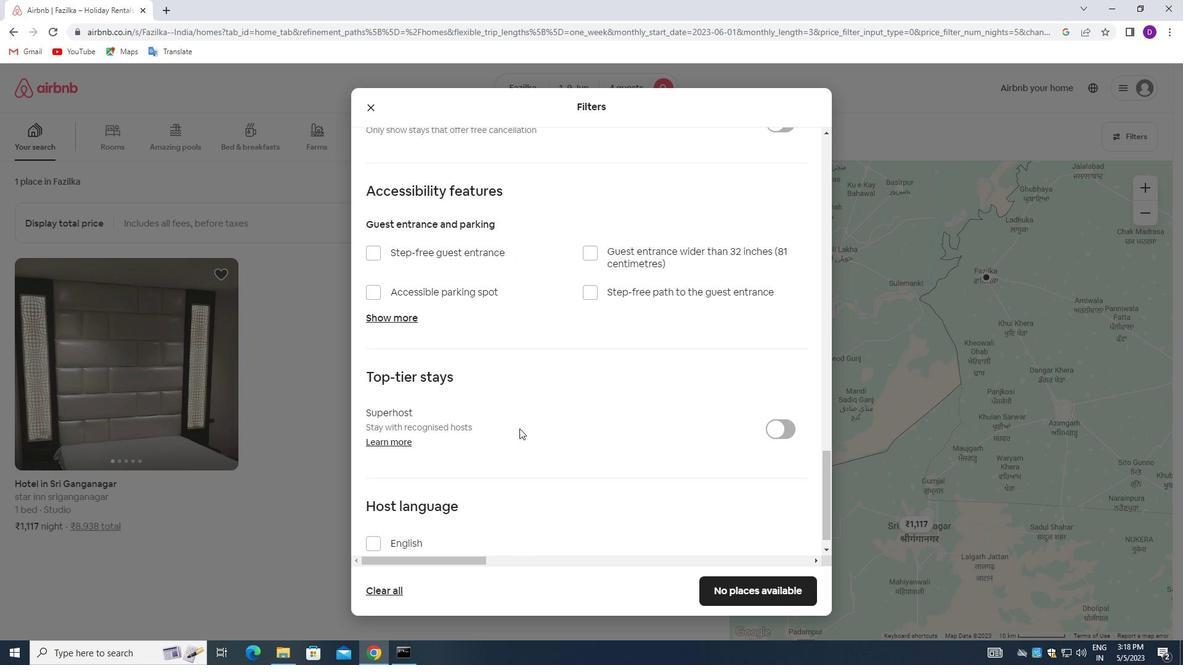 
Action: Mouse moved to (370, 523)
Screenshot: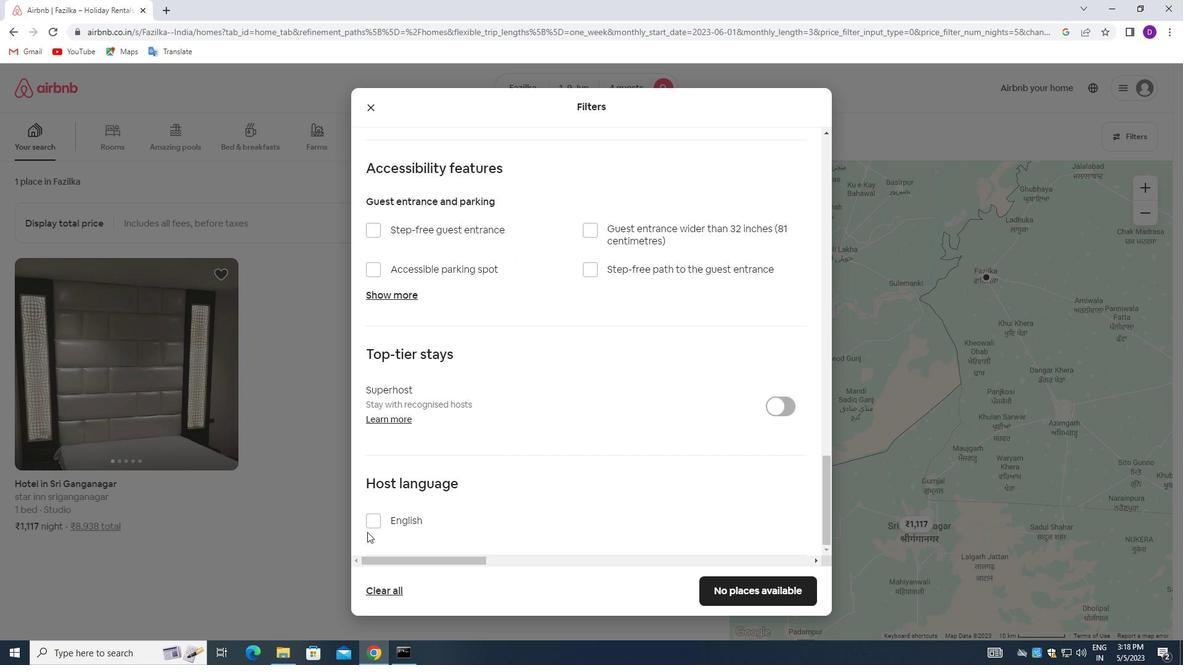 
Action: Mouse pressed left at (370, 523)
Screenshot: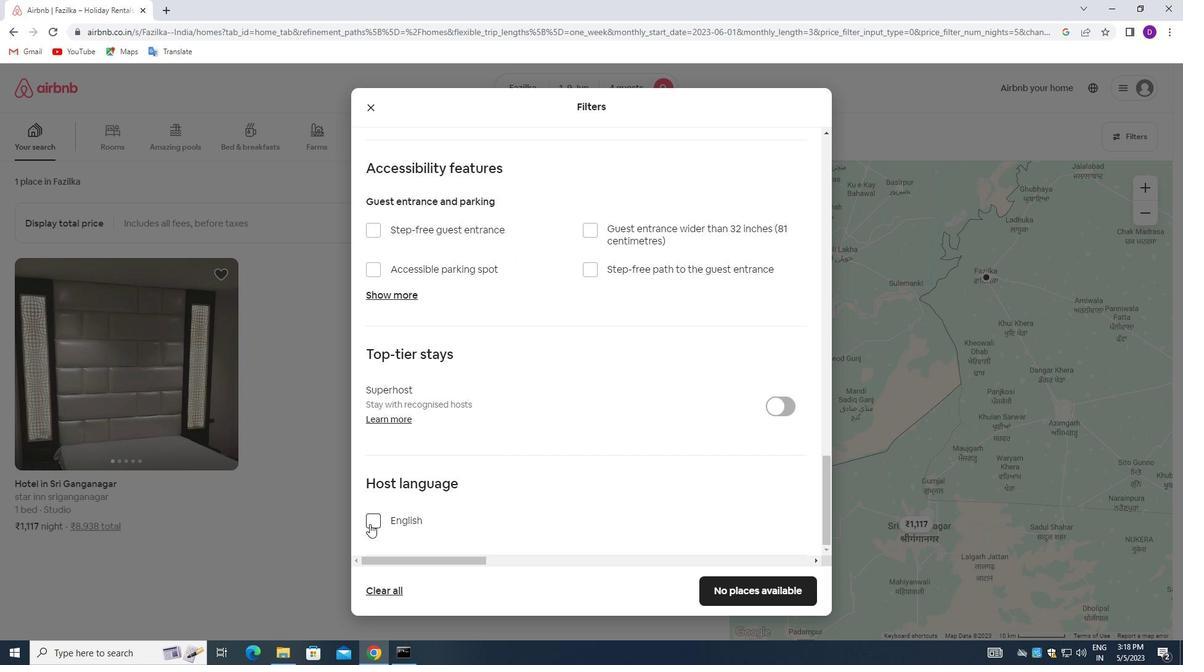 
Action: Mouse moved to (708, 588)
Screenshot: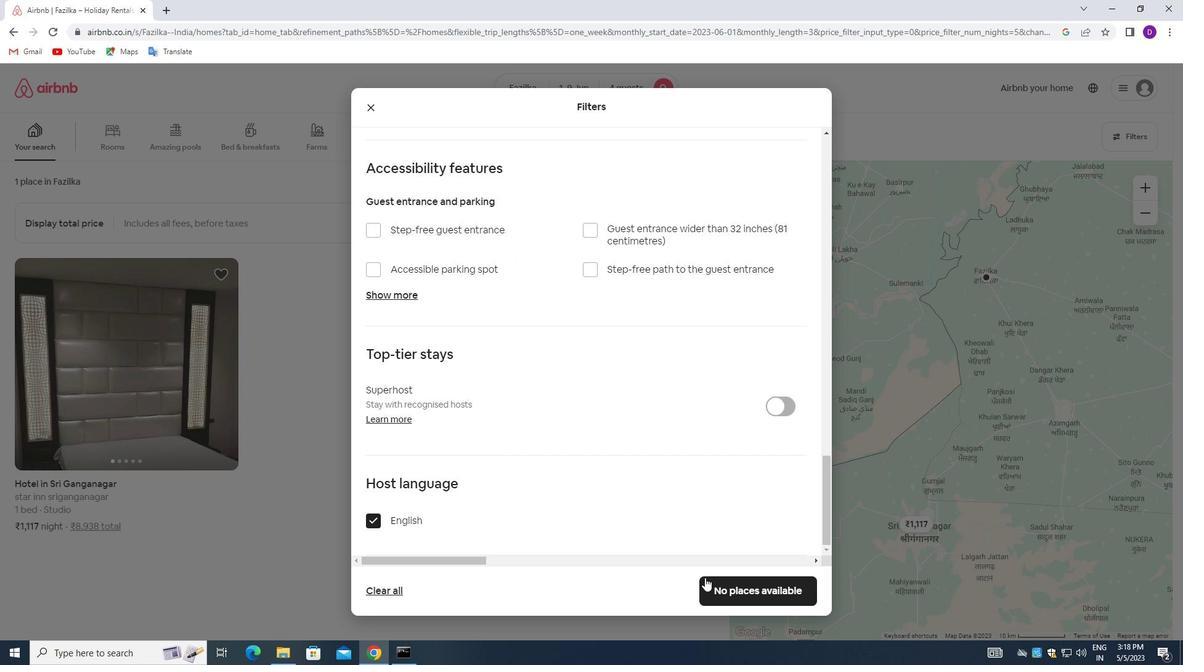 
Action: Mouse pressed left at (708, 588)
Screenshot: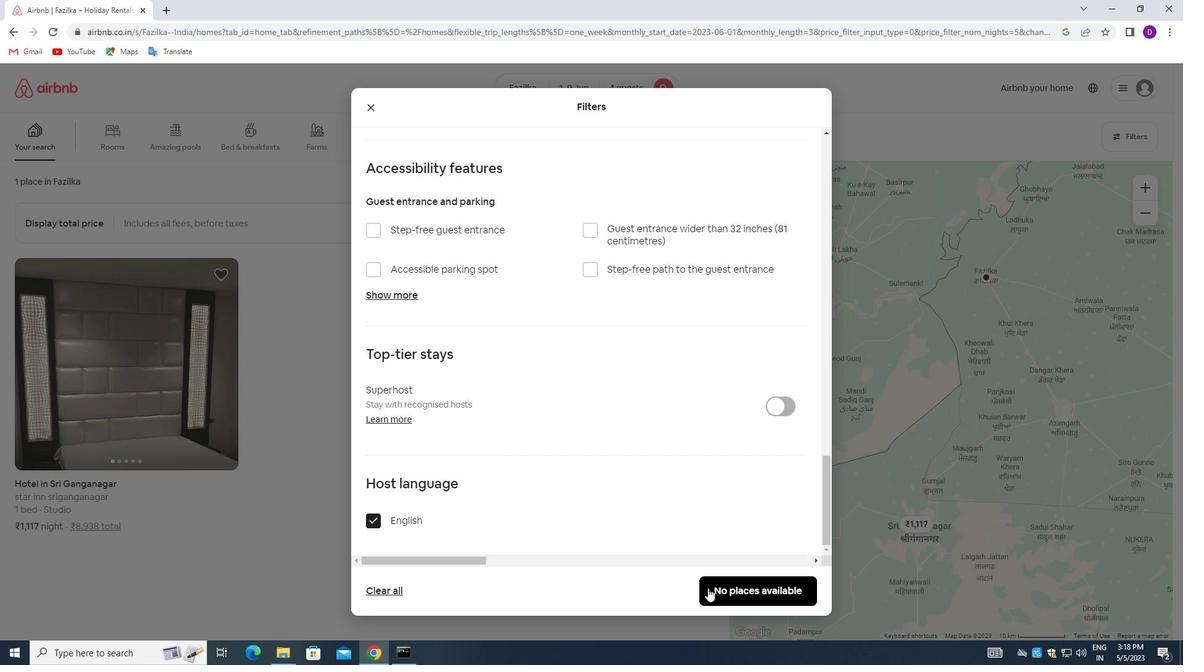 
Action: Mouse moved to (667, 434)
Screenshot: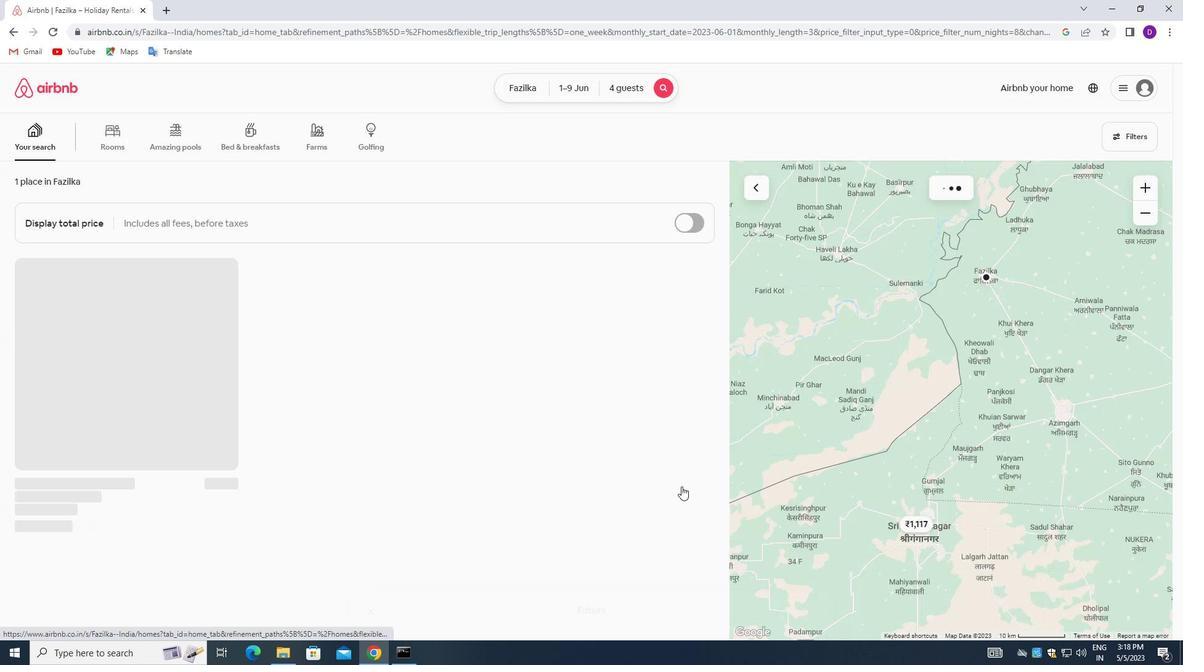 
